 Task: Reply to email with the signature Dylan Clark with the subject Request for paternity leave from softage.1@softage.net with the message Would it be possible to have a project review meeting with all stakeholders next week? Undo the message and rewrite the message as I will need to check with our team before providing a response. Send the email
Action: Mouse moved to (435, 554)
Screenshot: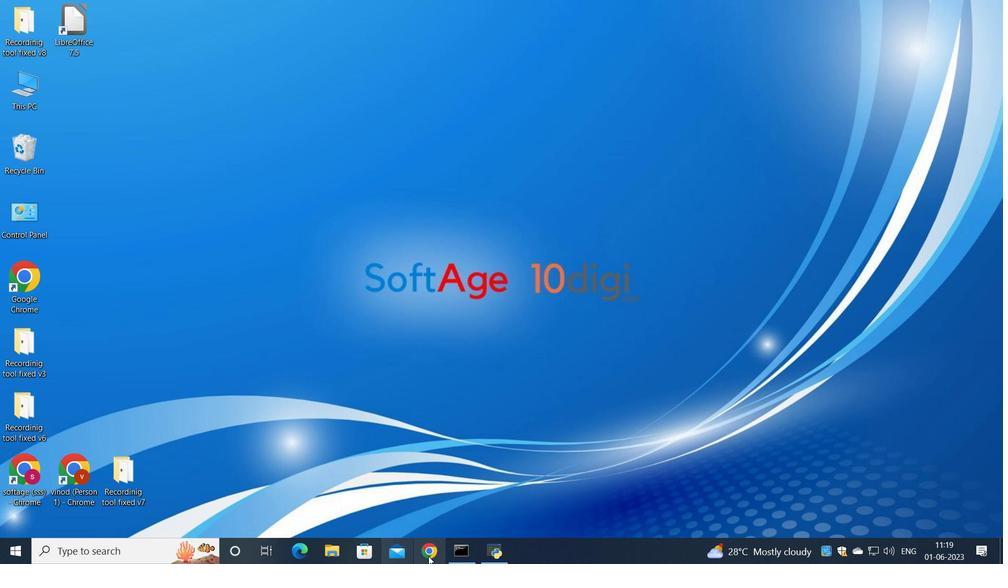 
Action: Mouse pressed left at (435, 554)
Screenshot: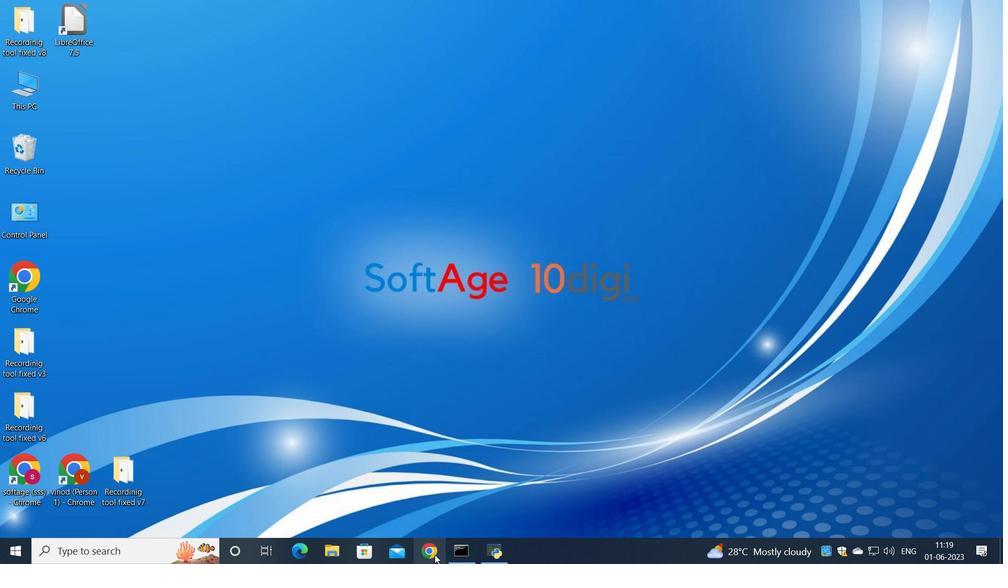 
Action: Mouse moved to (444, 343)
Screenshot: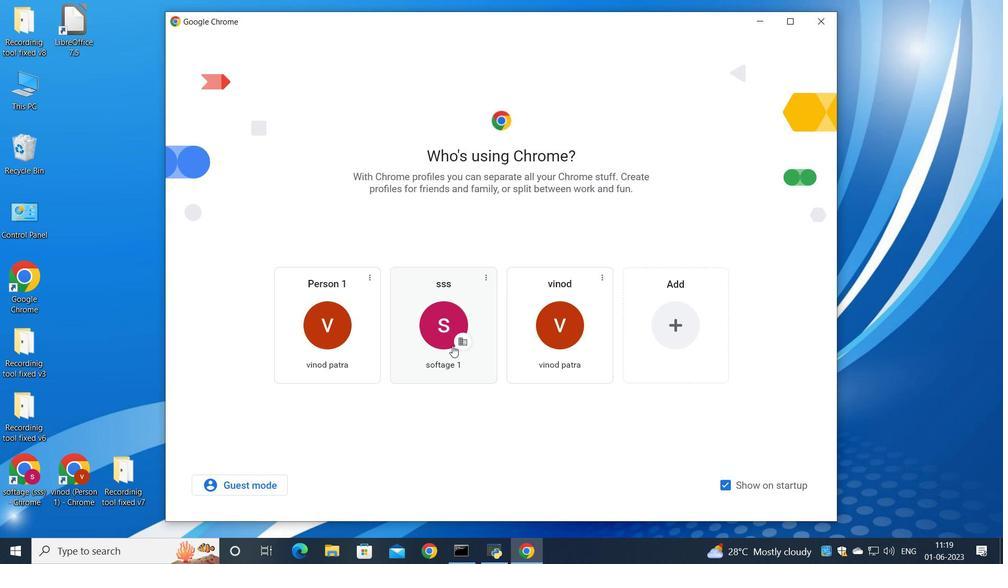 
Action: Mouse pressed left at (444, 343)
Screenshot: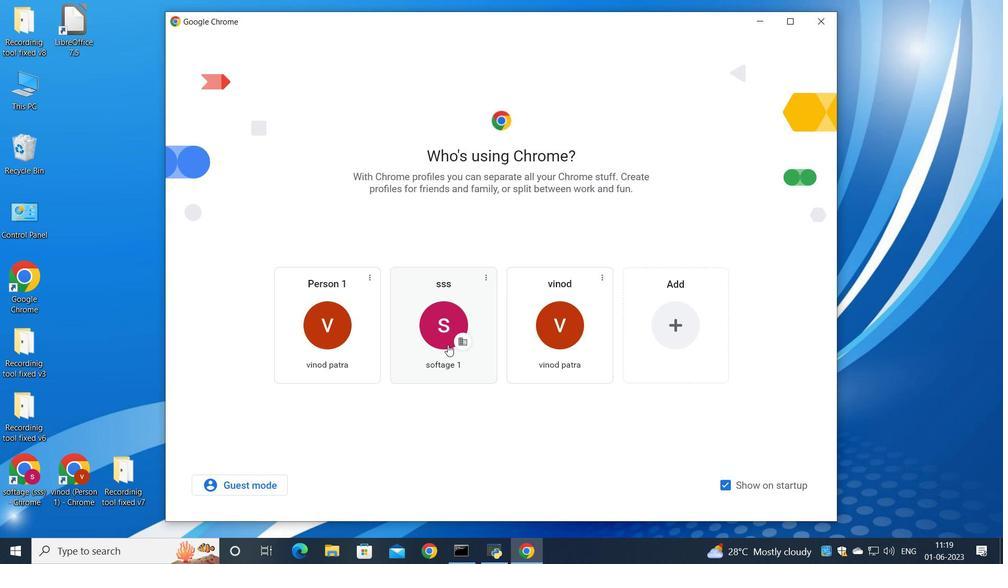 
Action: Mouse moved to (887, 84)
Screenshot: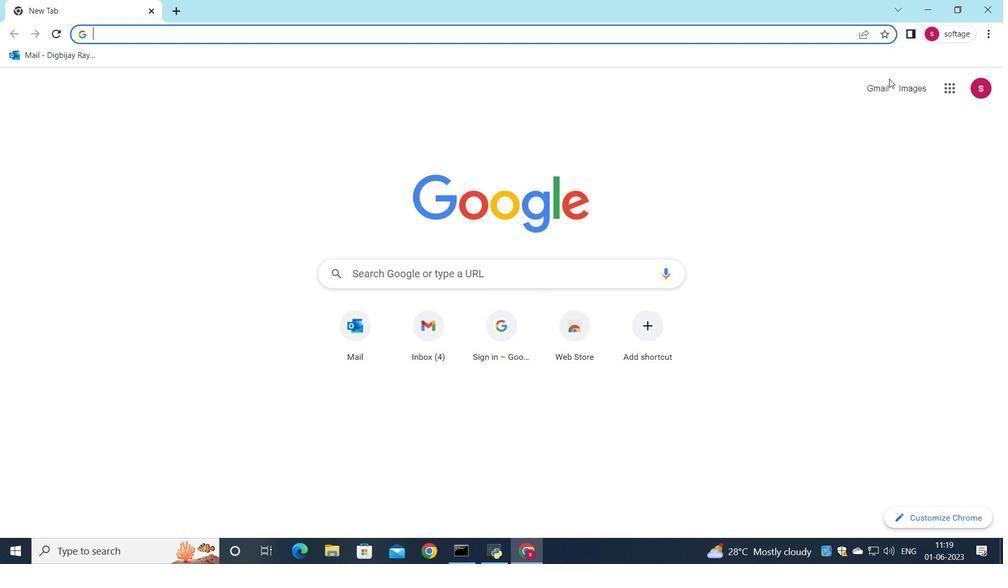 
Action: Mouse pressed left at (891, 77)
Screenshot: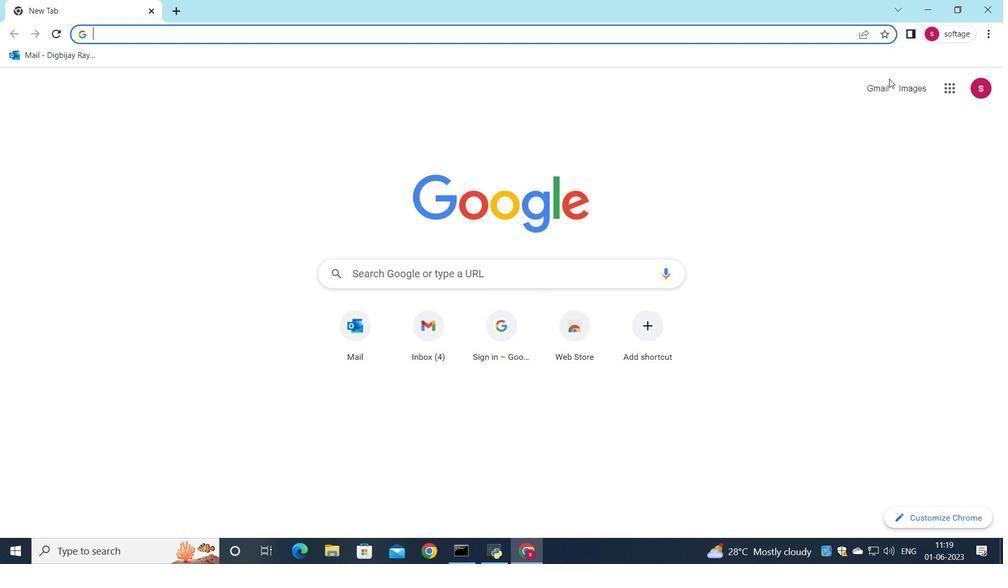 
Action: Mouse moved to (883, 90)
Screenshot: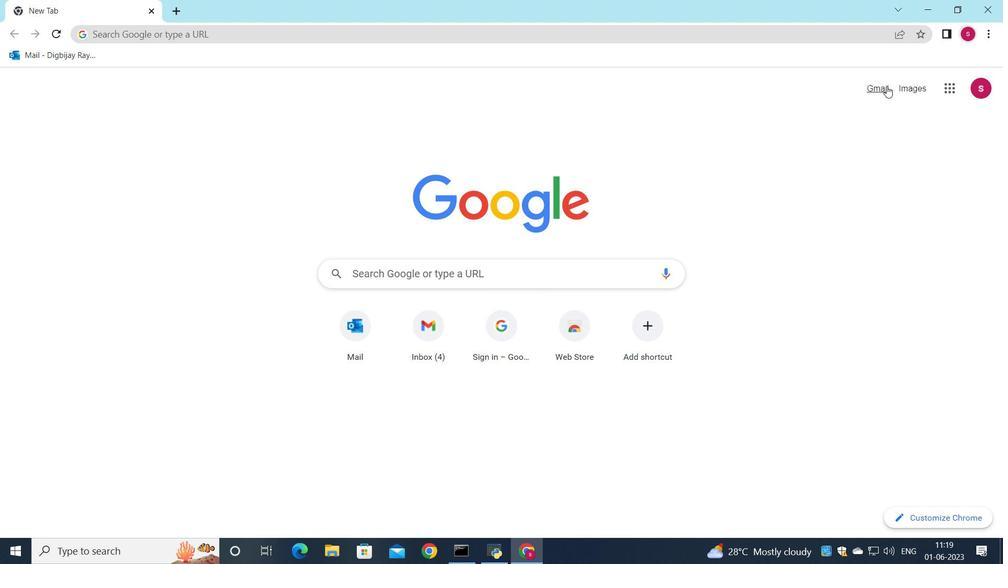 
Action: Mouse pressed left at (883, 90)
Screenshot: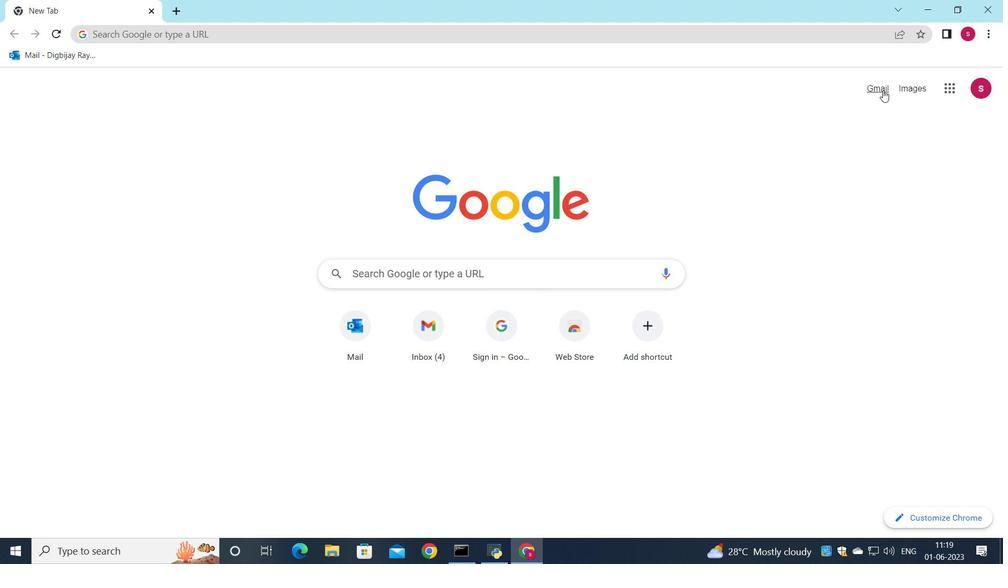 
Action: Mouse moved to (852, 92)
Screenshot: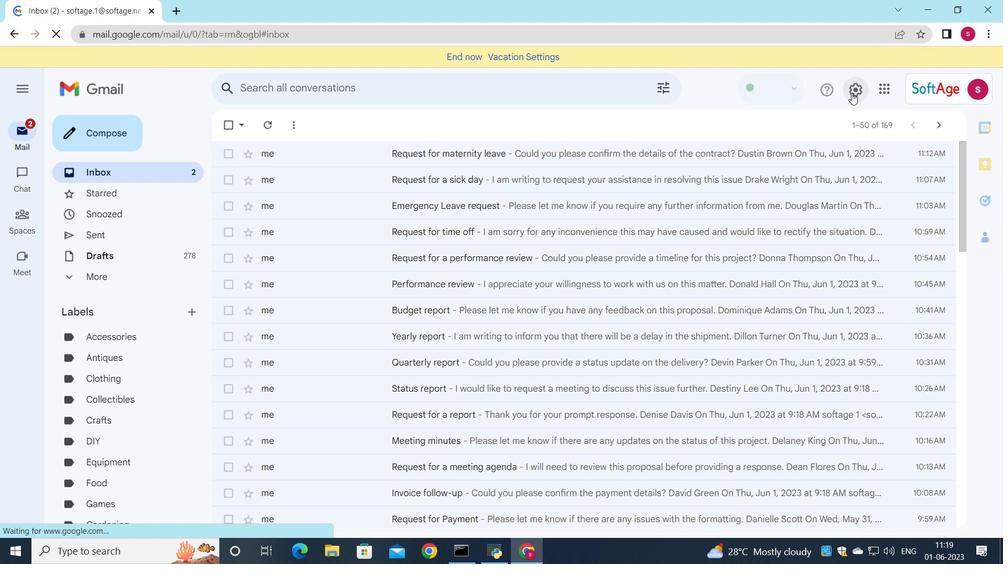 
Action: Mouse pressed left at (852, 92)
Screenshot: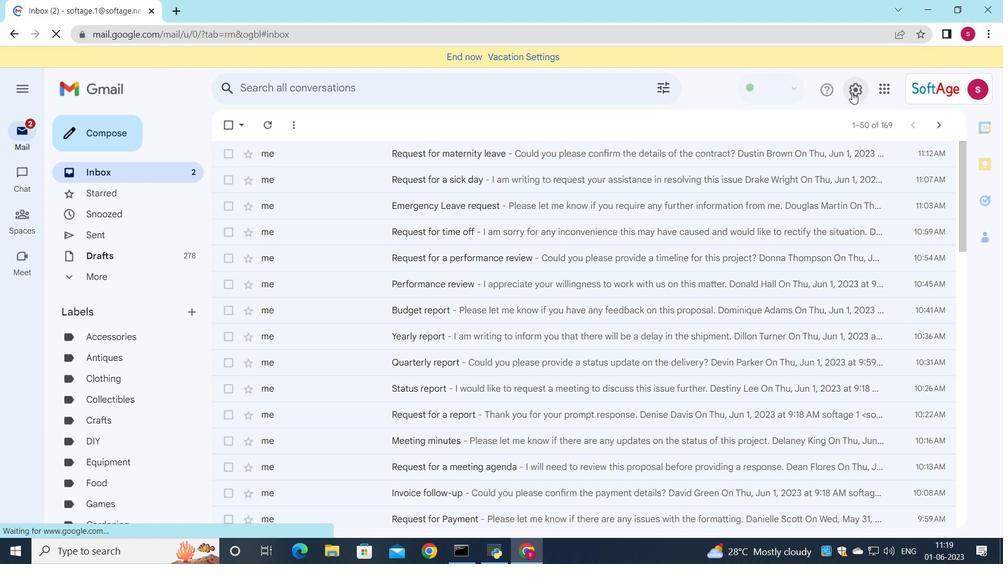 
Action: Mouse moved to (869, 155)
Screenshot: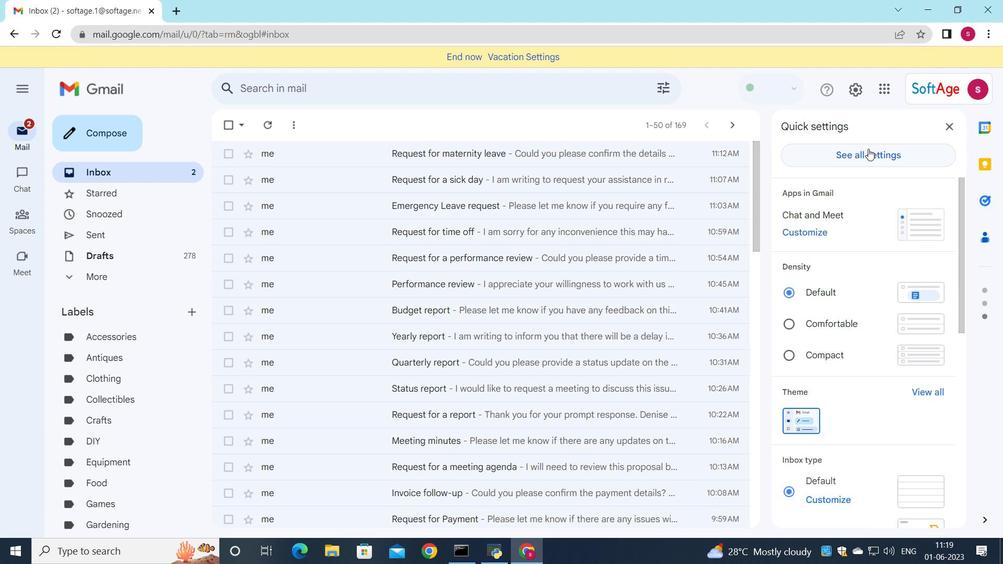 
Action: Mouse pressed left at (869, 155)
Screenshot: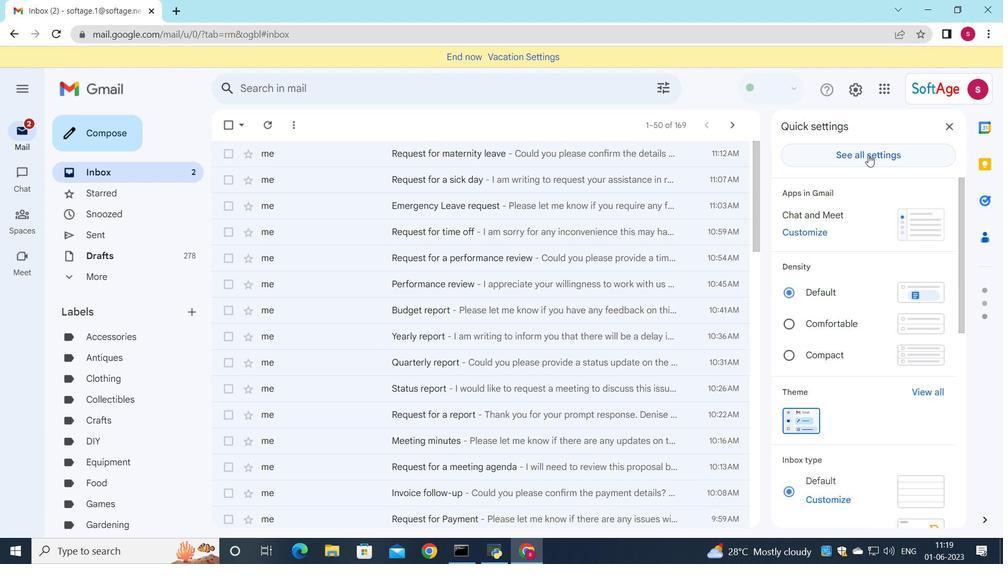 
Action: Mouse moved to (852, 158)
Screenshot: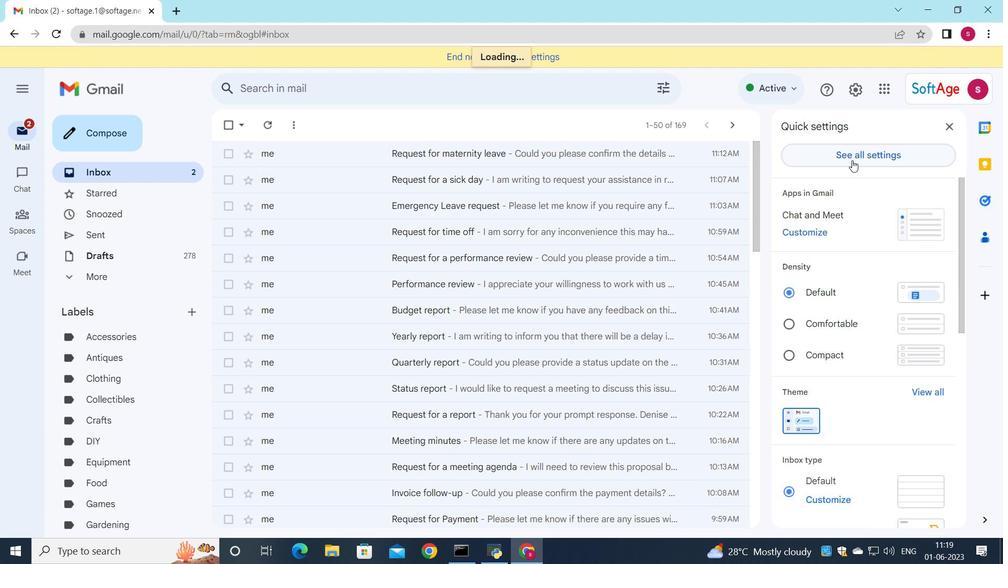 
Action: Mouse pressed left at (852, 158)
Screenshot: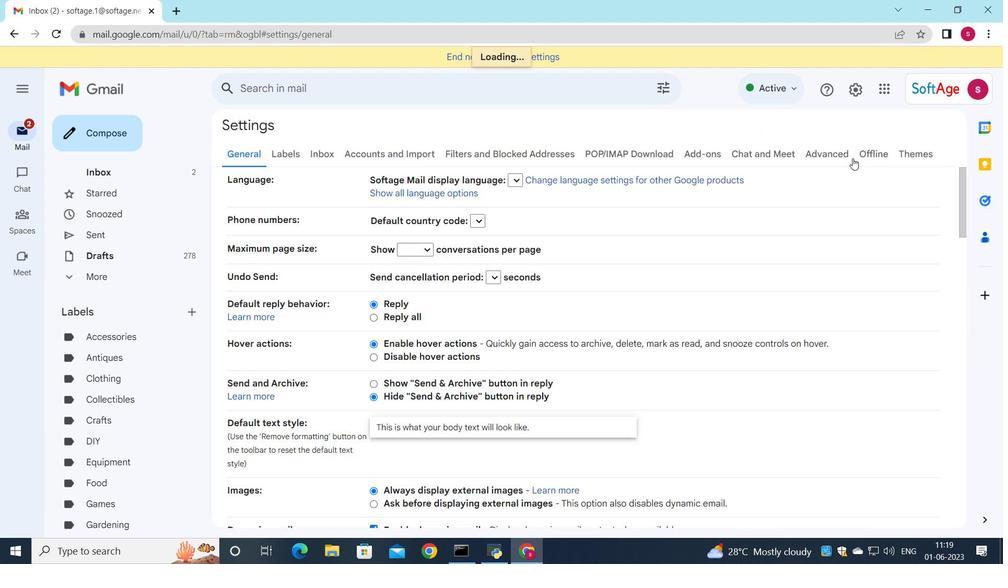 
Action: Mouse moved to (260, 149)
Screenshot: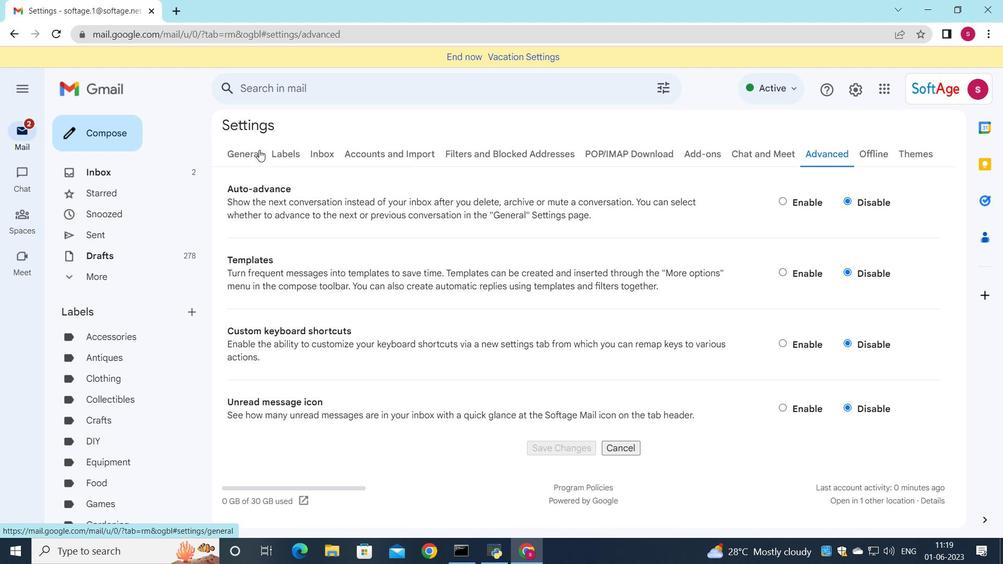 
Action: Mouse pressed left at (260, 149)
Screenshot: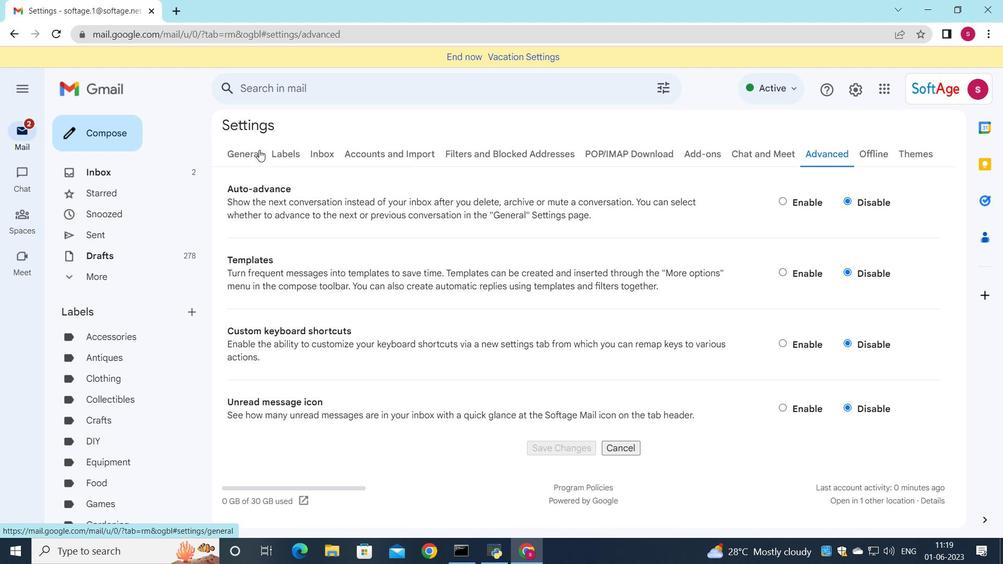 
Action: Mouse moved to (454, 259)
Screenshot: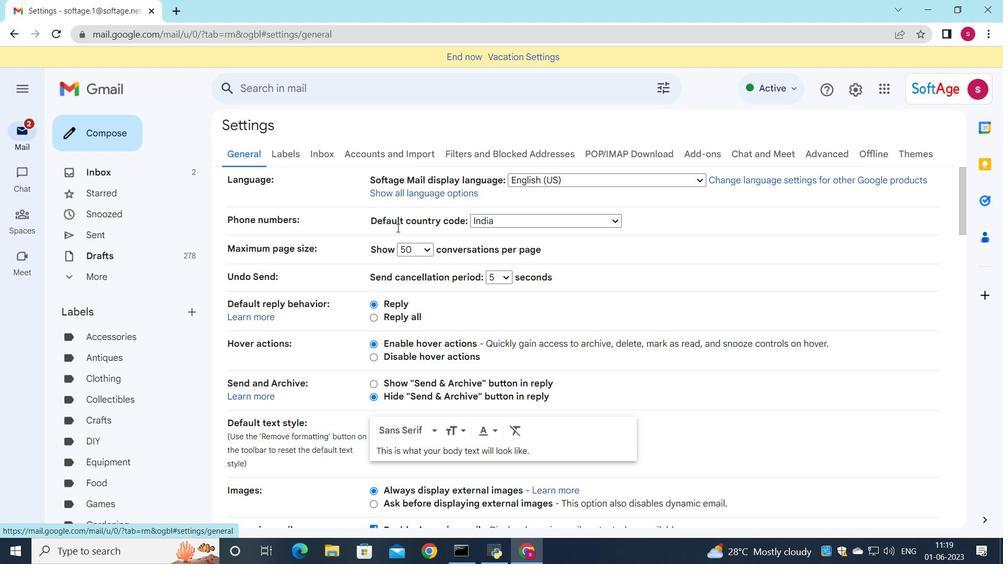 
Action: Mouse scrolled (454, 259) with delta (0, 0)
Screenshot: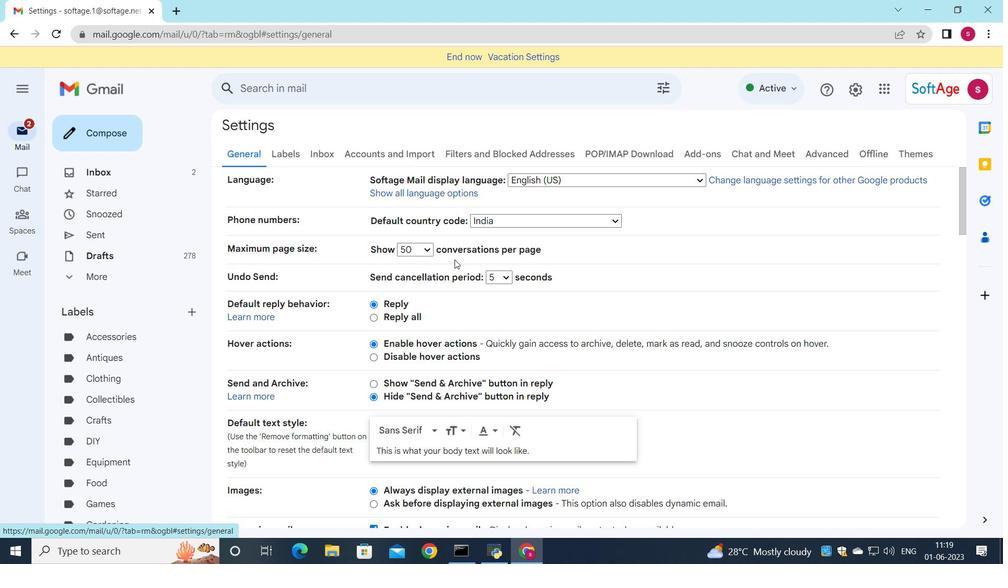 
Action: Mouse scrolled (454, 259) with delta (0, 0)
Screenshot: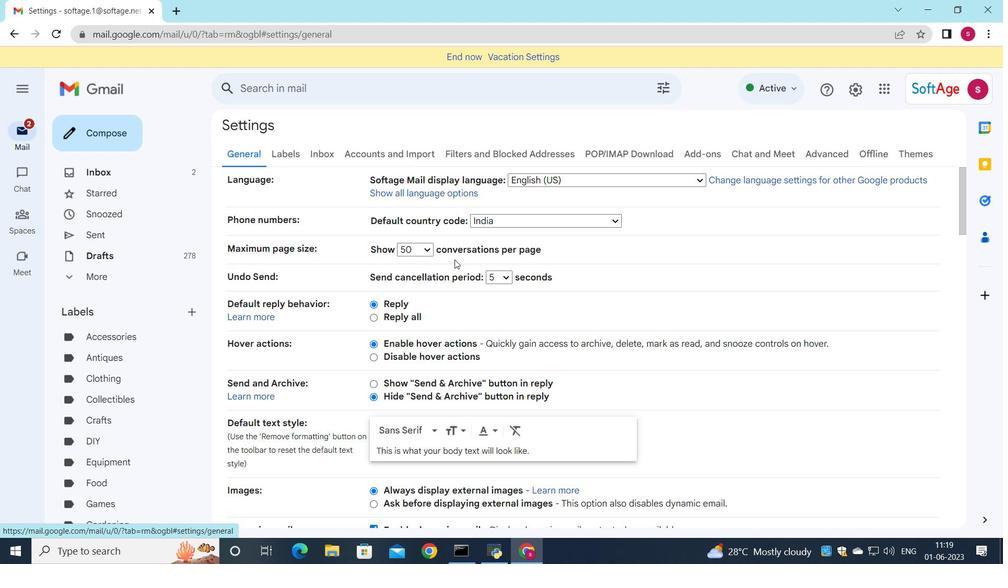
Action: Mouse scrolled (454, 259) with delta (0, 0)
Screenshot: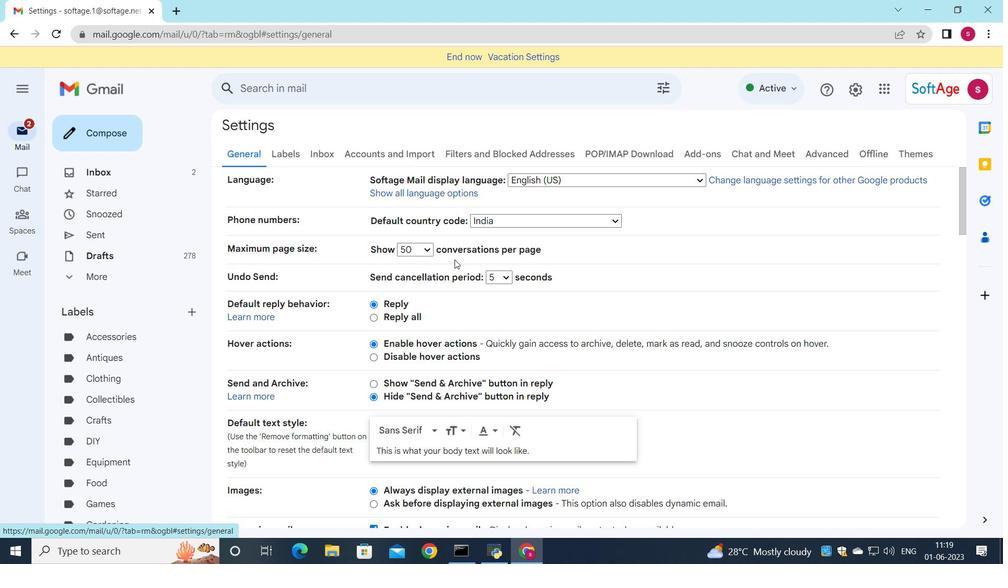 
Action: Mouse scrolled (454, 259) with delta (0, 0)
Screenshot: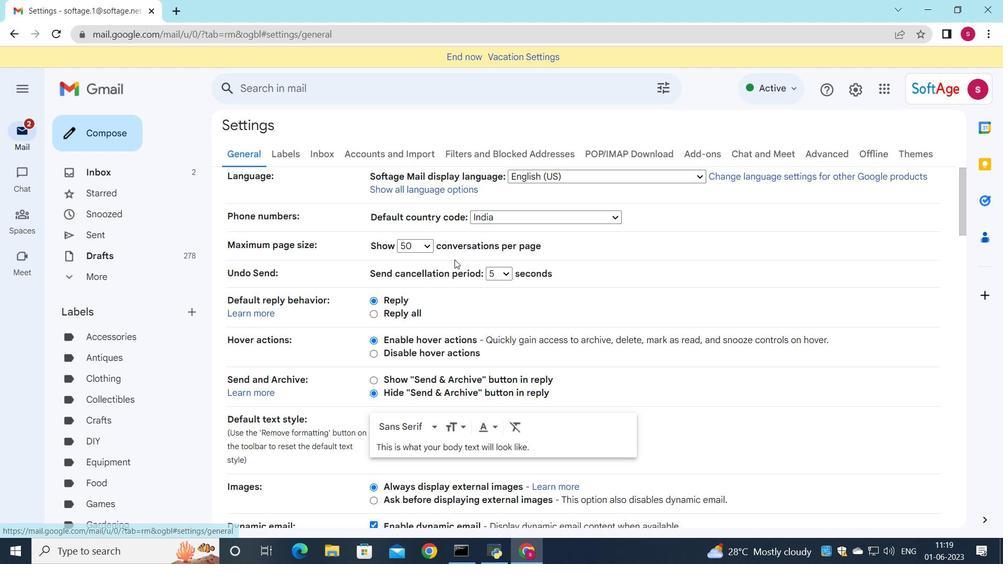 
Action: Mouse scrolled (454, 259) with delta (0, 0)
Screenshot: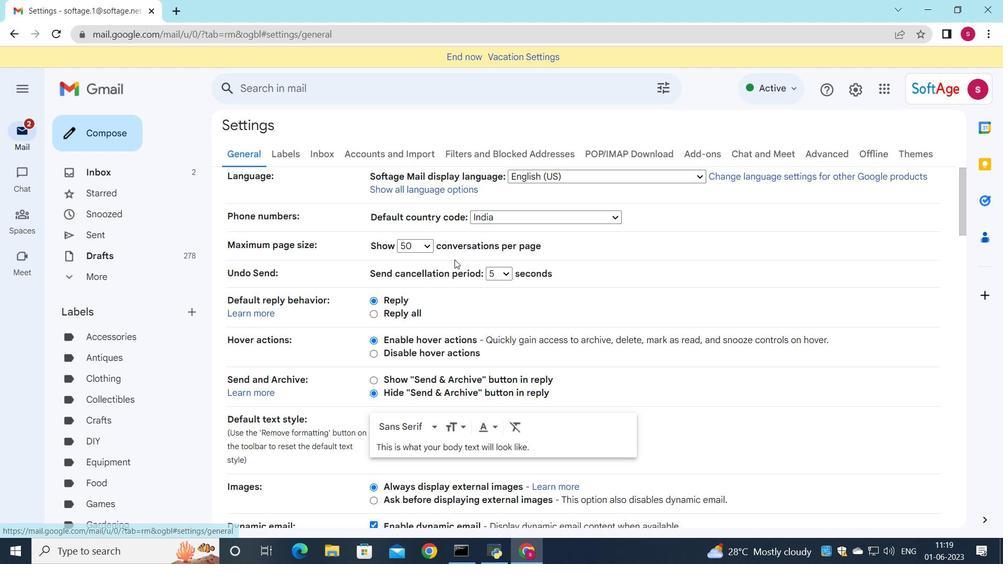 
Action: Mouse scrolled (454, 259) with delta (0, 0)
Screenshot: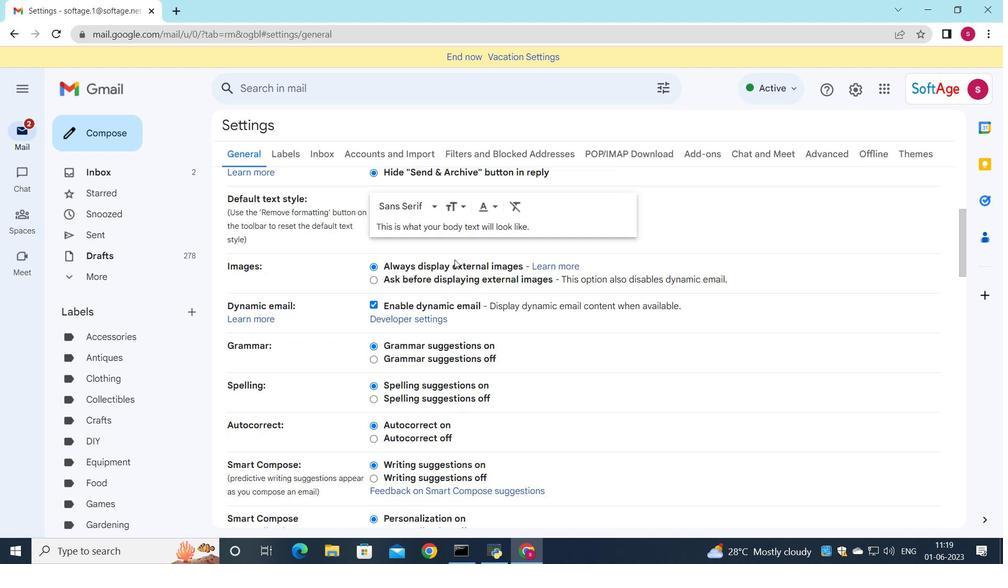 
Action: Mouse scrolled (454, 259) with delta (0, 0)
Screenshot: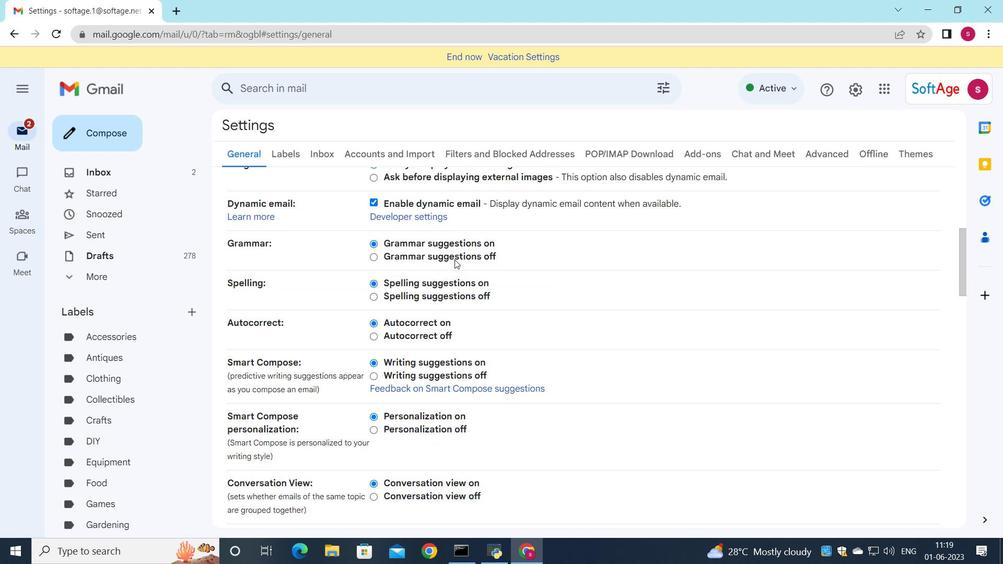 
Action: Mouse scrolled (454, 259) with delta (0, 0)
Screenshot: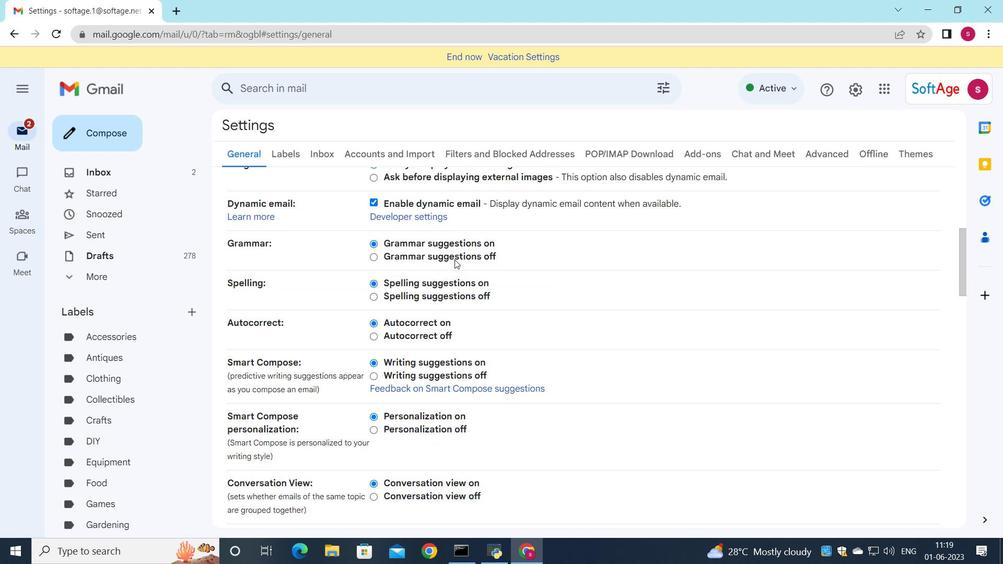 
Action: Mouse scrolled (454, 259) with delta (0, 0)
Screenshot: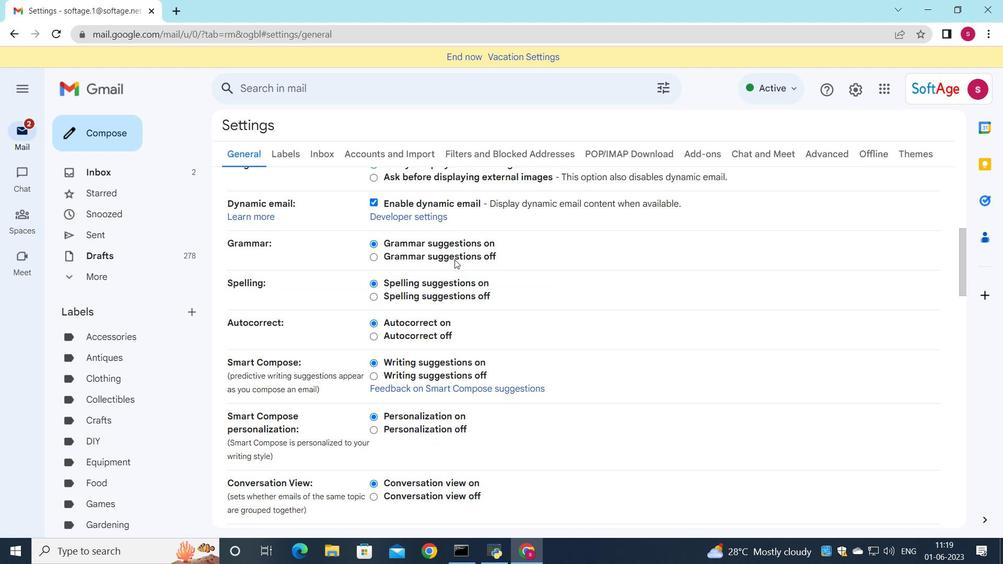
Action: Mouse scrolled (454, 259) with delta (0, 0)
Screenshot: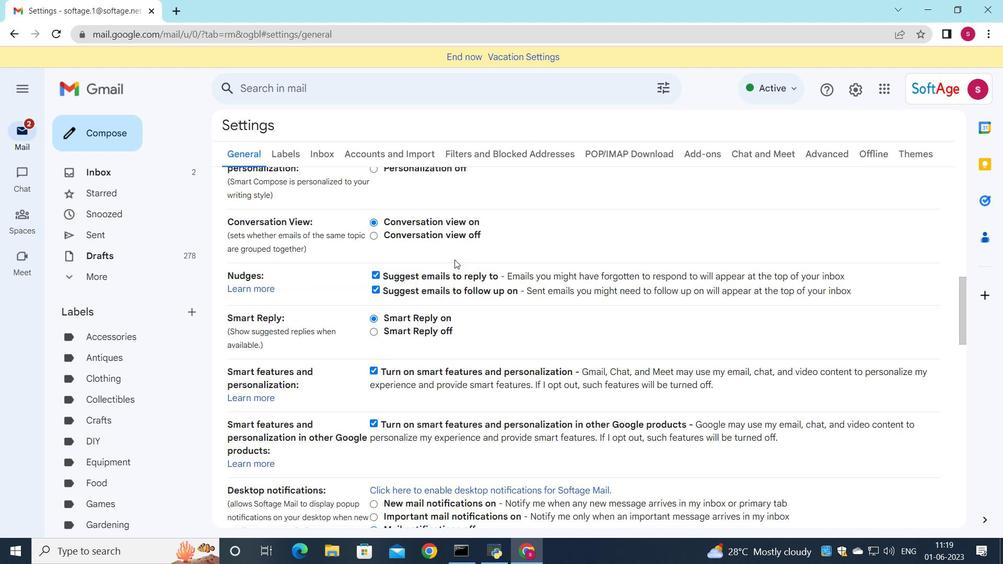 
Action: Mouse scrolled (454, 259) with delta (0, 0)
Screenshot: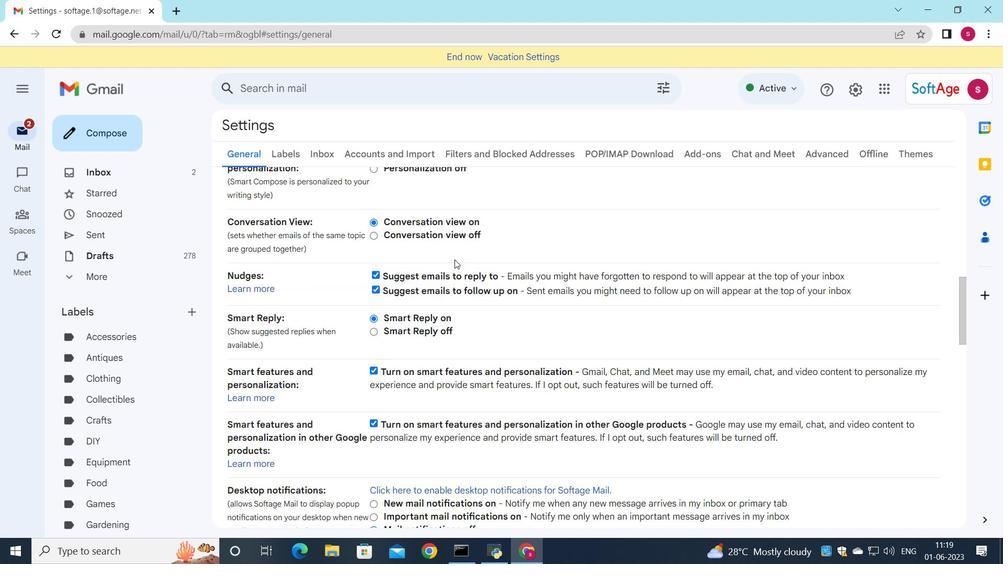 
Action: Mouse scrolled (454, 259) with delta (0, 0)
Screenshot: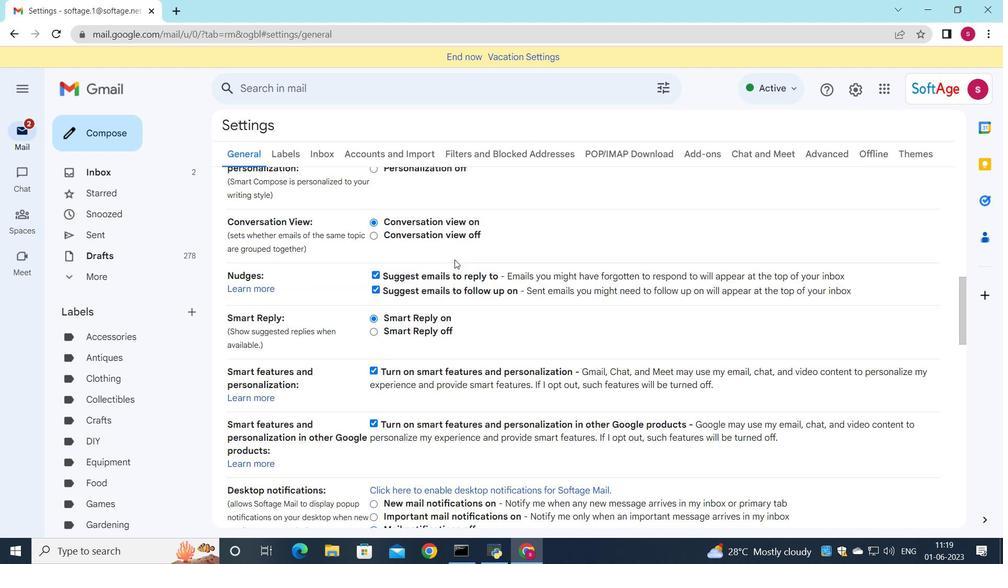 
Action: Mouse scrolled (454, 259) with delta (0, 0)
Screenshot: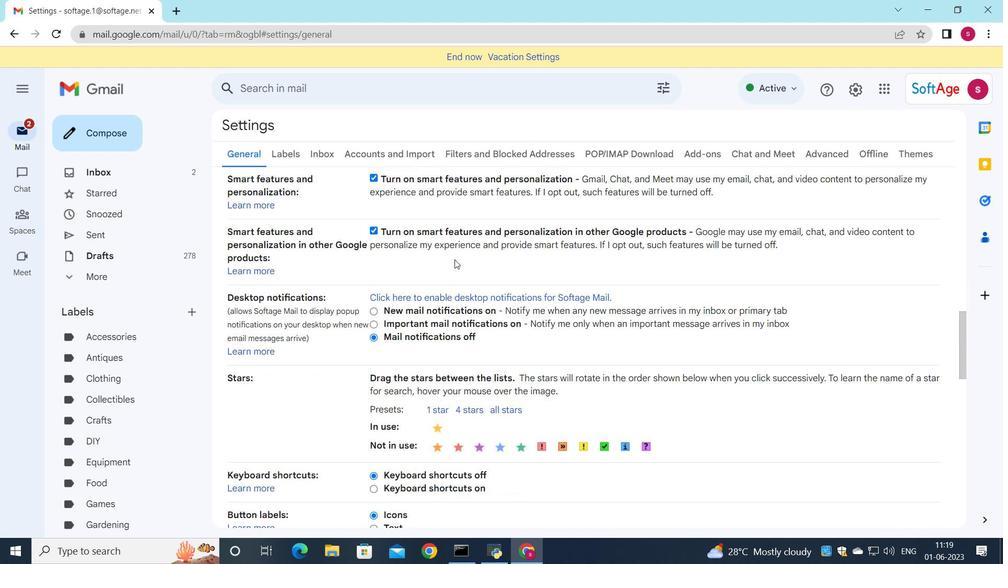 
Action: Mouse scrolled (454, 259) with delta (0, 0)
Screenshot: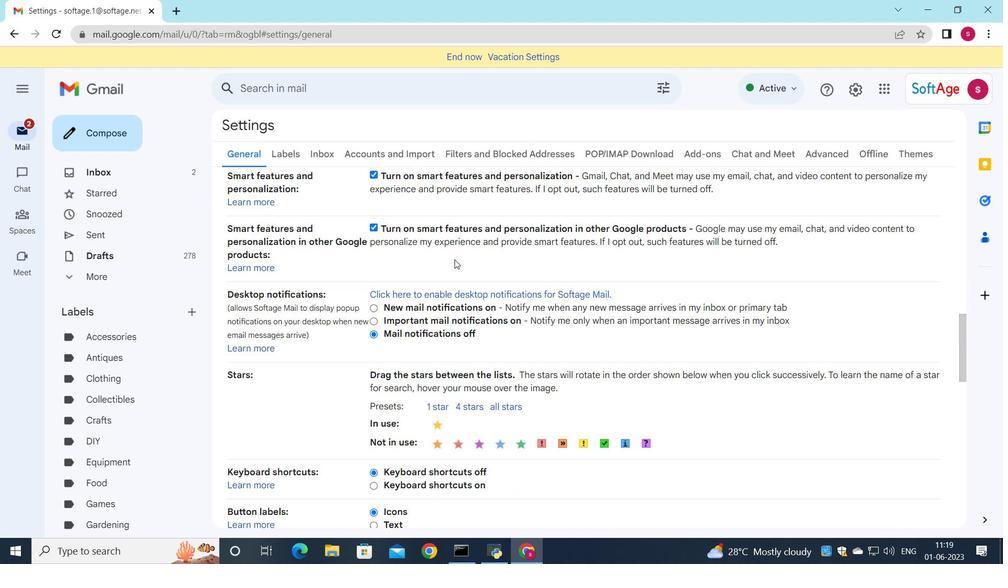 
Action: Mouse scrolled (454, 259) with delta (0, 0)
Screenshot: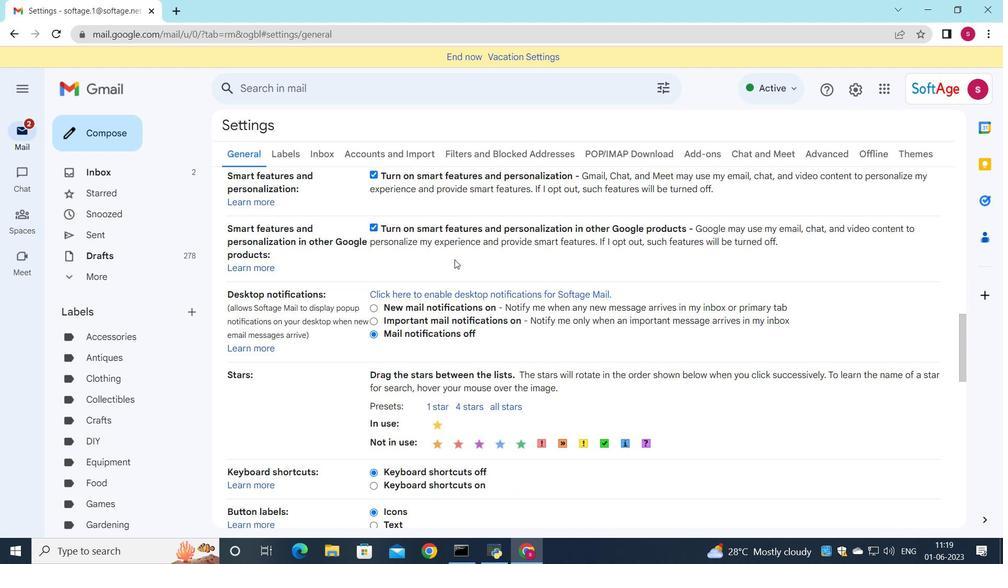 
Action: Mouse scrolled (454, 259) with delta (0, 0)
Screenshot: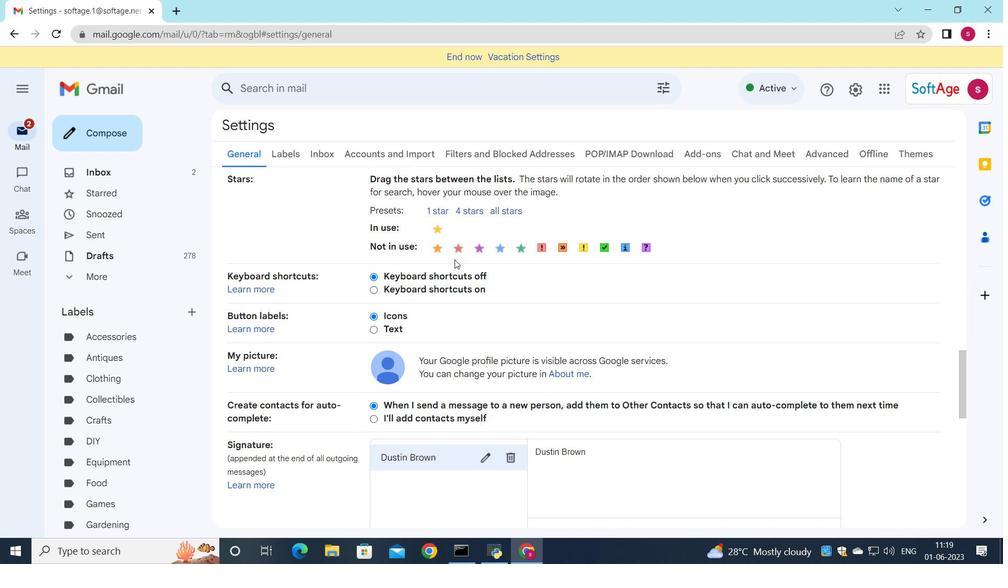 
Action: Mouse scrolled (454, 259) with delta (0, 0)
Screenshot: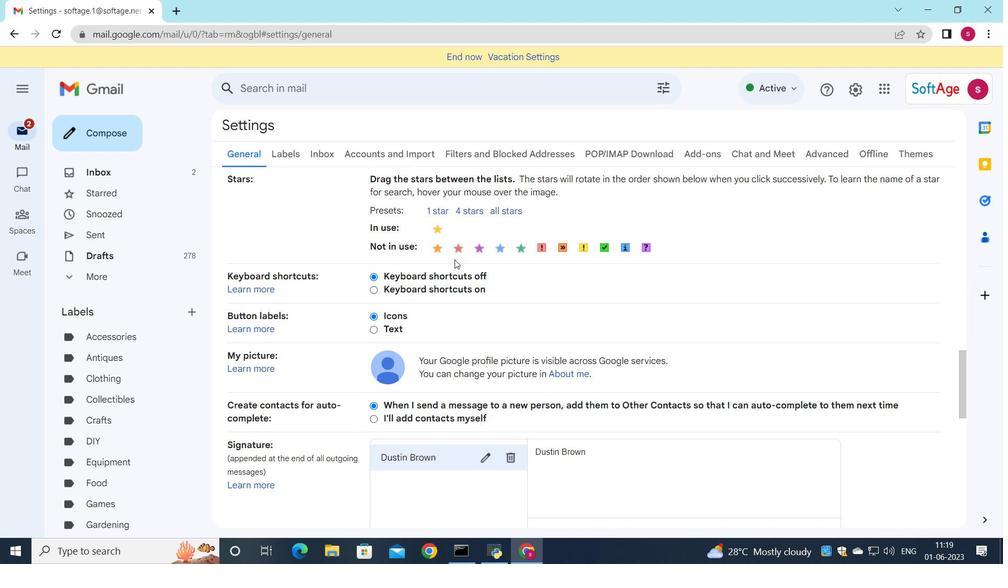 
Action: Mouse scrolled (454, 259) with delta (0, 0)
Screenshot: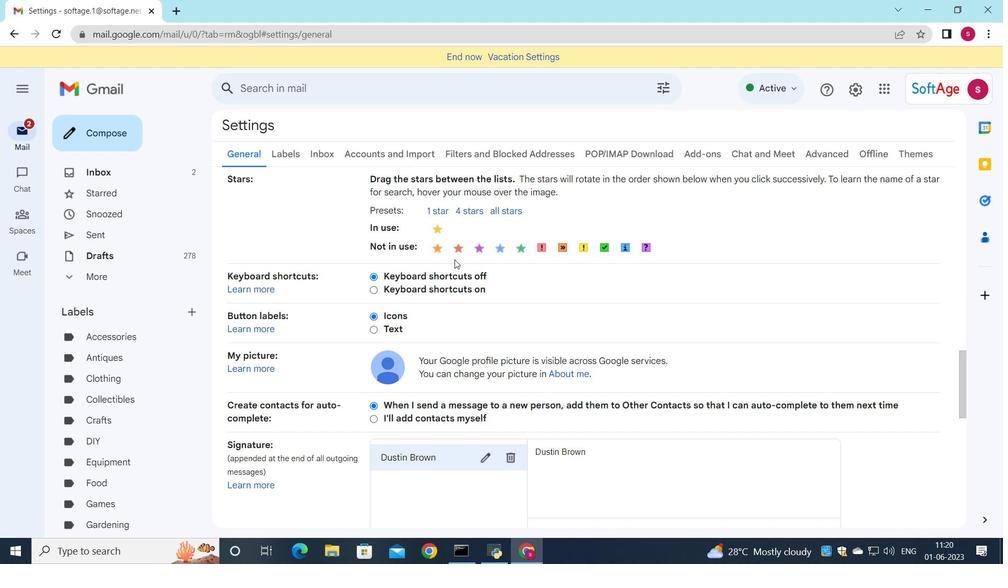
Action: Mouse moved to (512, 260)
Screenshot: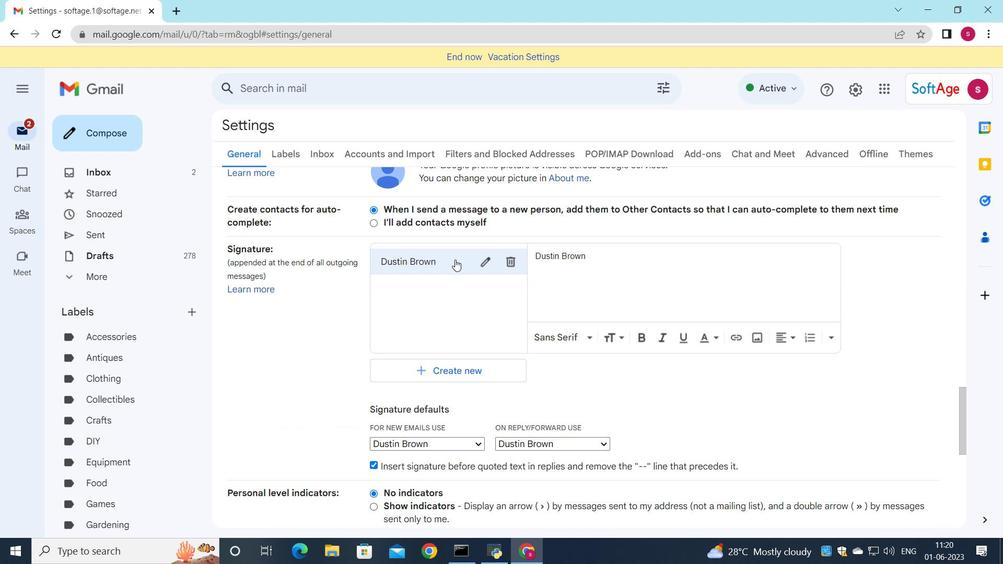 
Action: Mouse pressed left at (512, 260)
Screenshot: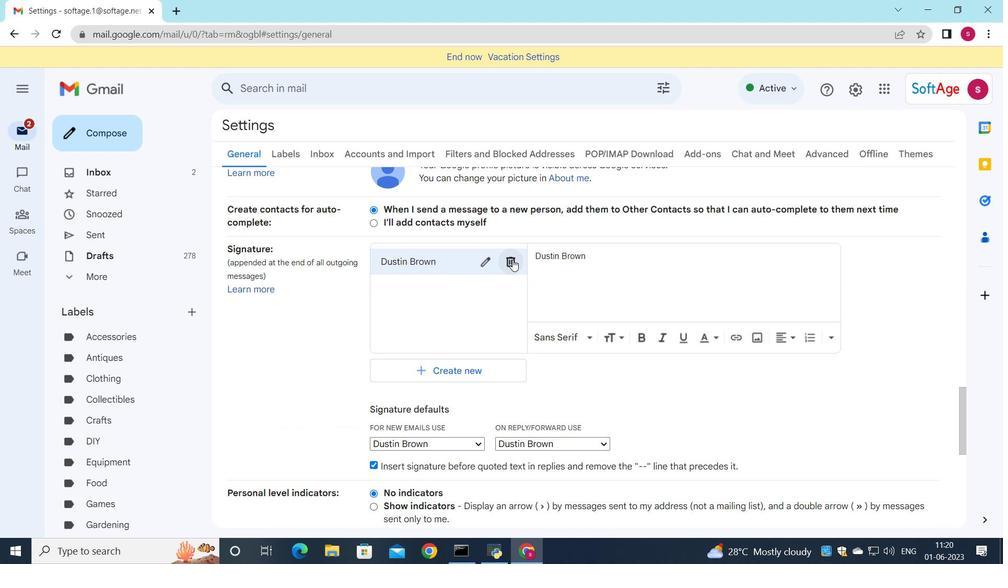 
Action: Mouse moved to (620, 328)
Screenshot: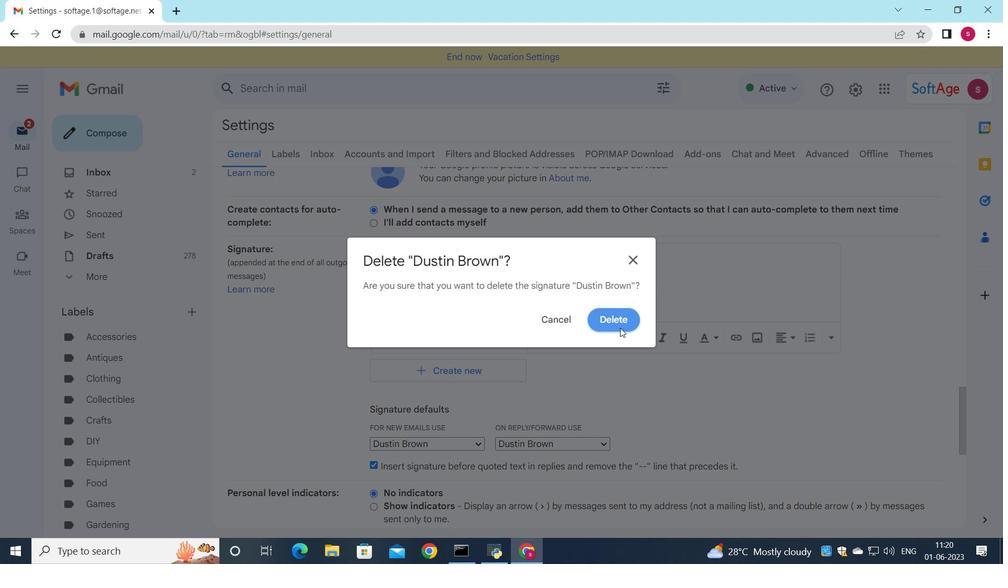 
Action: Mouse pressed left at (620, 328)
Screenshot: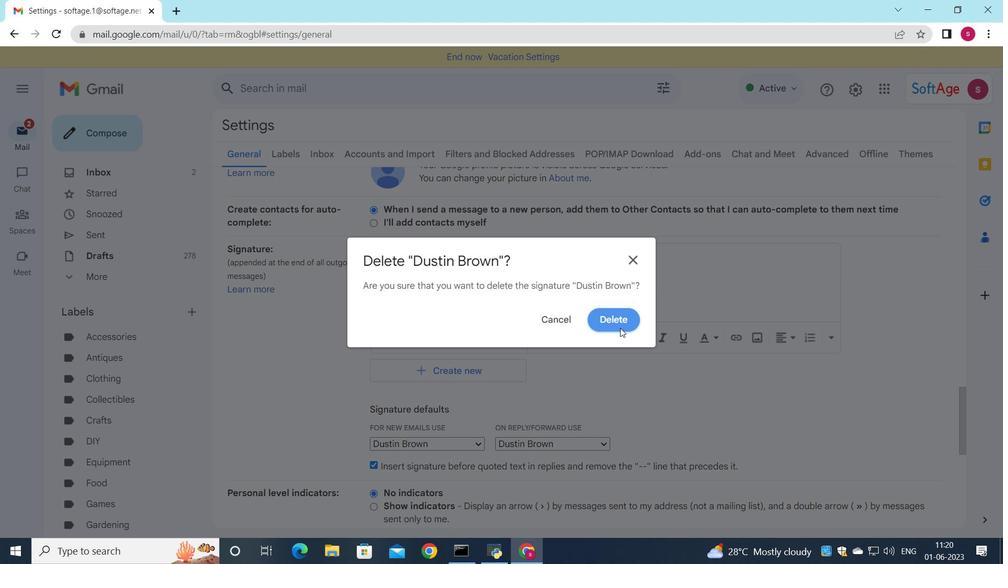 
Action: Mouse moved to (440, 279)
Screenshot: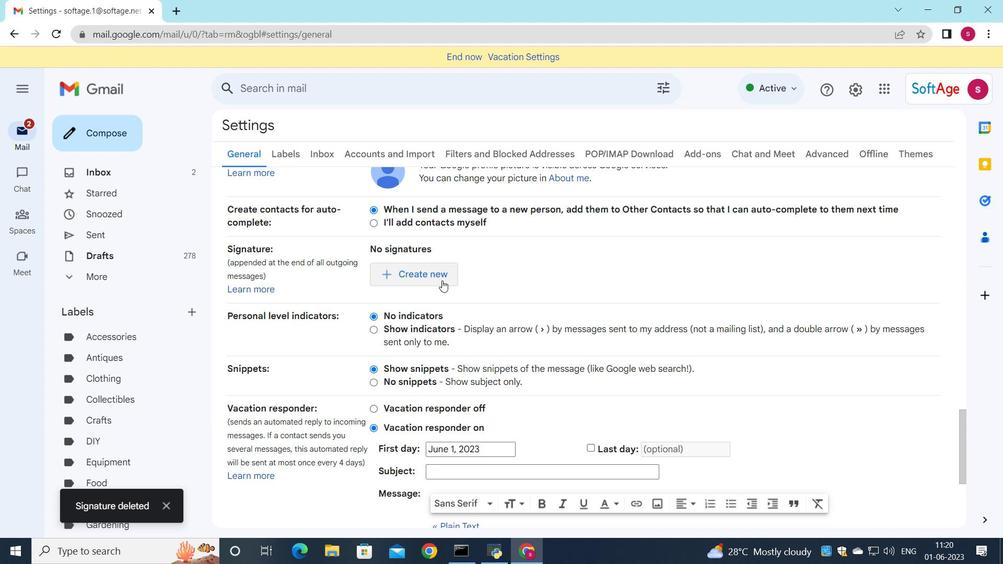 
Action: Mouse pressed left at (440, 279)
Screenshot: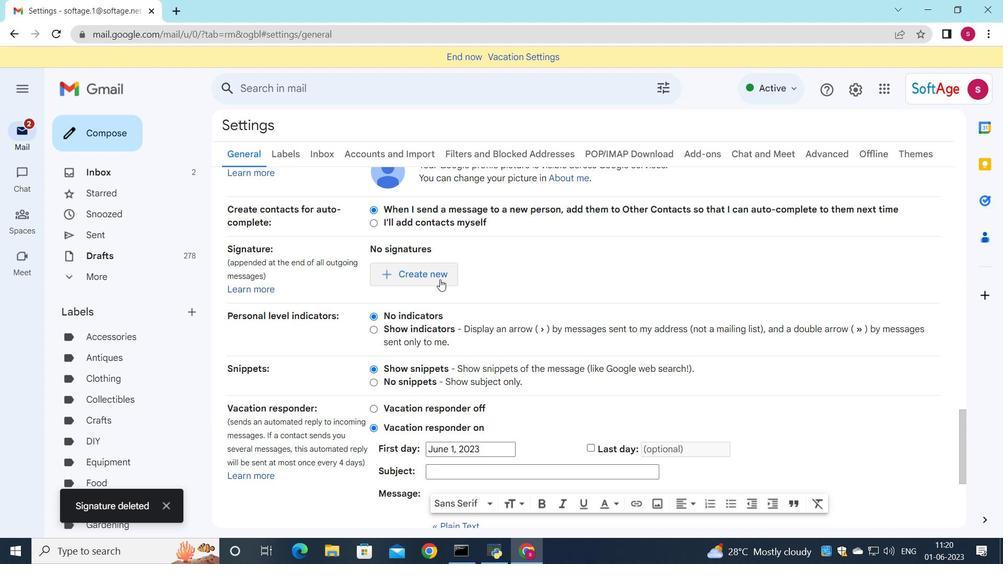 
Action: Mouse moved to (551, 283)
Screenshot: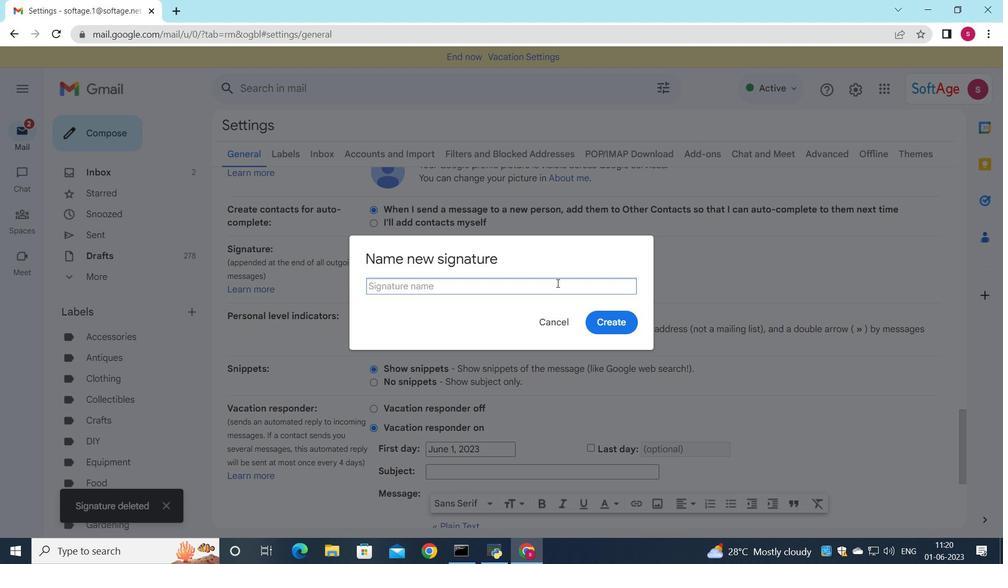 
Action: Key pressed <Key.shift>Dylan<Key.space><Key.shift>Clark
Screenshot: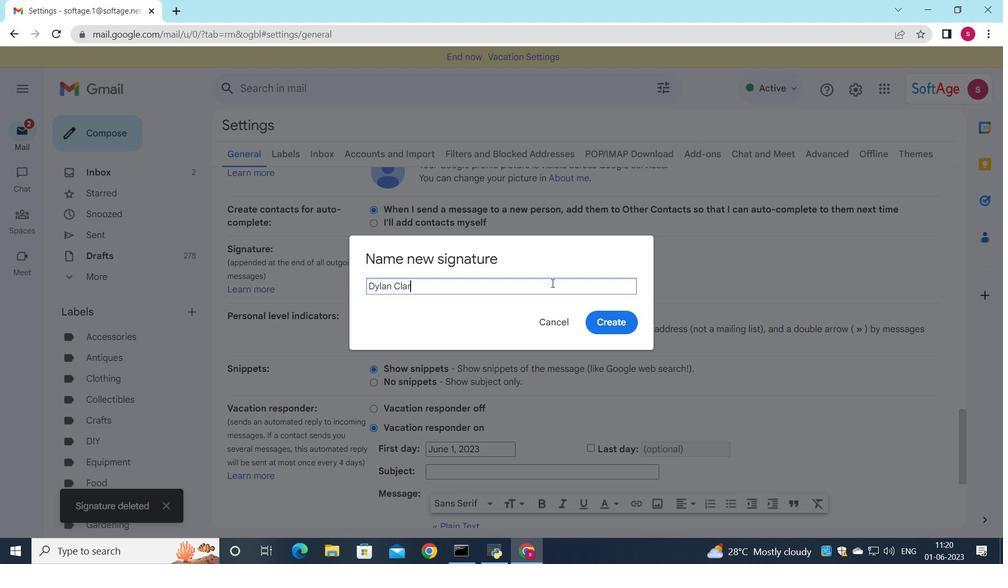
Action: Mouse moved to (598, 315)
Screenshot: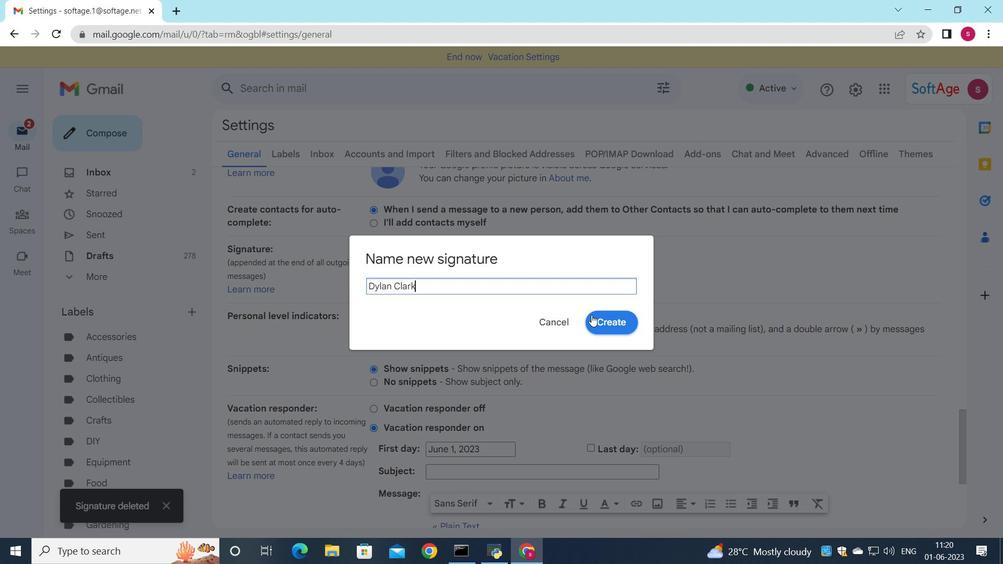 
Action: Mouse pressed left at (598, 315)
Screenshot: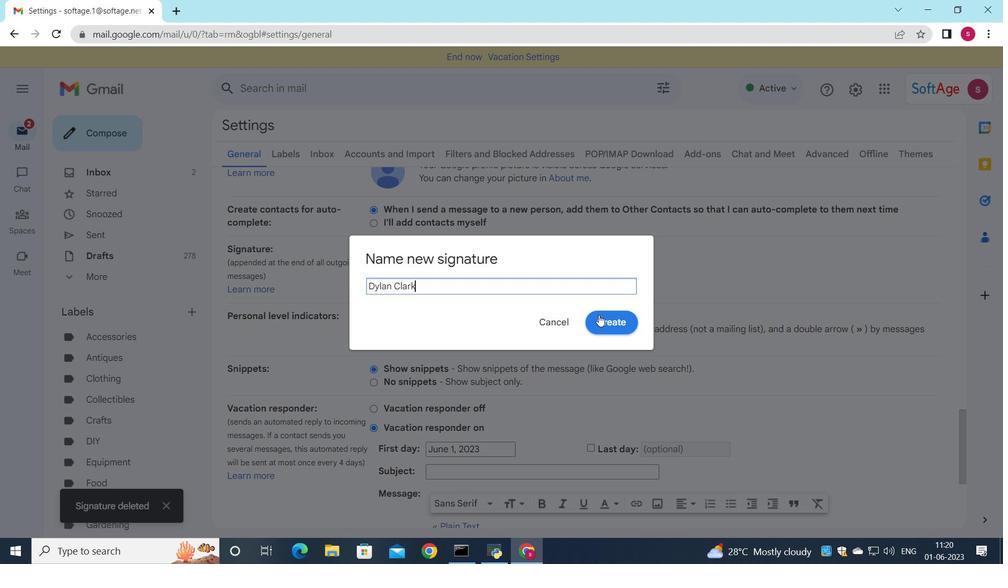 
Action: Mouse moved to (593, 282)
Screenshot: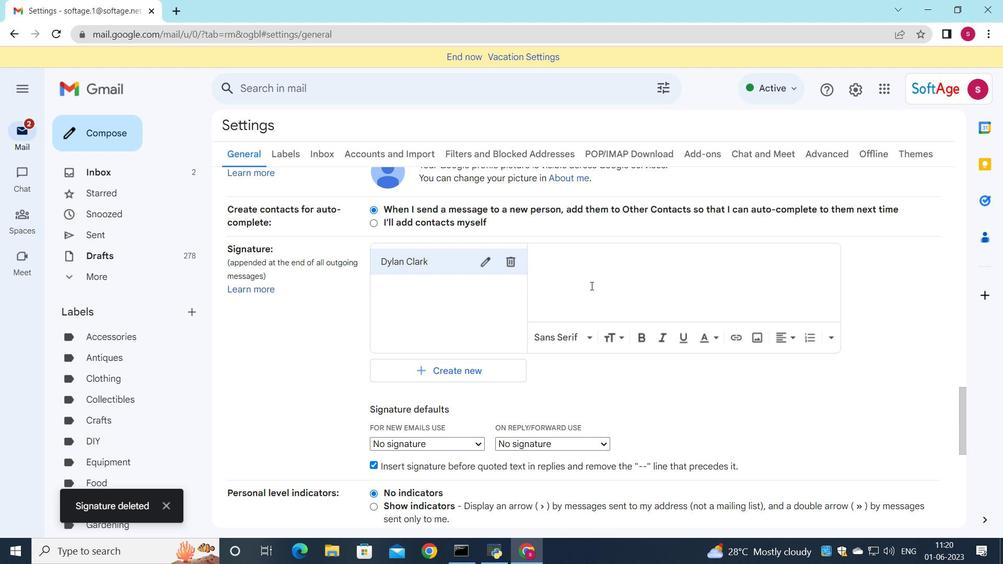
Action: Mouse pressed left at (593, 282)
Screenshot: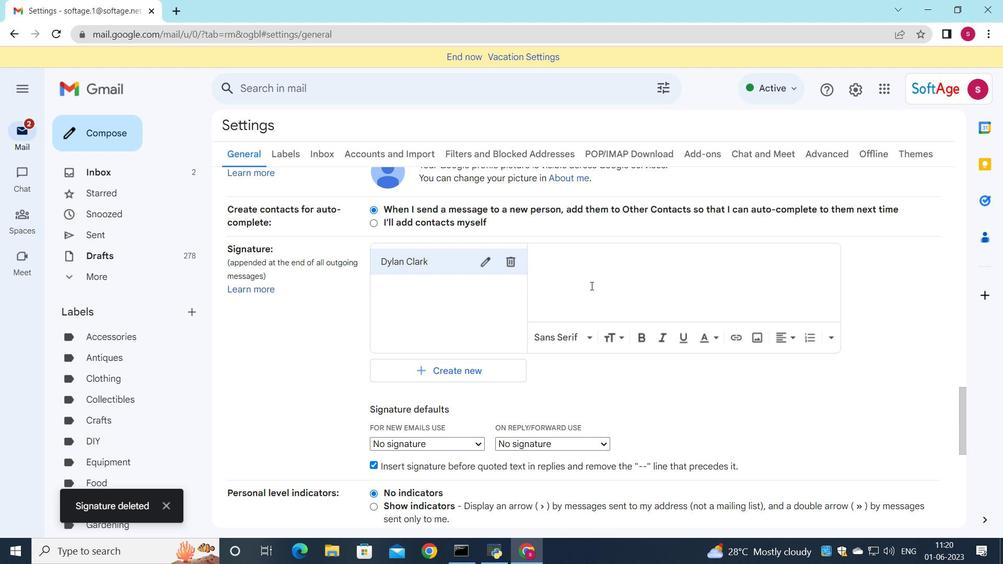 
Action: Key pressed <Key.shift>Dylan<Key.space><Key.shift>Clark
Screenshot: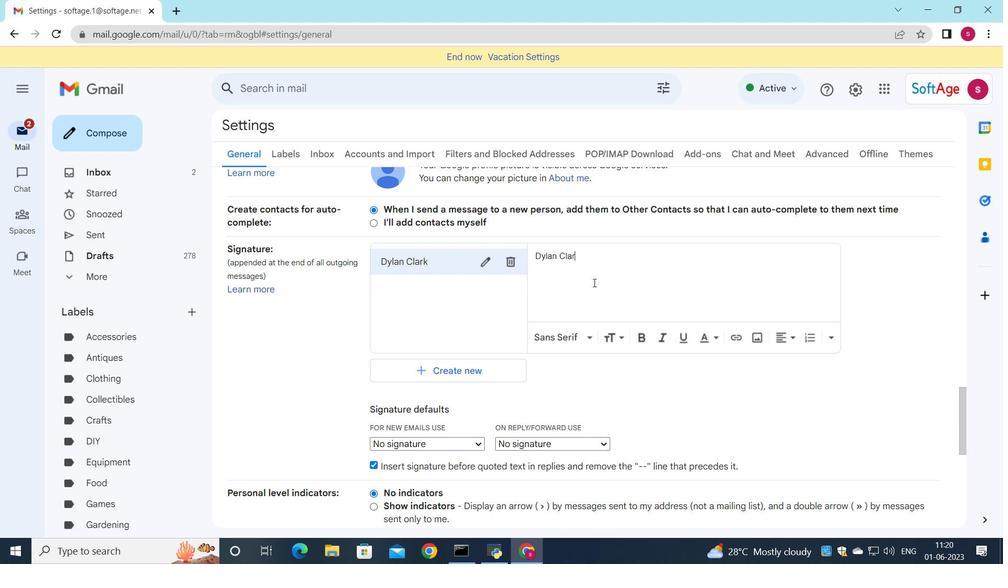 
Action: Mouse moved to (439, 450)
Screenshot: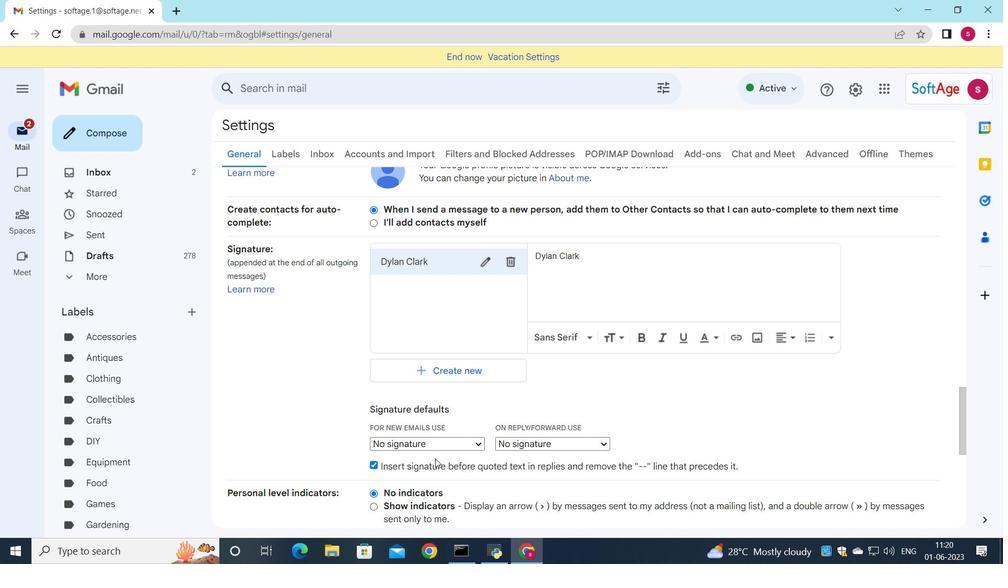 
Action: Mouse pressed left at (439, 450)
Screenshot: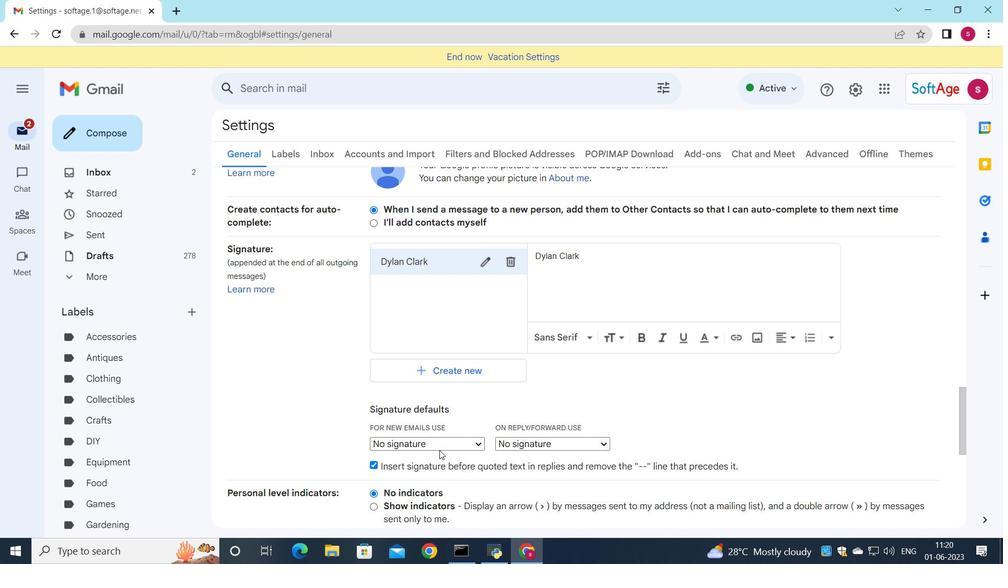 
Action: Mouse moved to (443, 443)
Screenshot: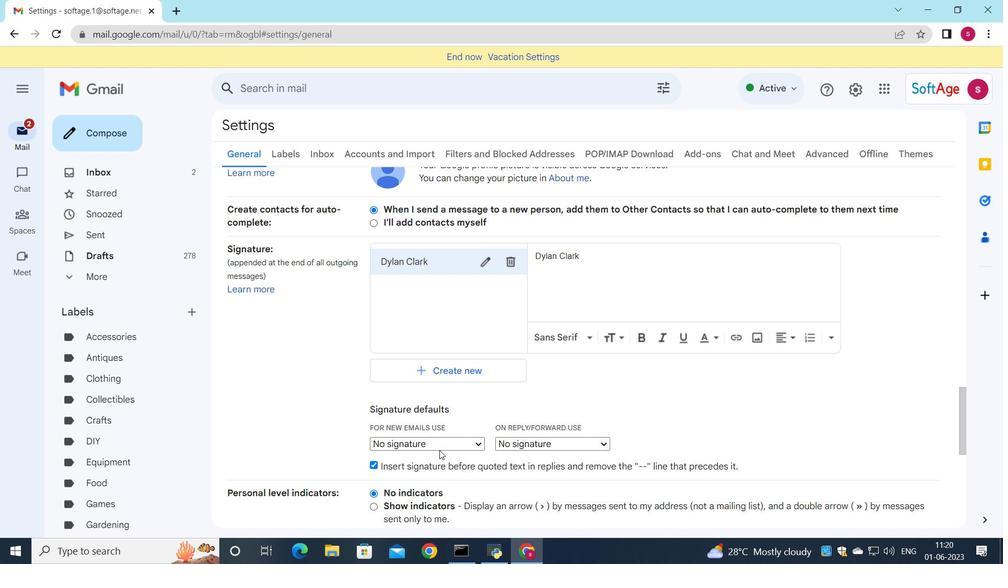 
Action: Mouse pressed left at (443, 443)
Screenshot: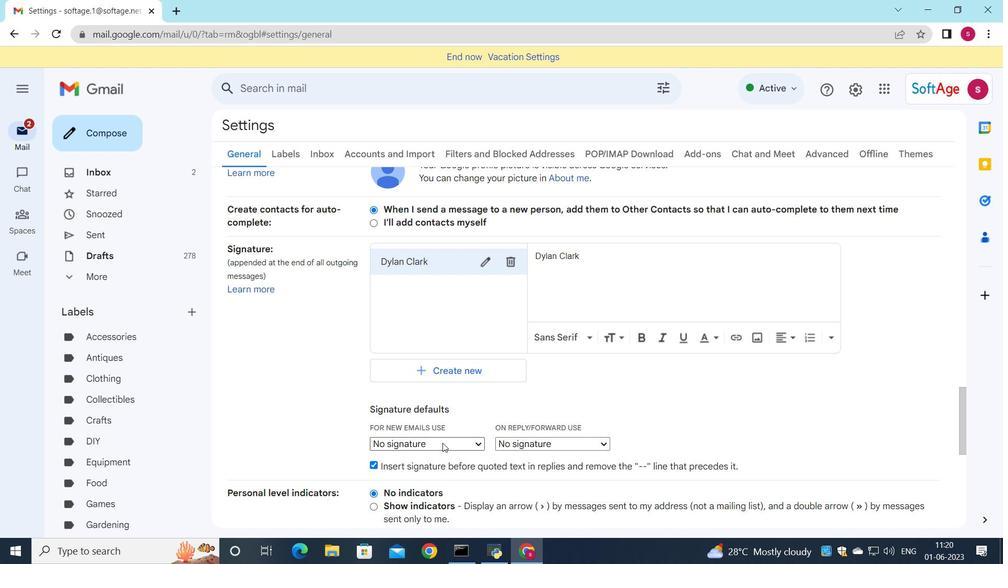
Action: Mouse moved to (442, 463)
Screenshot: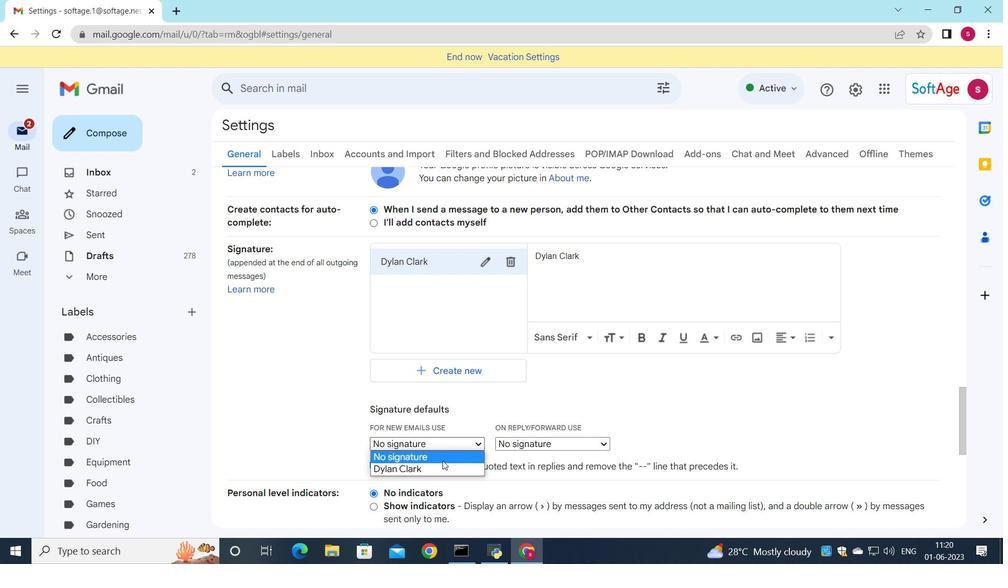 
Action: Mouse pressed left at (442, 463)
Screenshot: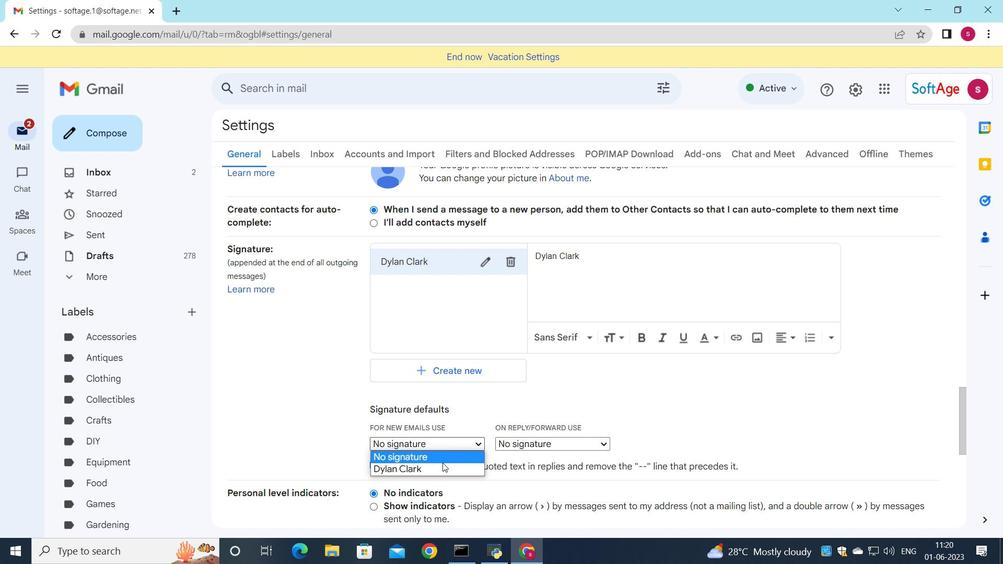 
Action: Mouse moved to (448, 435)
Screenshot: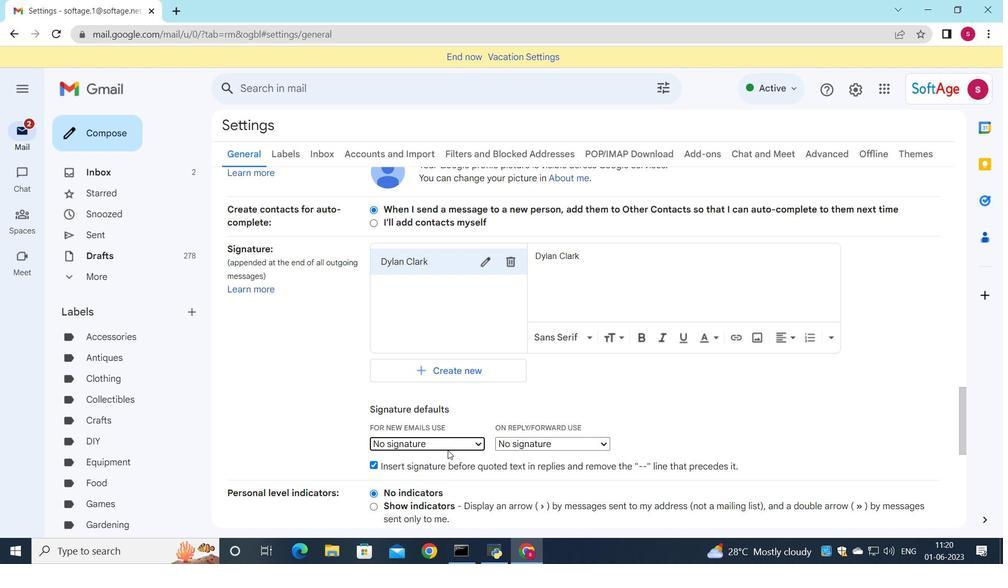 
Action: Mouse pressed left at (448, 435)
Screenshot: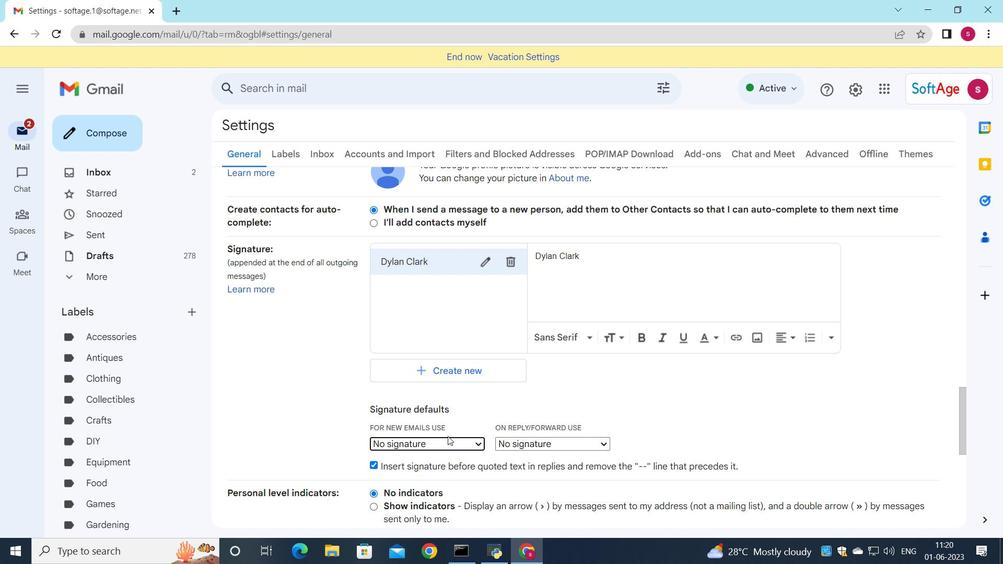 
Action: Mouse moved to (446, 446)
Screenshot: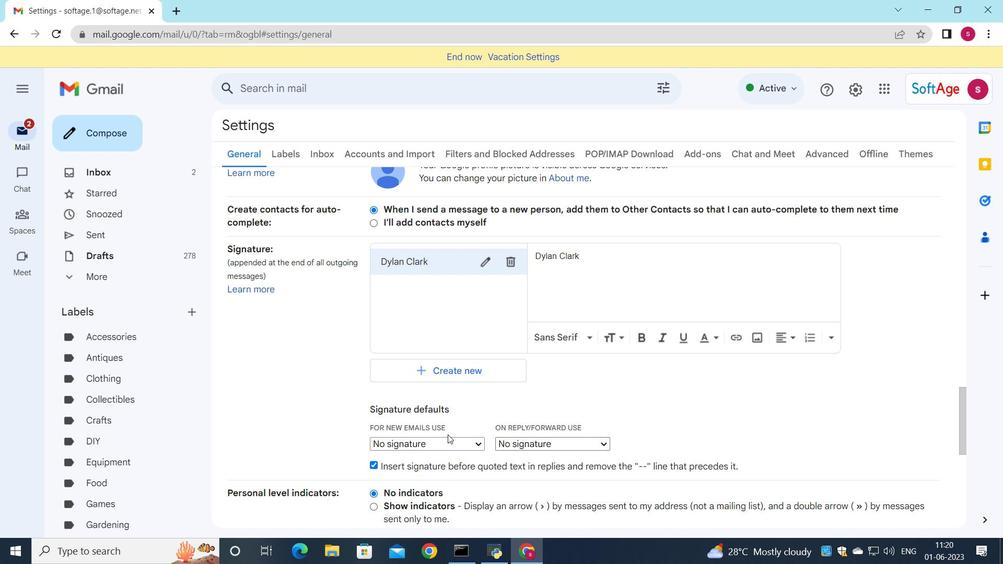
Action: Mouse pressed left at (446, 446)
Screenshot: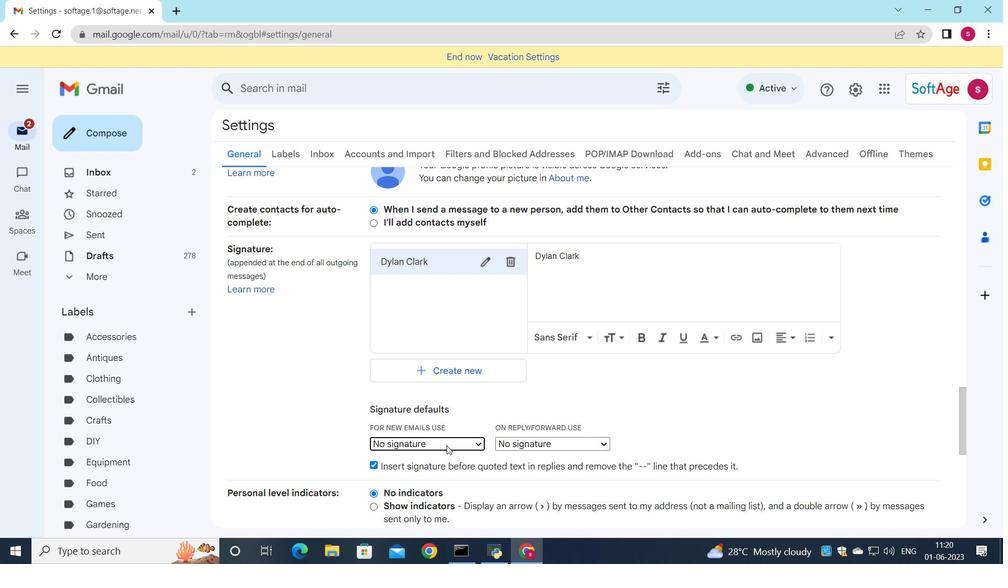 
Action: Mouse moved to (441, 467)
Screenshot: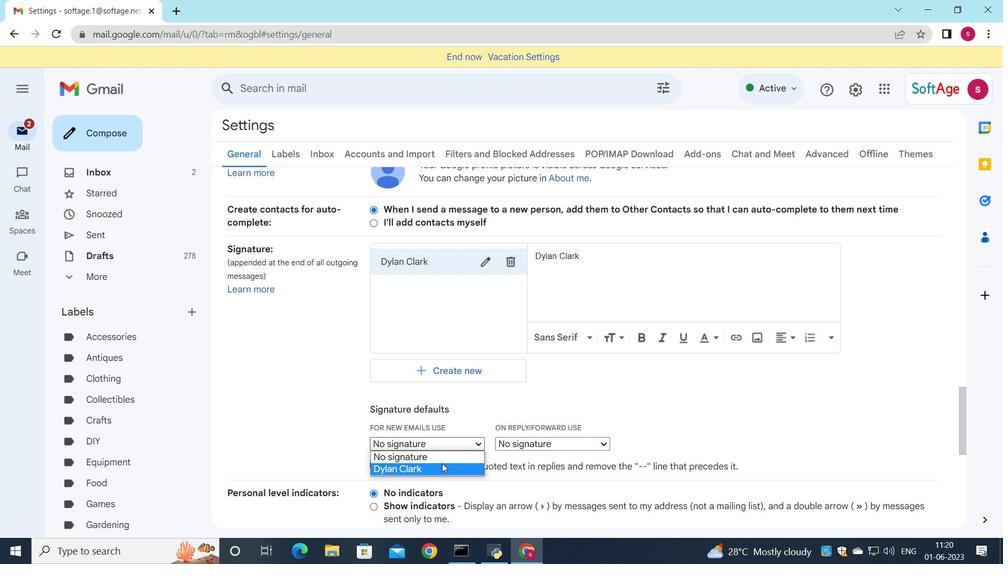 
Action: Mouse pressed left at (441, 467)
Screenshot: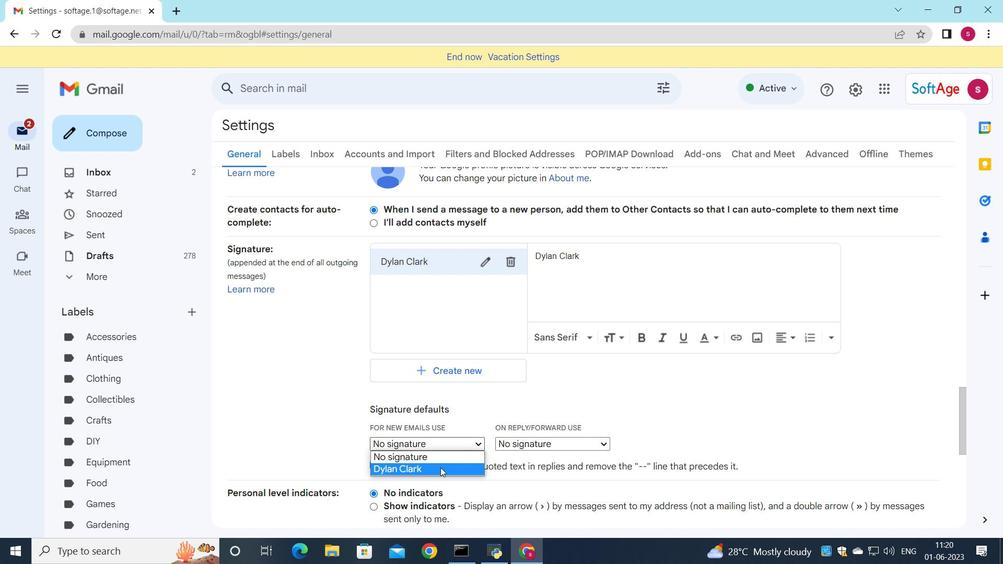 
Action: Mouse moved to (515, 437)
Screenshot: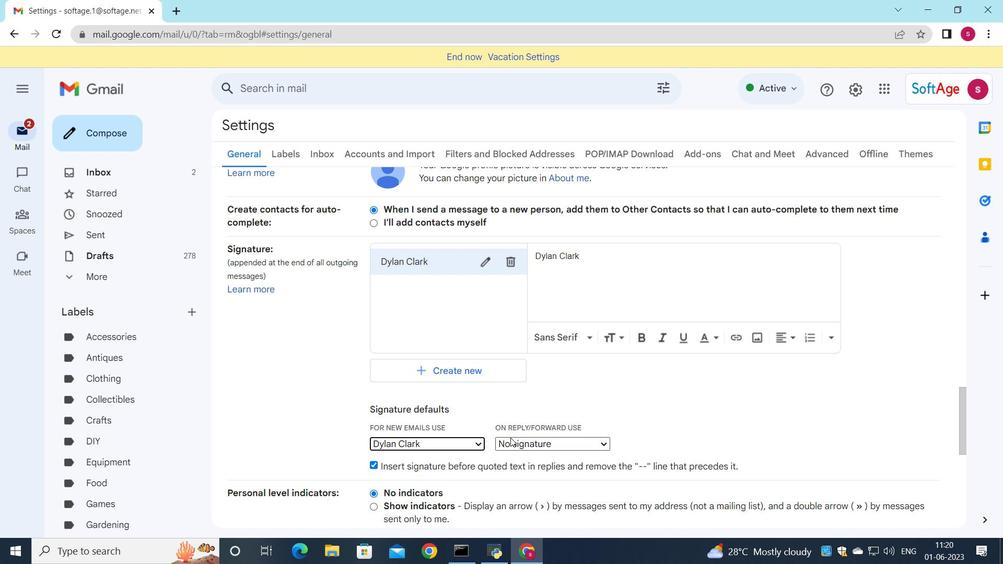 
Action: Mouse pressed left at (515, 437)
Screenshot: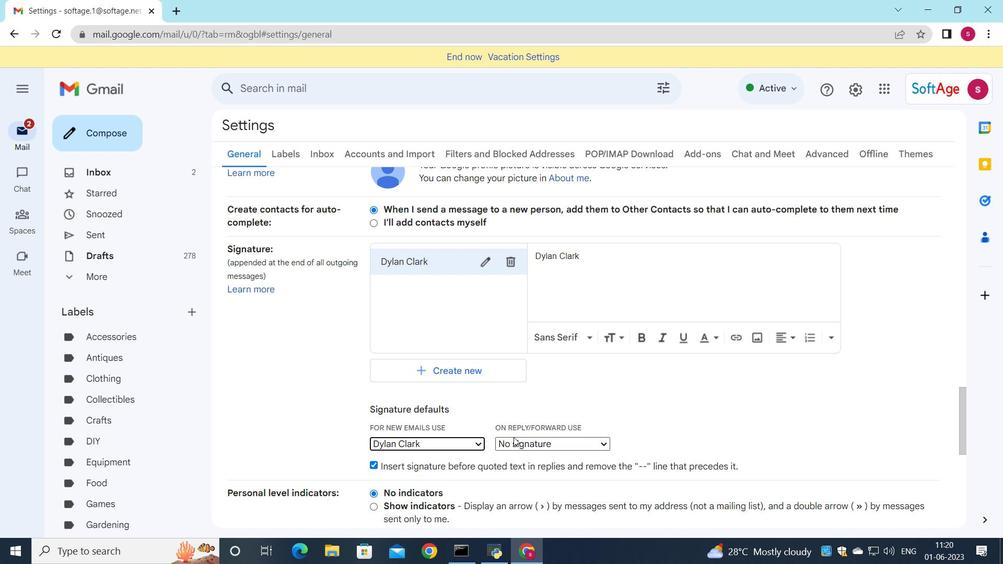 
Action: Mouse moved to (514, 468)
Screenshot: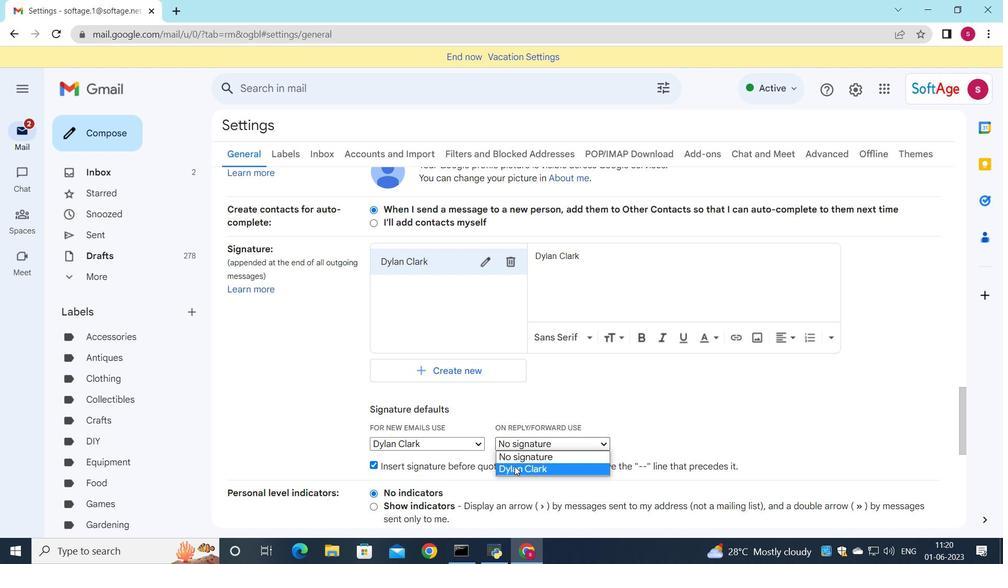 
Action: Mouse pressed left at (514, 468)
Screenshot: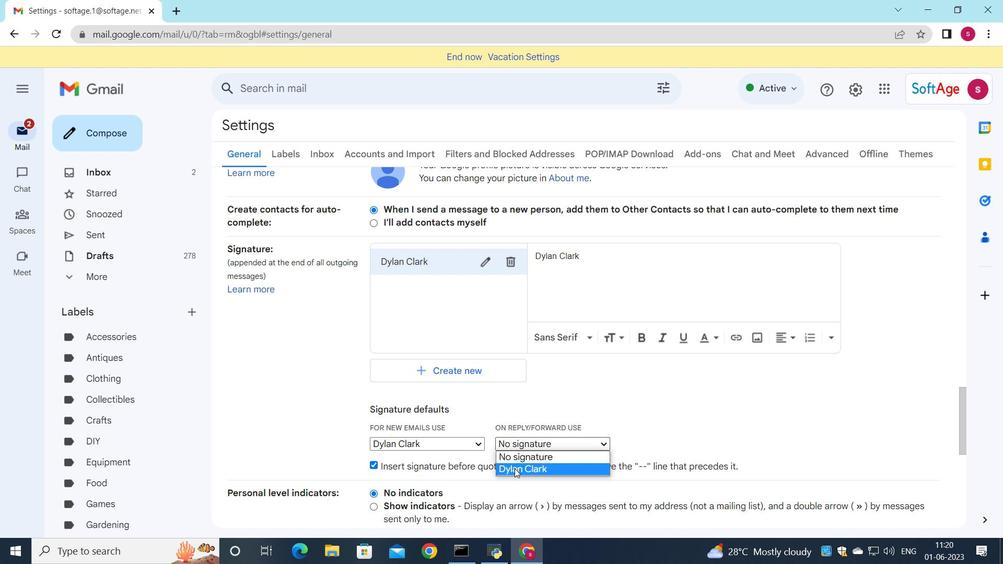 
Action: Mouse moved to (516, 443)
Screenshot: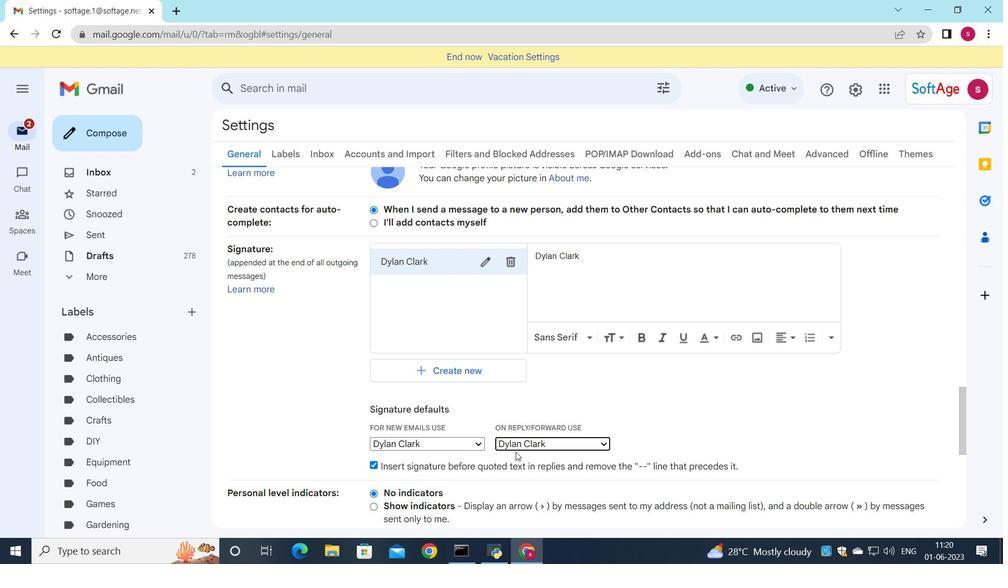 
Action: Mouse scrolled (516, 443) with delta (0, 0)
Screenshot: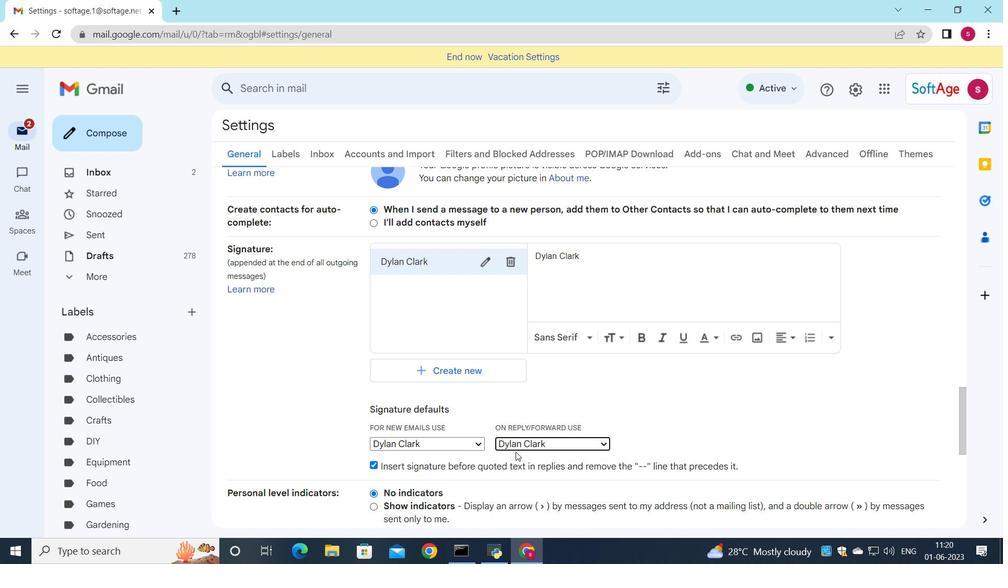 
Action: Mouse scrolled (516, 443) with delta (0, 0)
Screenshot: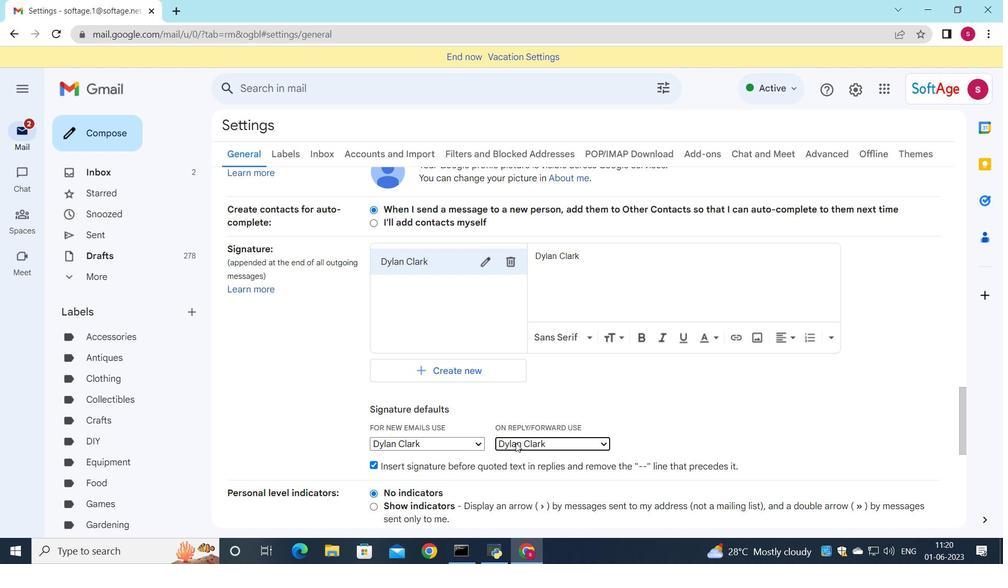 
Action: Mouse scrolled (516, 443) with delta (0, 0)
Screenshot: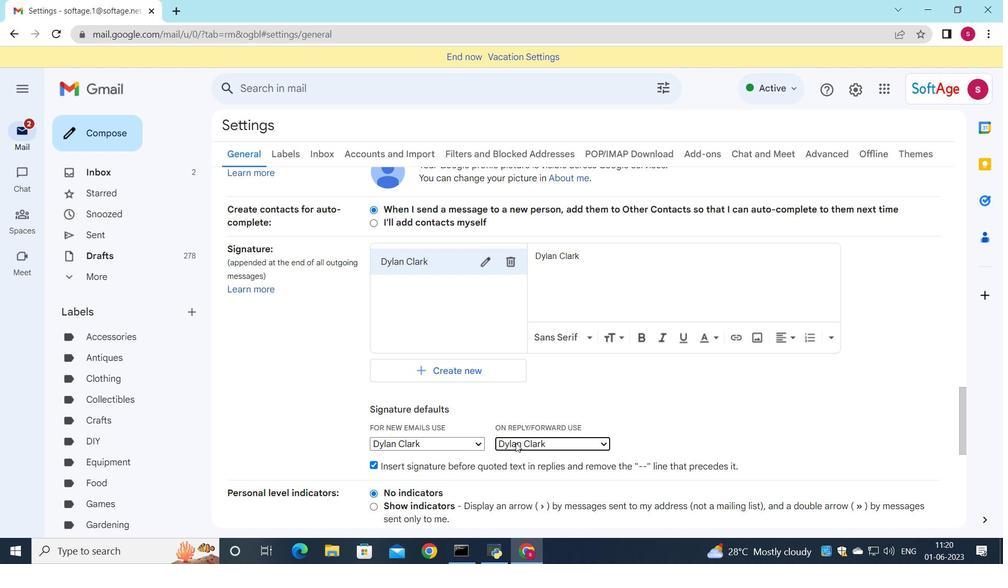 
Action: Mouse scrolled (516, 443) with delta (0, 0)
Screenshot: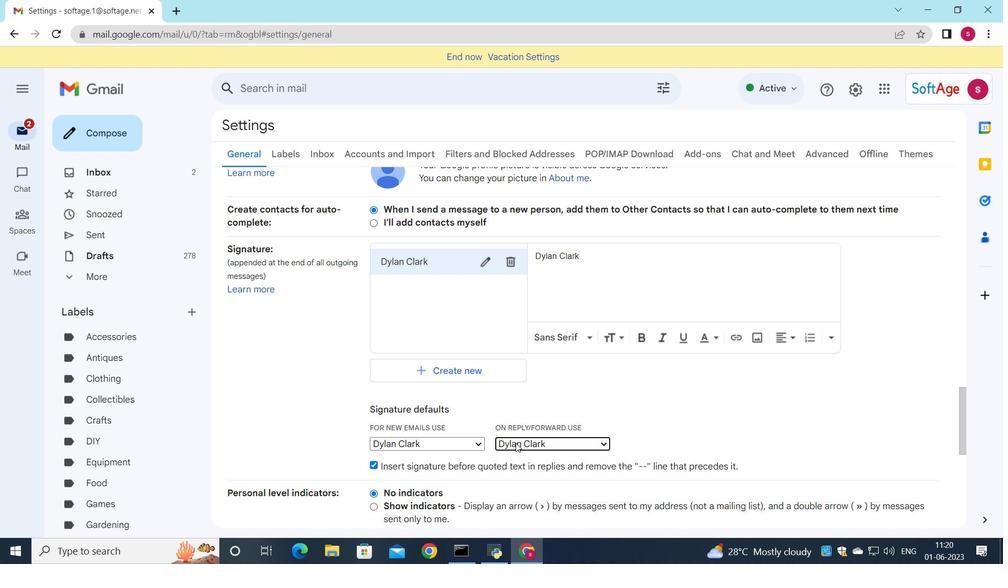 
Action: Mouse moved to (517, 437)
Screenshot: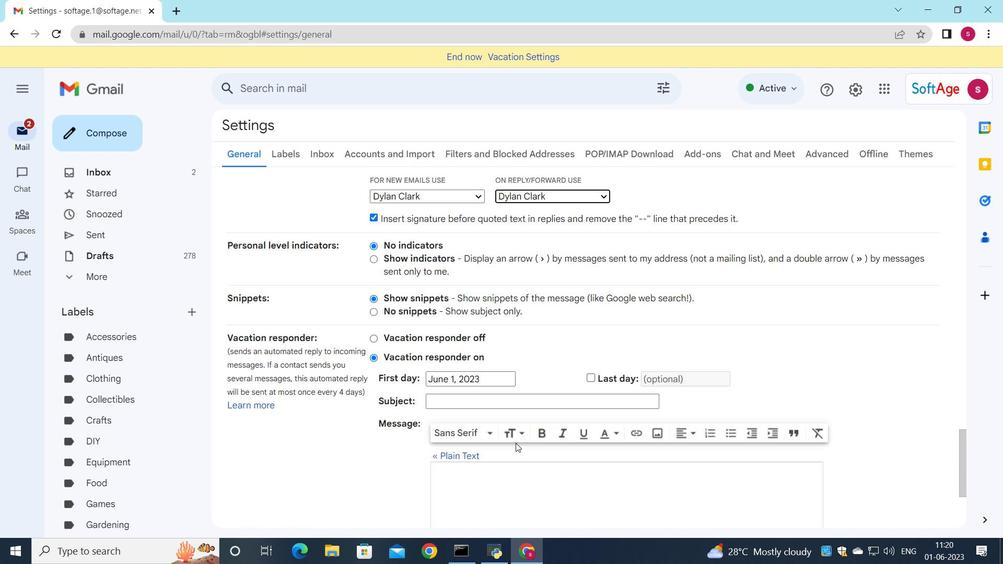 
Action: Mouse scrolled (517, 437) with delta (0, 0)
Screenshot: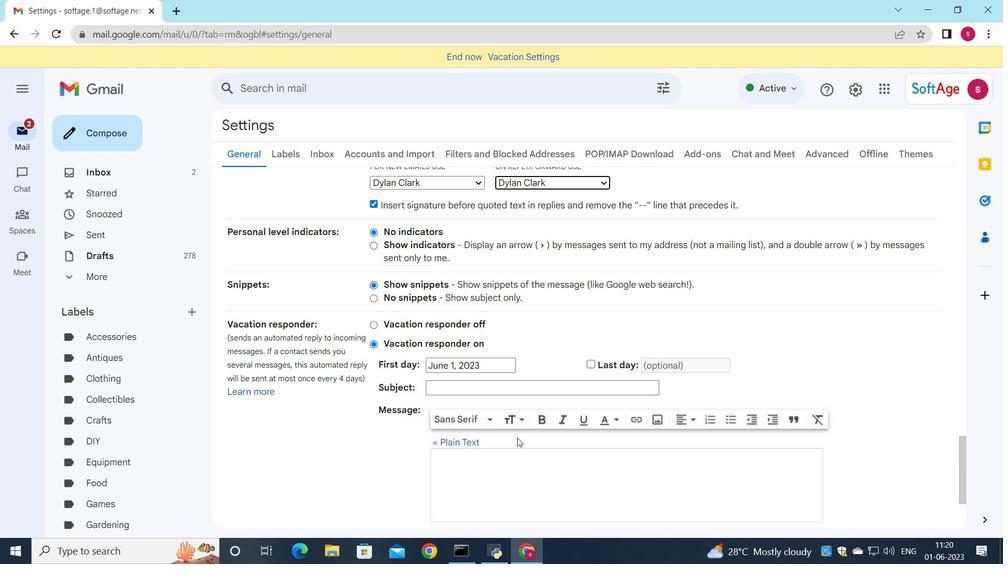 
Action: Mouse scrolled (517, 437) with delta (0, 0)
Screenshot: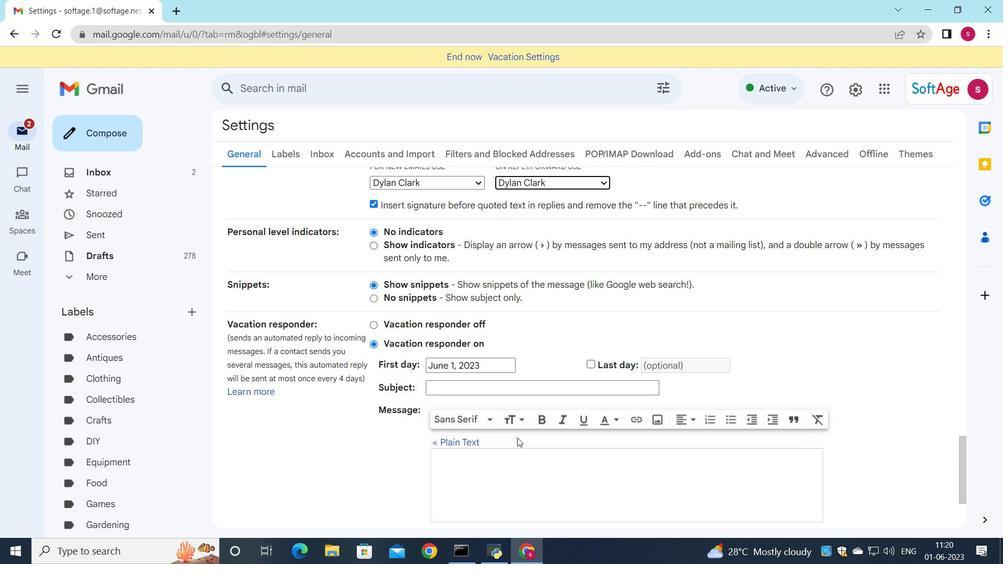 
Action: Mouse scrolled (517, 437) with delta (0, 0)
Screenshot: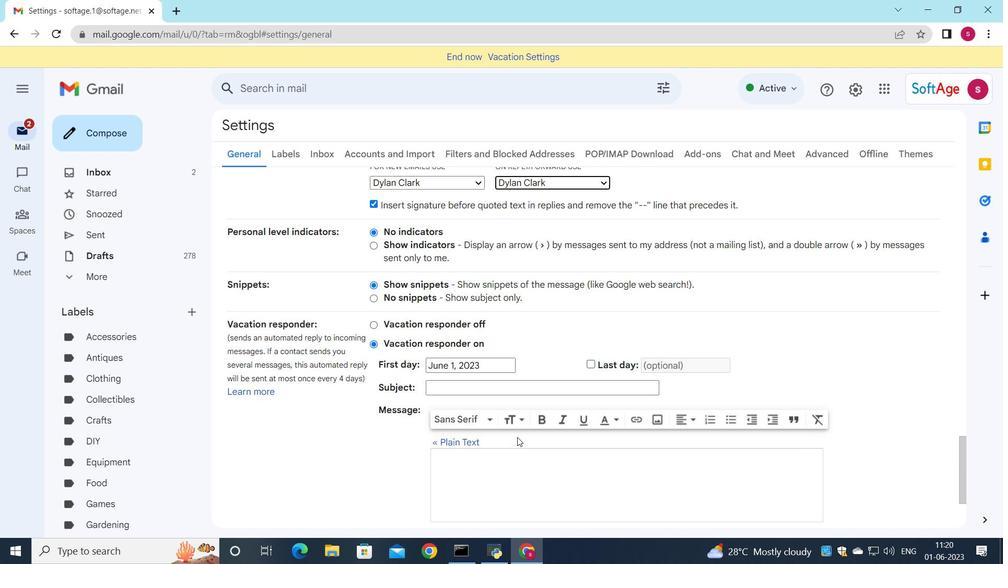 
Action: Mouse moved to (544, 453)
Screenshot: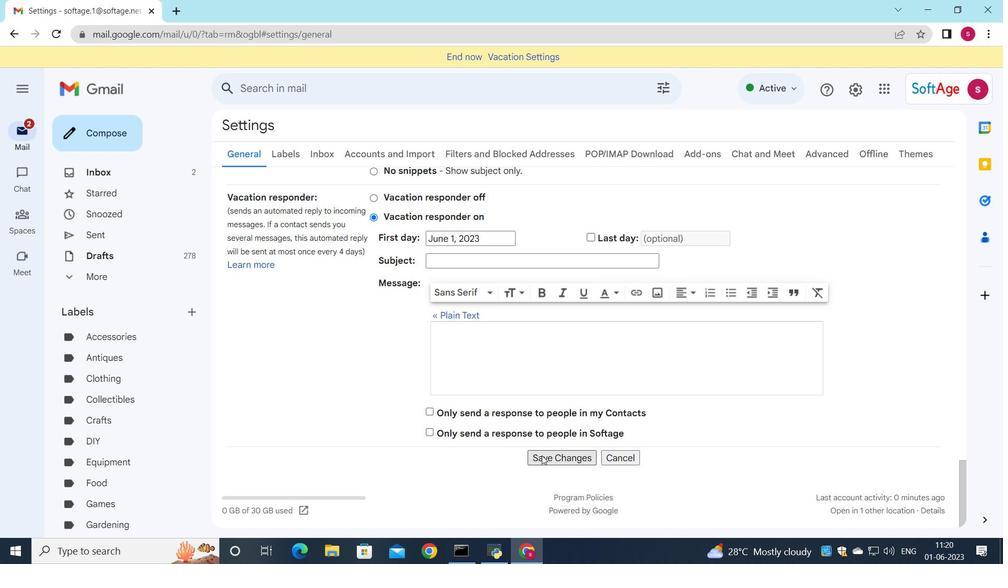 
Action: Mouse pressed left at (544, 453)
Screenshot: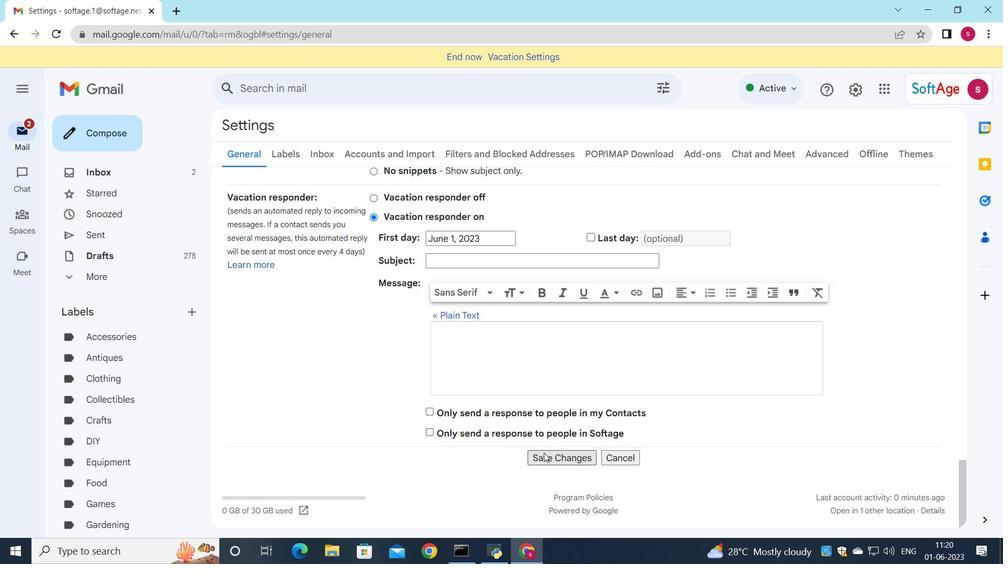 
Action: Mouse moved to (417, 365)
Screenshot: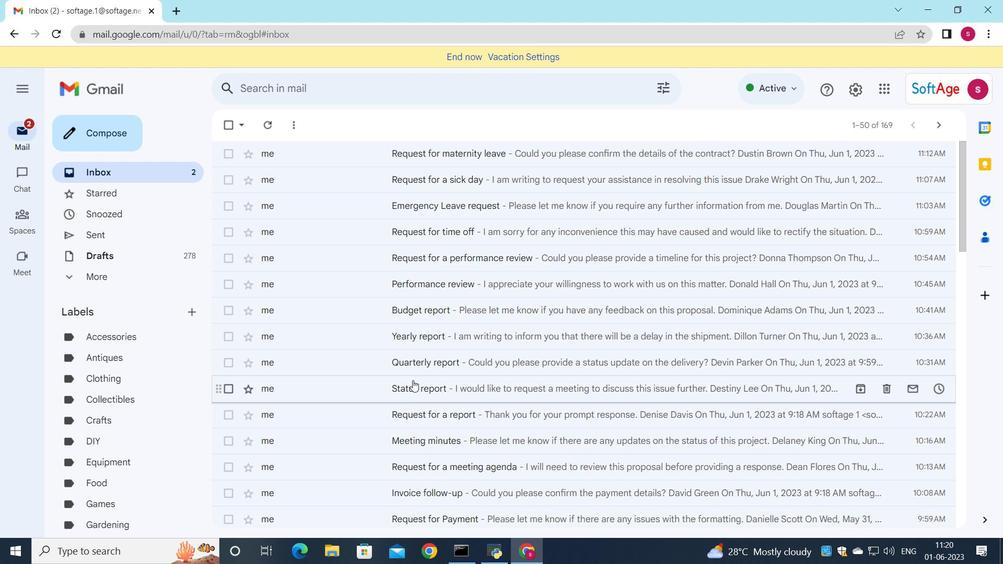
Action: Mouse pressed left at (417, 365)
Screenshot: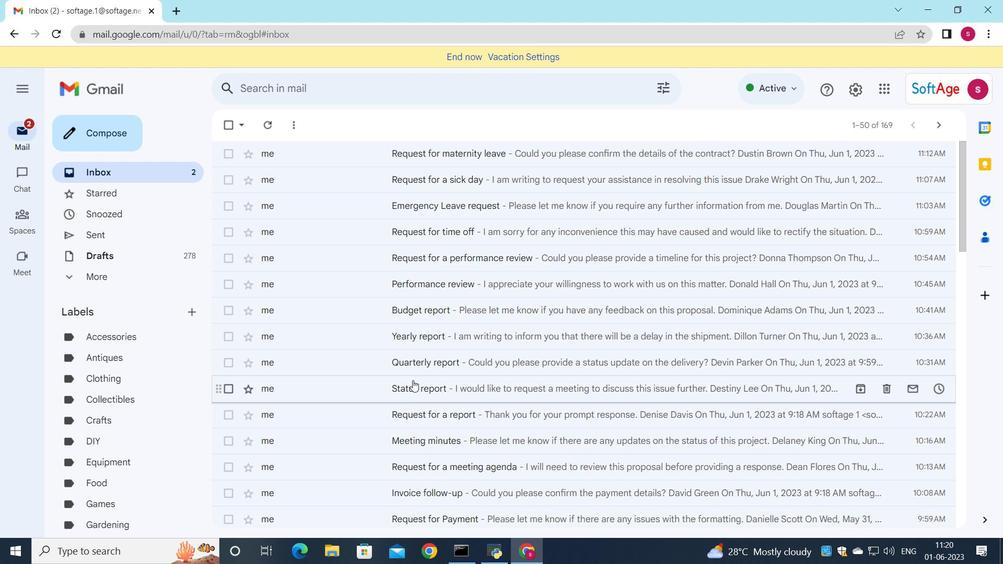 
Action: Mouse moved to (316, 465)
Screenshot: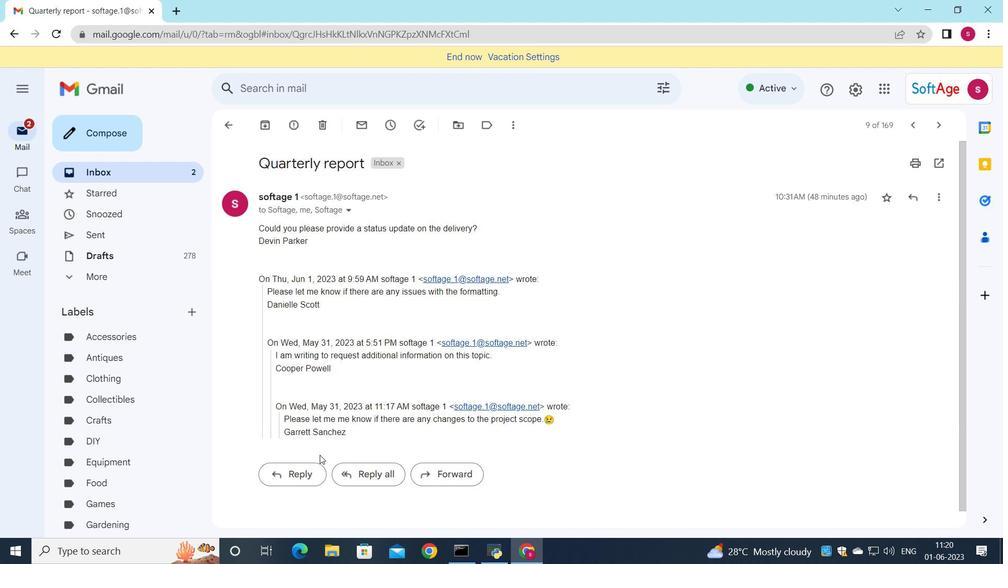 
Action: Mouse pressed left at (316, 465)
Screenshot: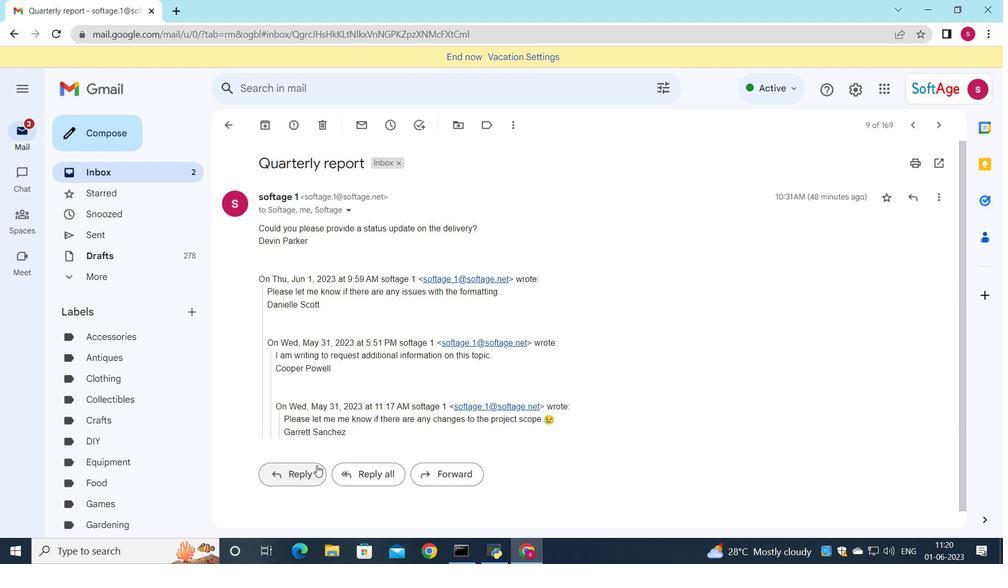 
Action: Mouse moved to (293, 360)
Screenshot: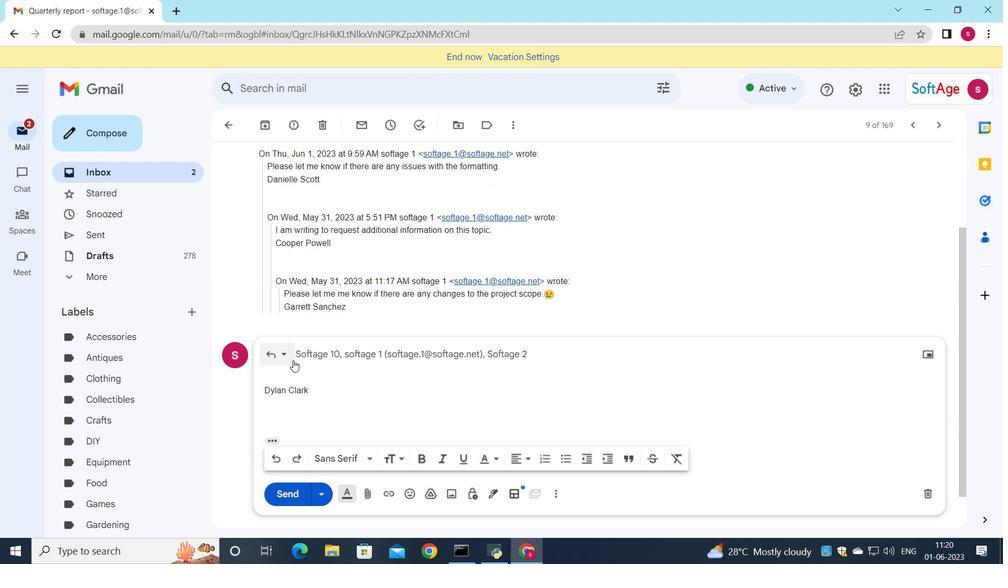 
Action: Mouse pressed left at (293, 360)
Screenshot: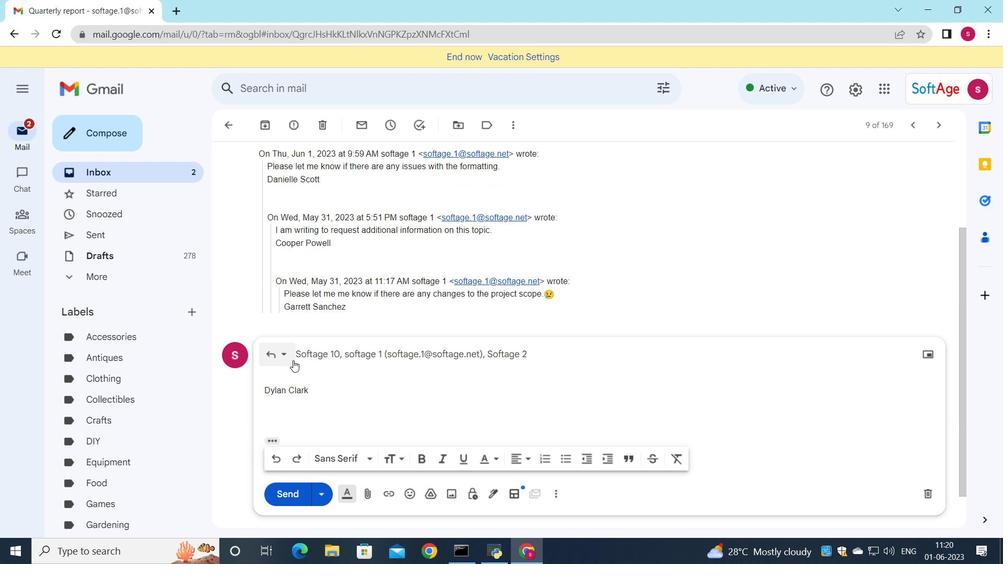 
Action: Mouse moved to (316, 451)
Screenshot: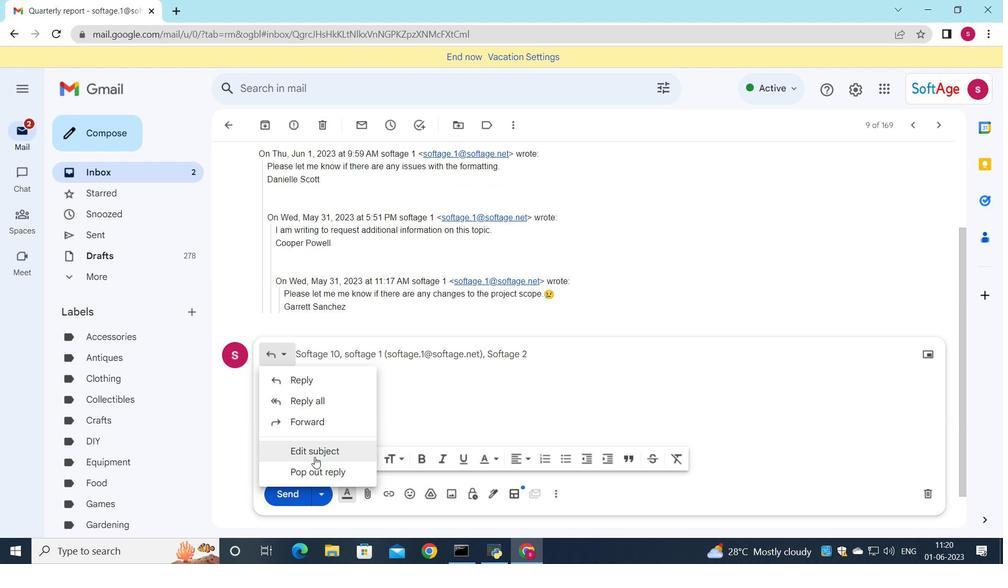 
Action: Mouse pressed left at (316, 451)
Screenshot: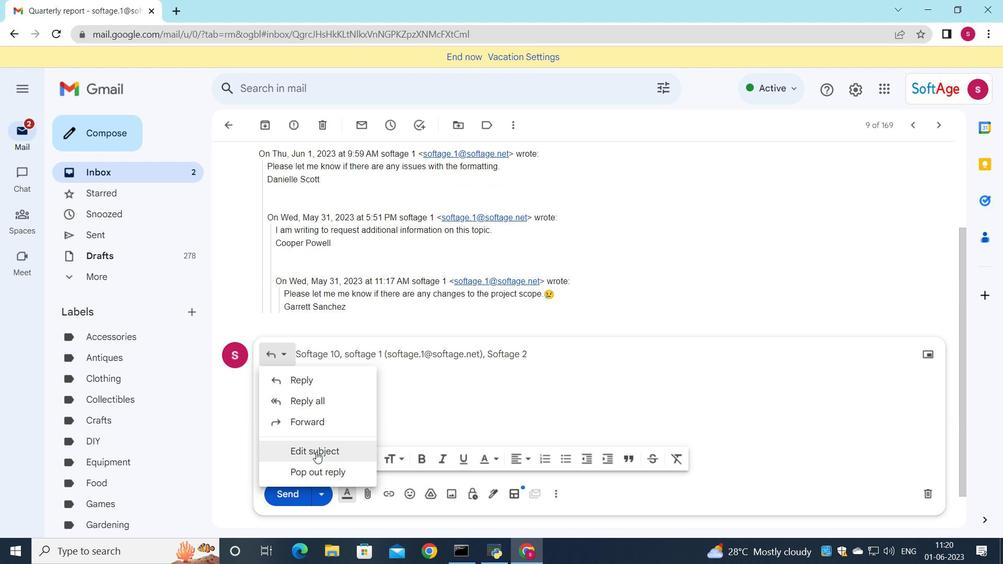 
Action: Mouse moved to (776, 309)
Screenshot: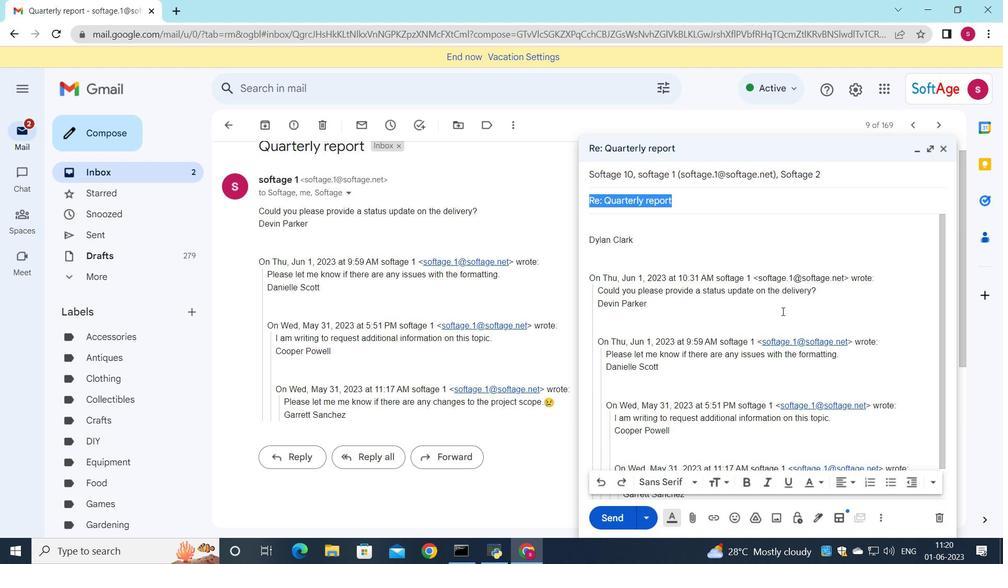 
Action: Key pressed <Key.shift>Request<Key.space>for<Key.space>paternikty<Key.backspace><Key.backspace><Key.backspace>ty<Key.space>leave
Screenshot: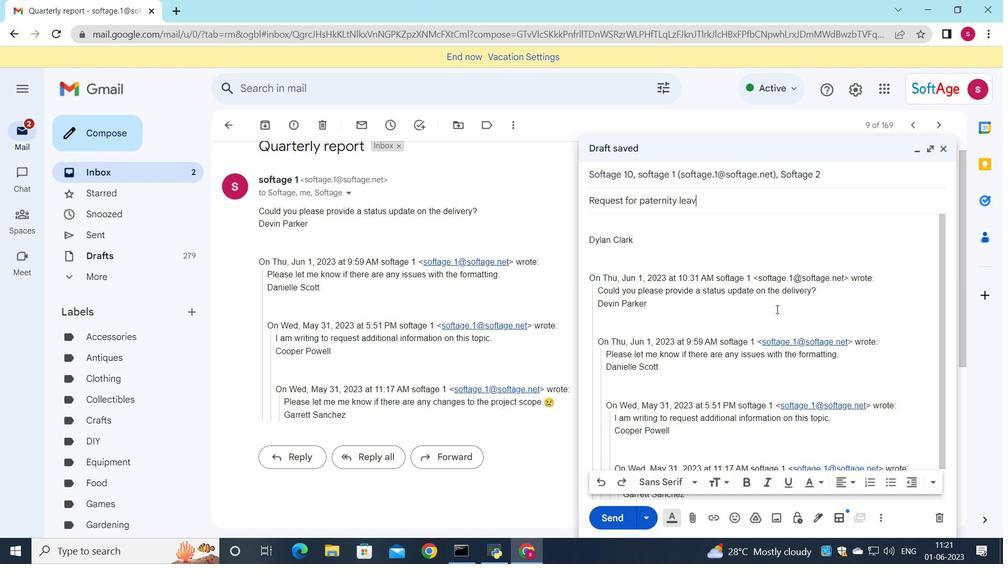 
Action: Mouse moved to (608, 221)
Screenshot: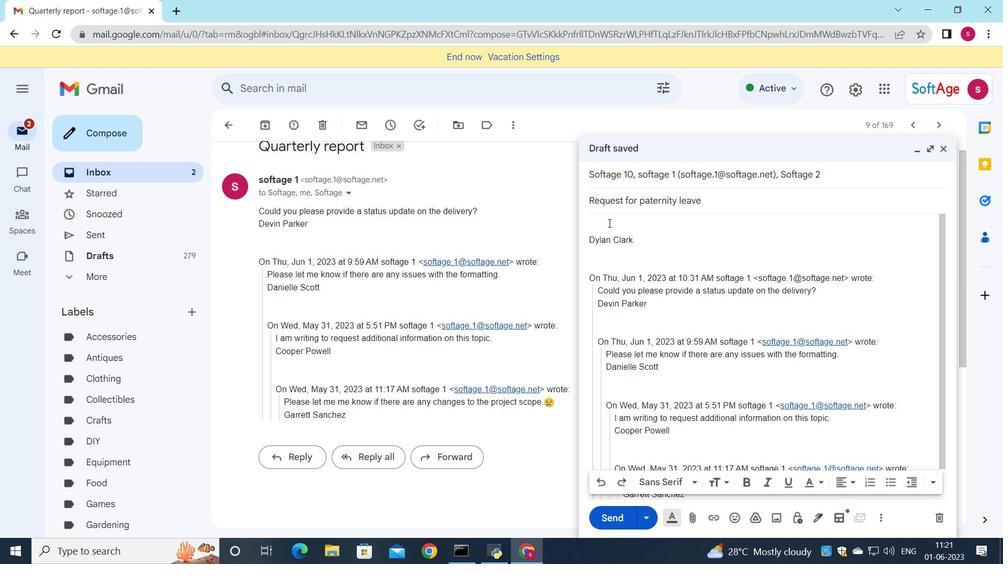 
Action: Mouse pressed left at (608, 221)
Screenshot: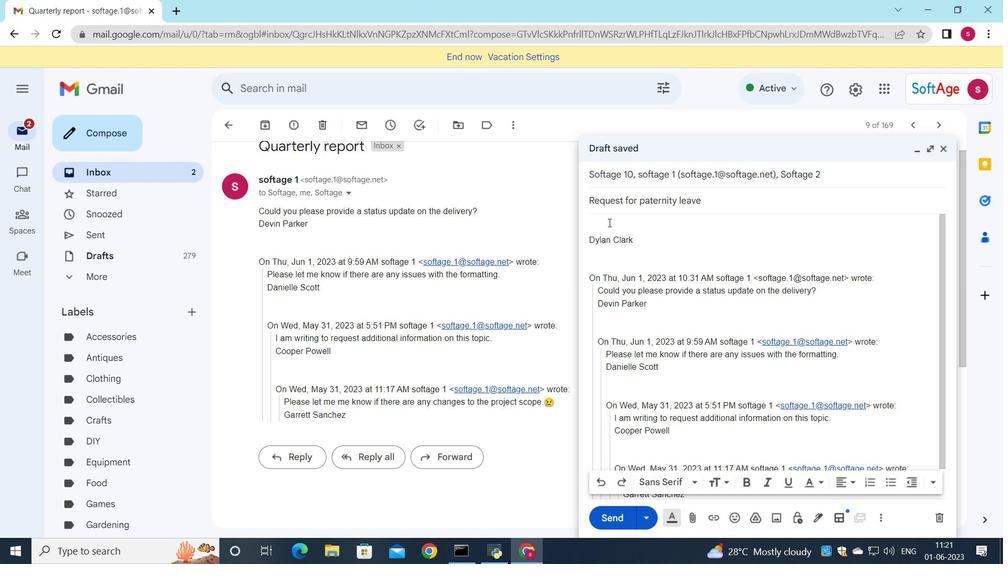 
Action: Key pressed <Key.shift>Would<Key.space>it<Key.space>be<Key.space>possible<Key.space>to<Key.space>have<Key.space>a<Key.space>project<Key.space>review<Key.space>meeting<Key.space>with<Key.space>all<Key.space>stakeholders<Key.space>next<Key.space>week<Key.shift_r>?
Screenshot: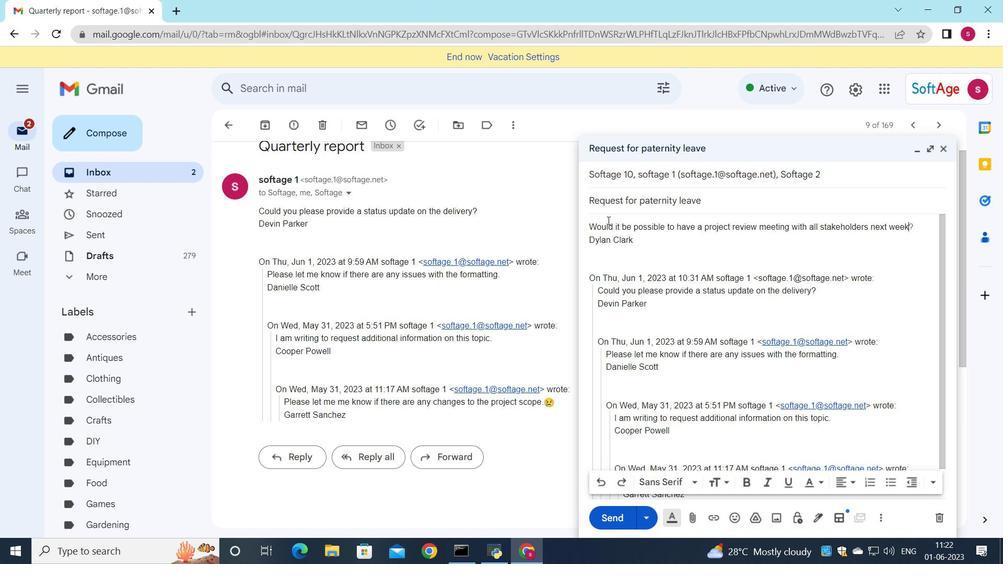 
Action: Mouse moved to (600, 486)
Screenshot: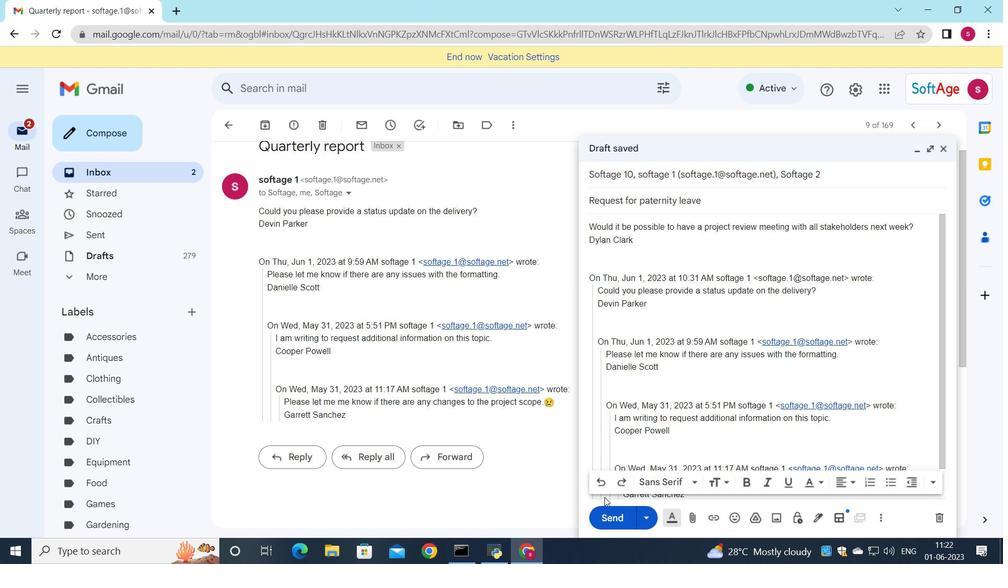 
Action: Mouse pressed left at (600, 486)
Screenshot: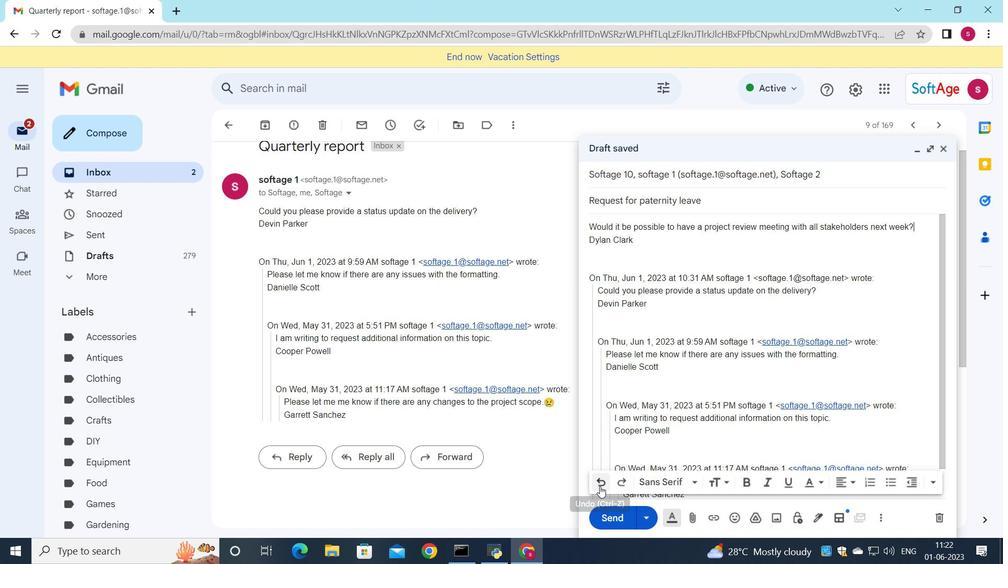 
Action: Mouse pressed left at (600, 486)
Screenshot: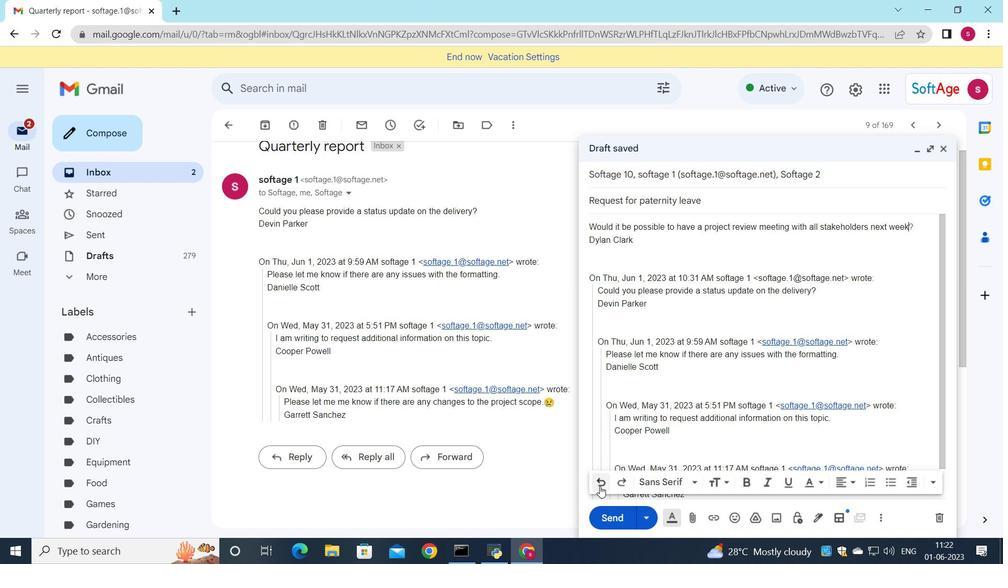 
Action: Mouse pressed left at (600, 486)
Screenshot: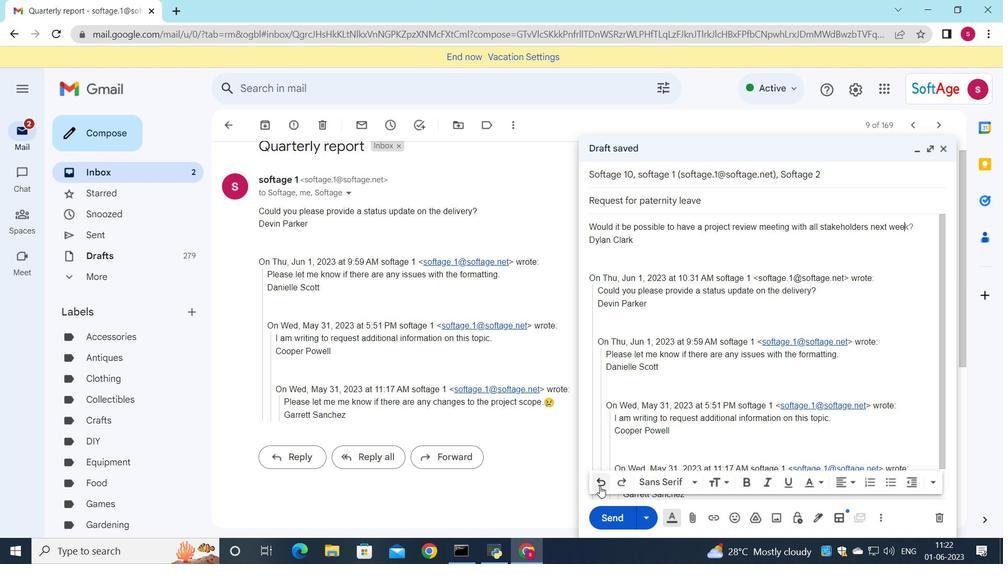
Action: Mouse pressed left at (600, 486)
Screenshot: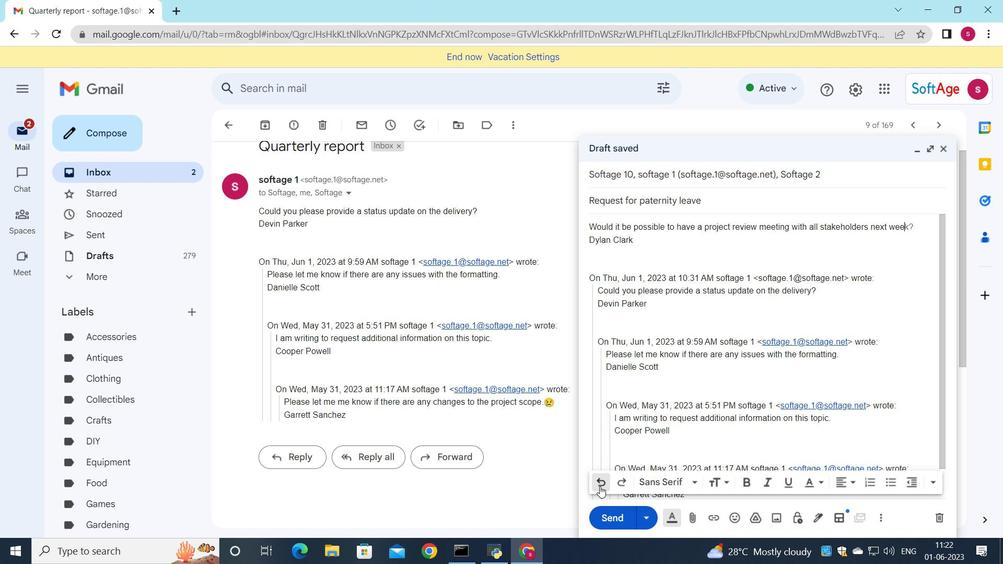 
Action: Mouse pressed left at (600, 486)
Screenshot: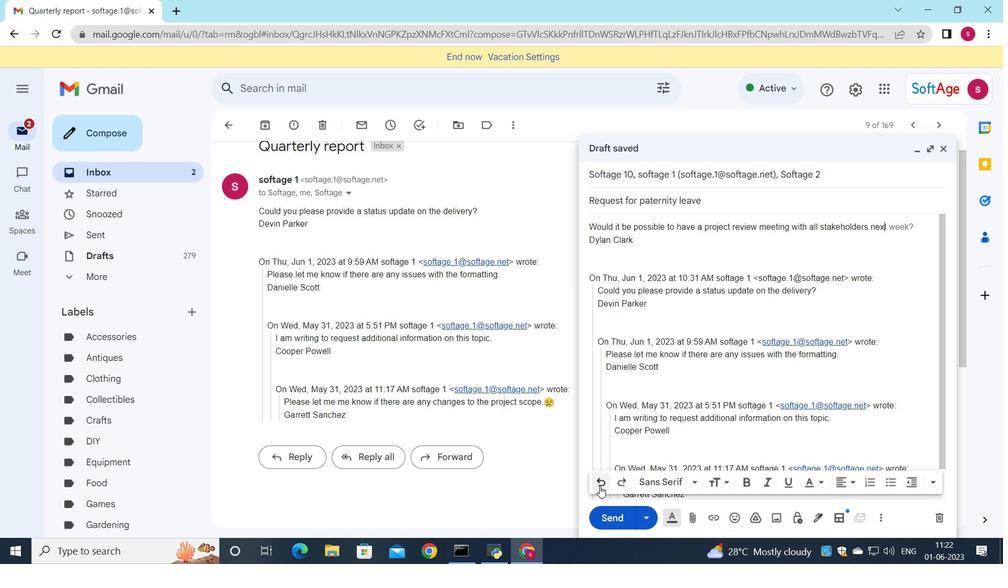 
Action: Mouse pressed left at (600, 486)
Screenshot: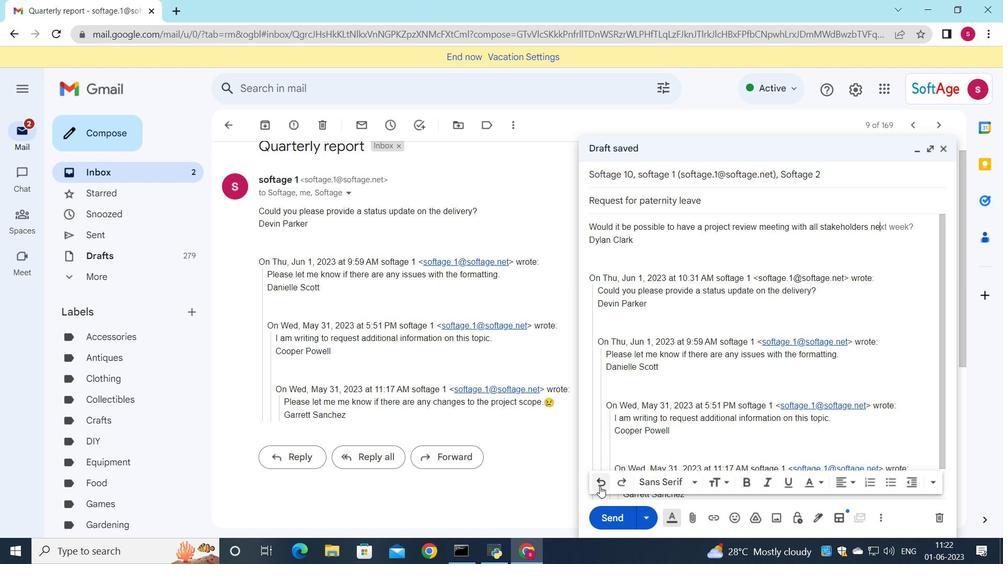 
Action: Mouse pressed left at (600, 486)
Screenshot: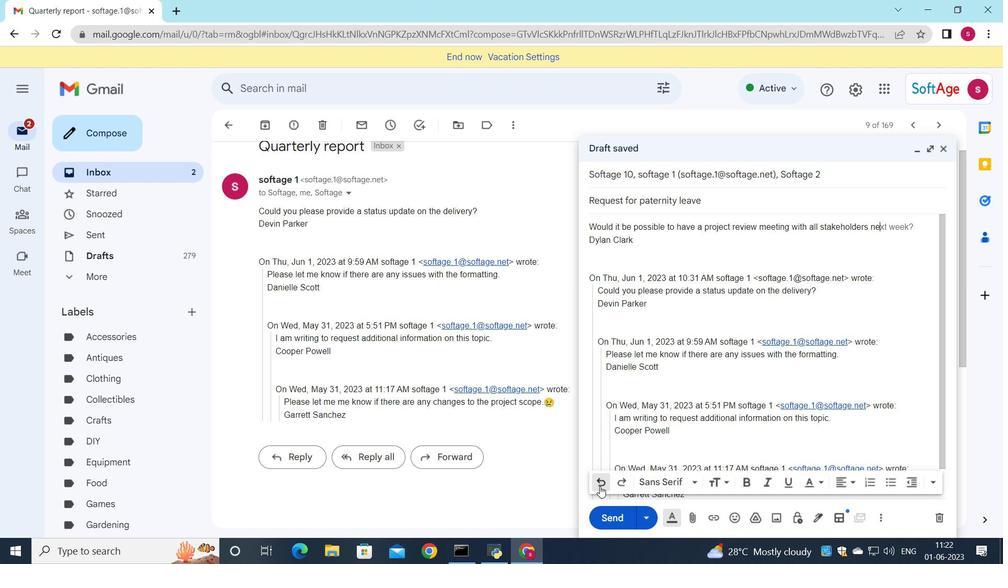 
Action: Mouse pressed left at (600, 486)
Screenshot: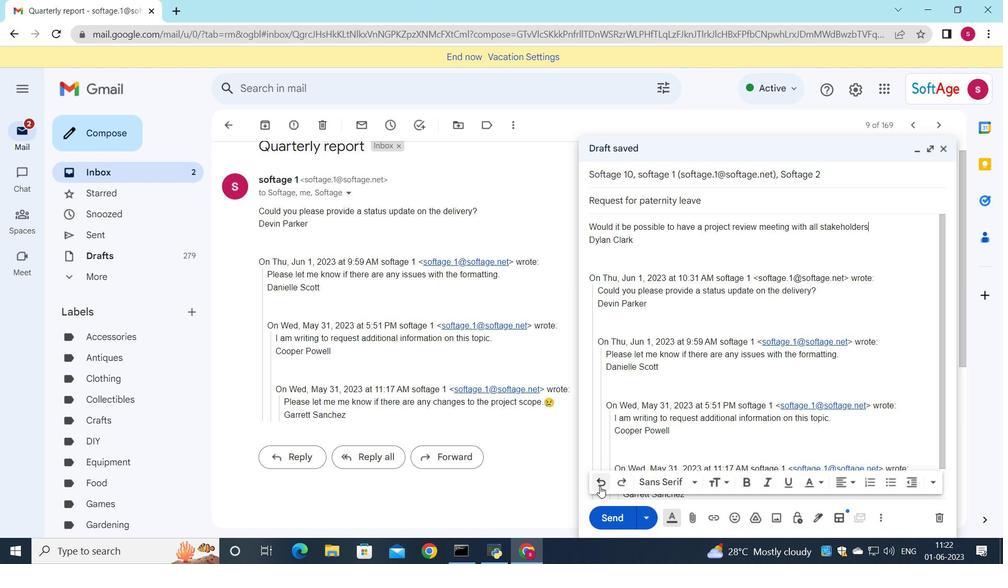
Action: Mouse pressed left at (600, 486)
Screenshot: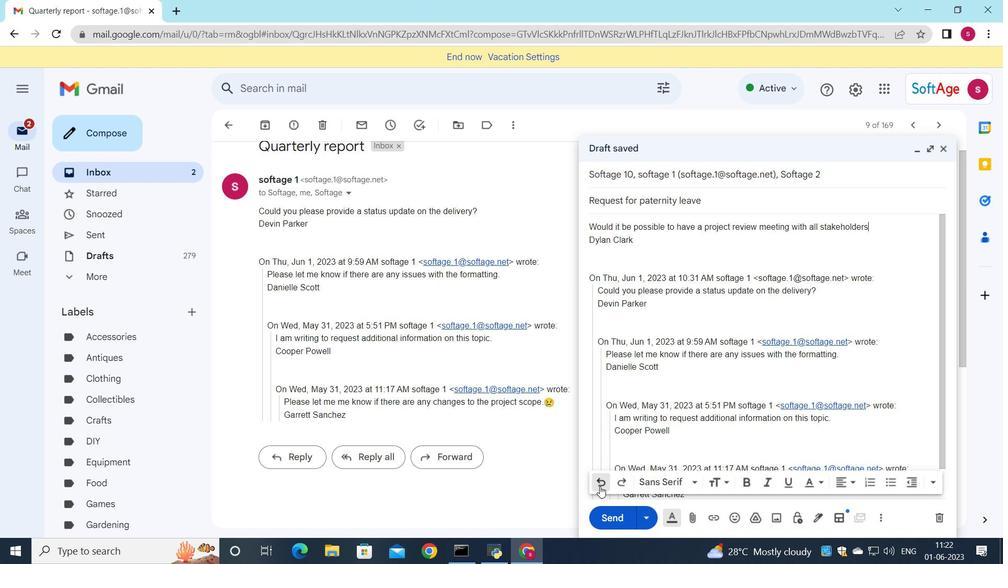 
Action: Mouse pressed left at (600, 486)
Screenshot: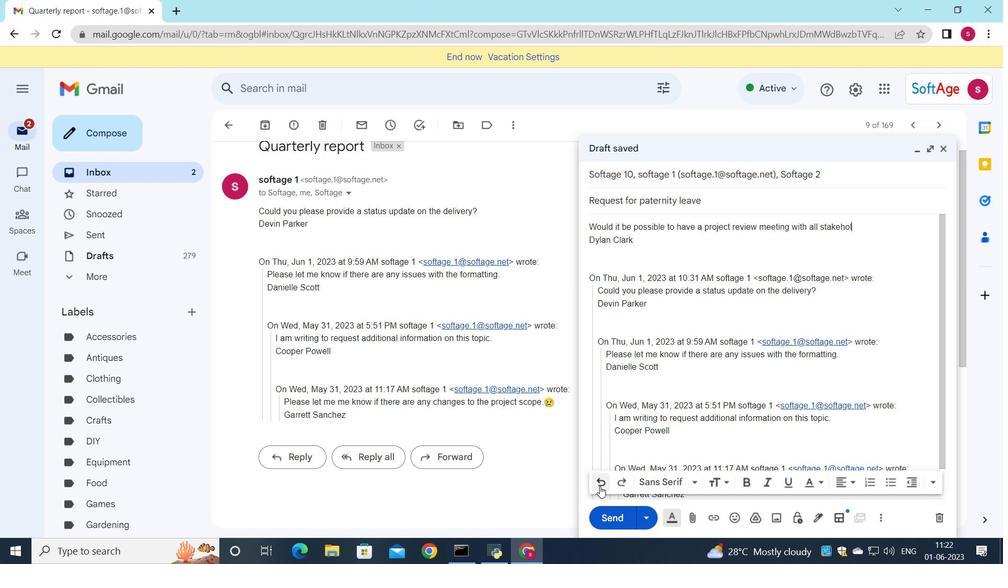 
Action: Mouse pressed left at (600, 486)
Screenshot: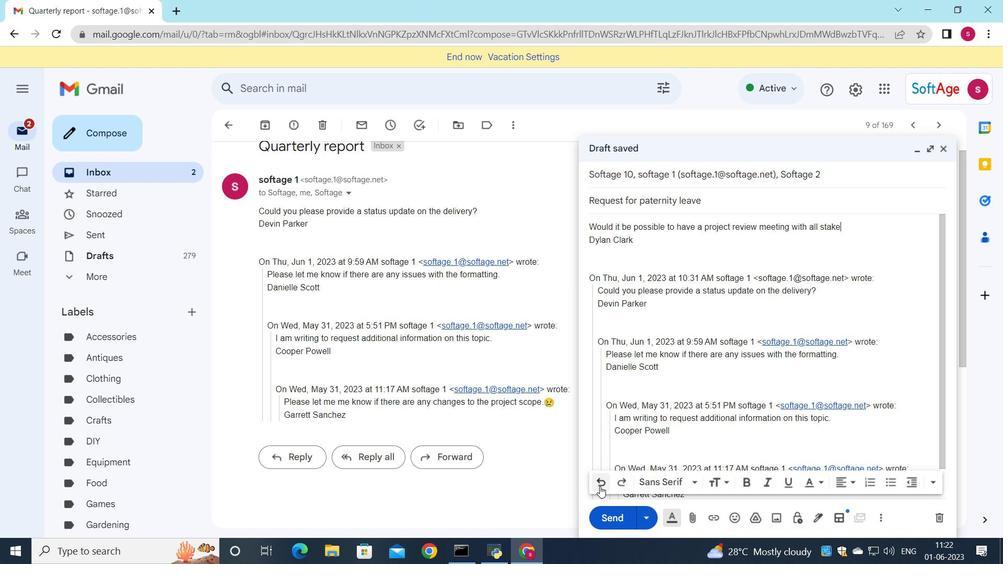 
Action: Mouse pressed left at (600, 486)
Screenshot: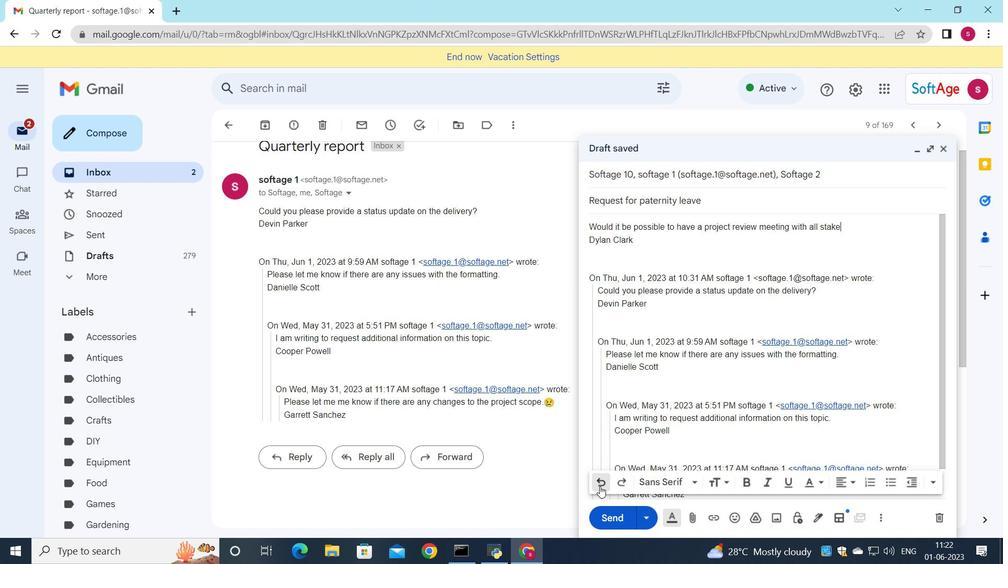 
Action: Mouse pressed left at (600, 486)
Screenshot: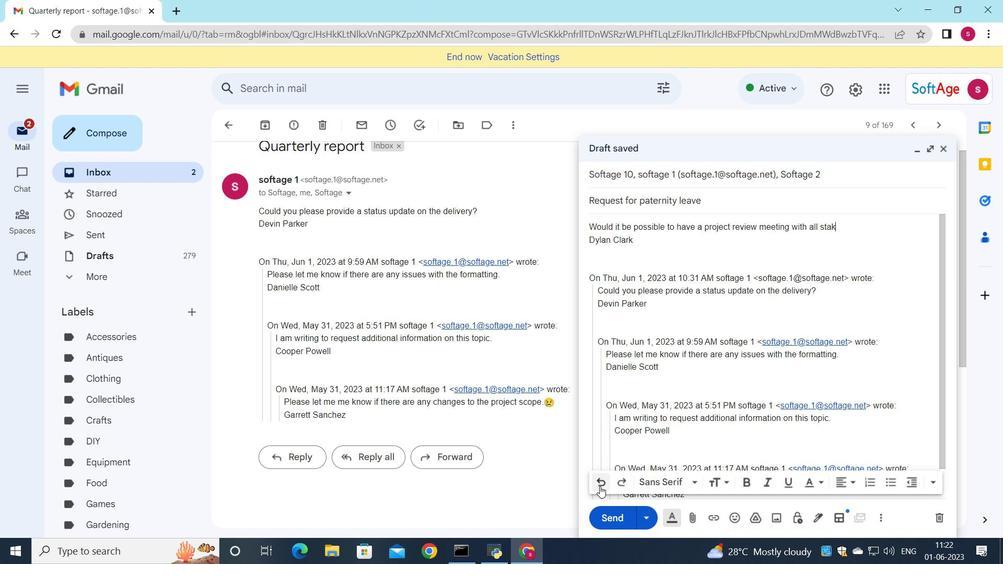 
Action: Mouse pressed left at (600, 486)
Screenshot: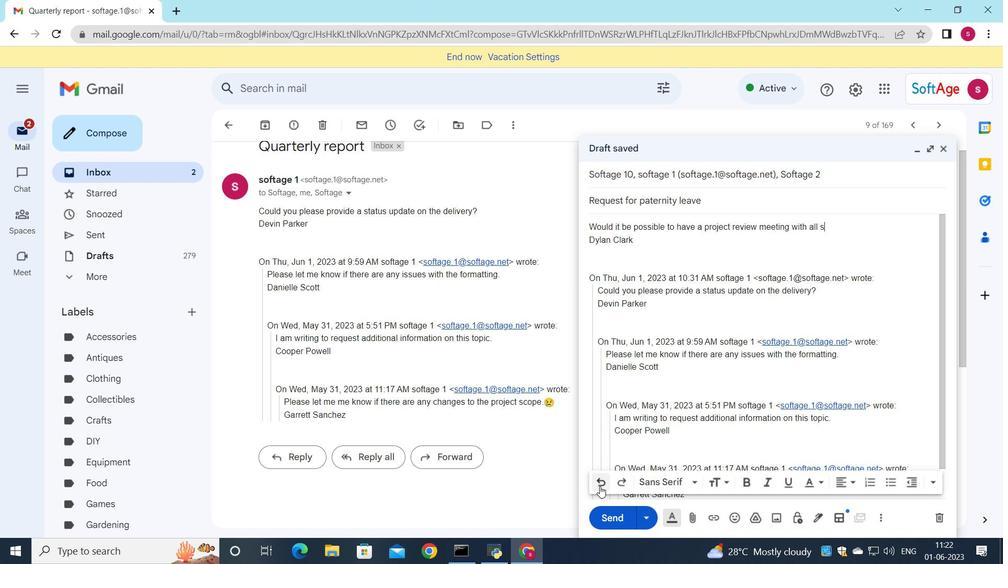 
Action: Mouse pressed left at (600, 486)
Screenshot: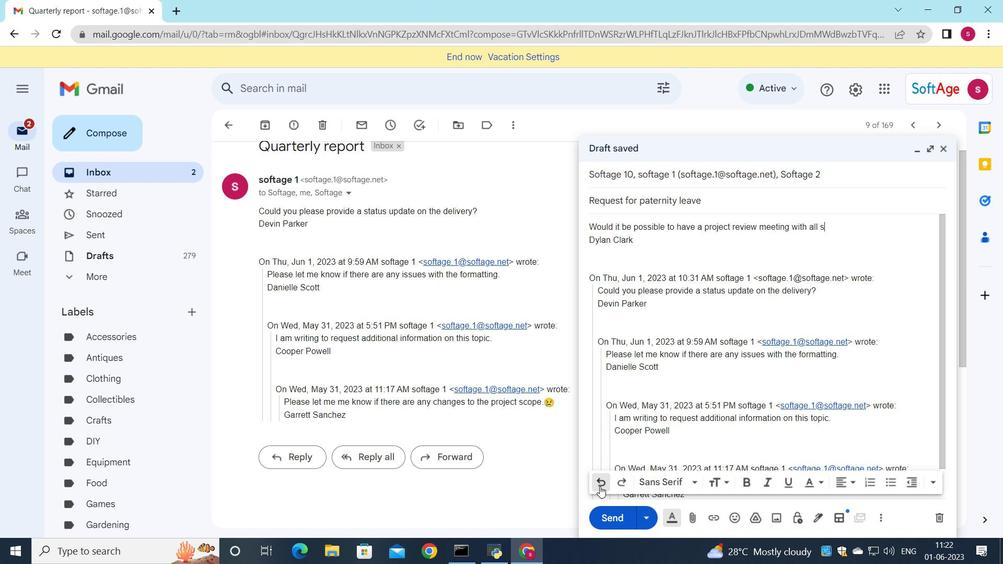 
Action: Mouse pressed left at (600, 486)
Screenshot: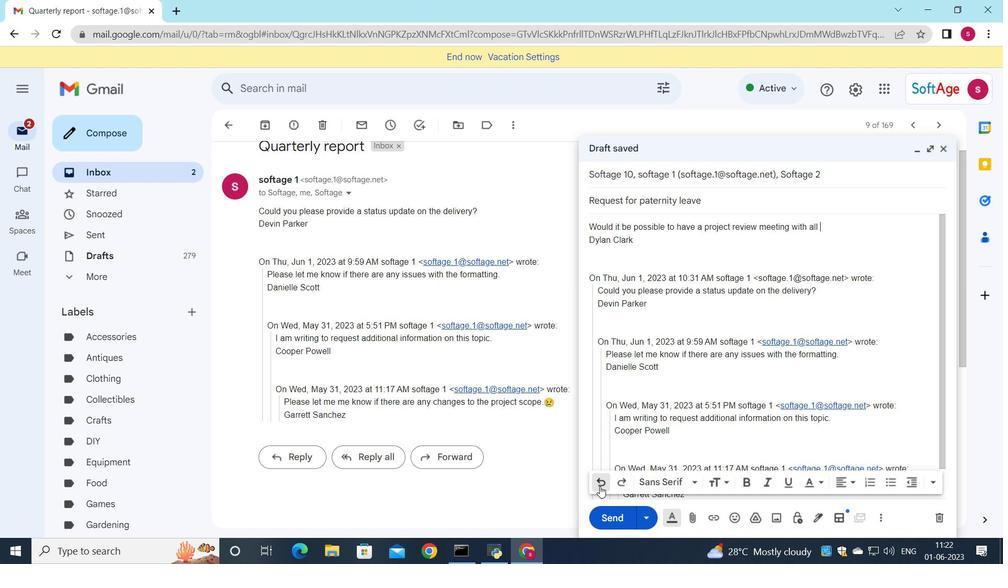 
Action: Mouse pressed left at (600, 486)
Screenshot: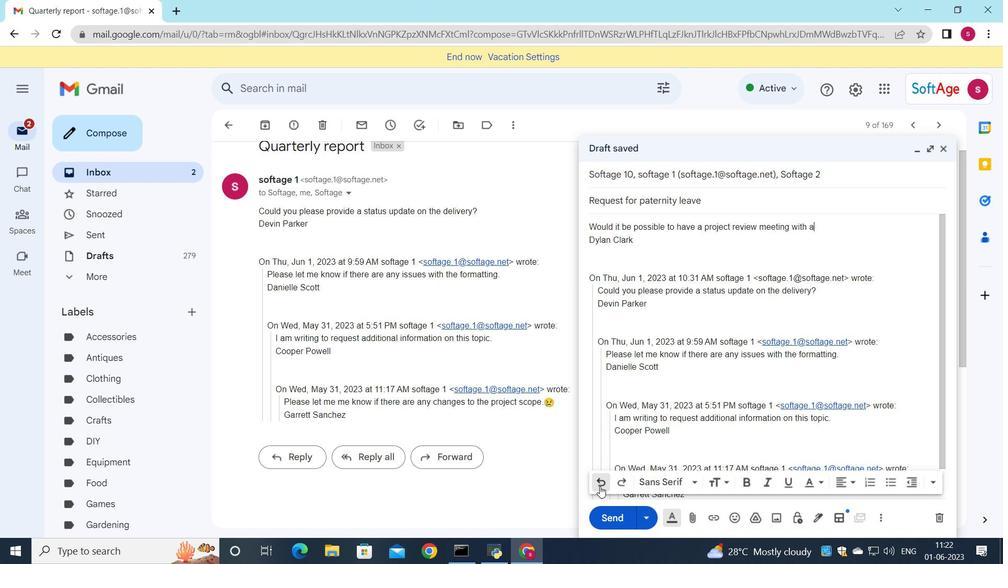 
Action: Mouse pressed left at (600, 486)
Screenshot: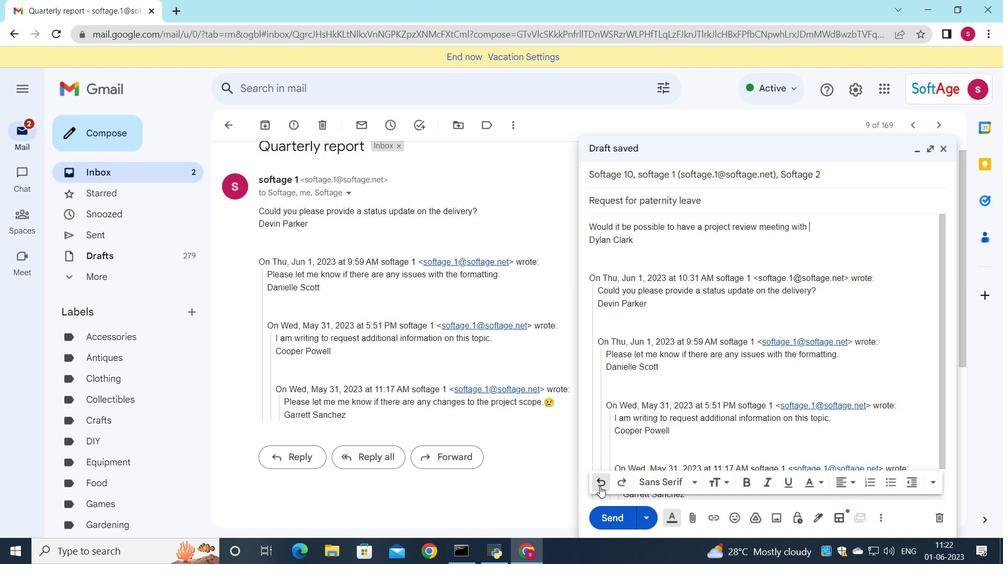 
Action: Mouse pressed left at (600, 486)
Screenshot: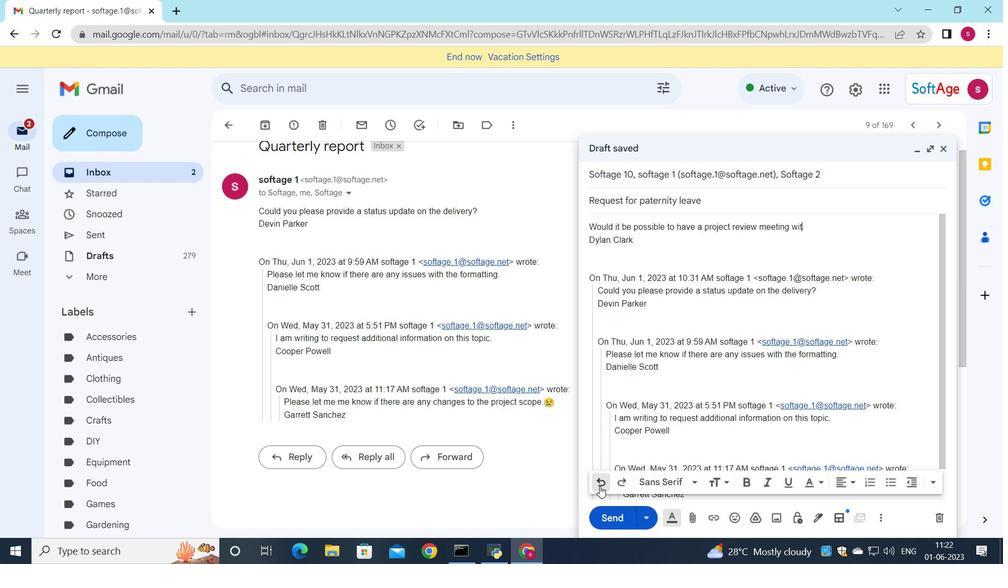 
Action: Mouse pressed left at (600, 486)
Screenshot: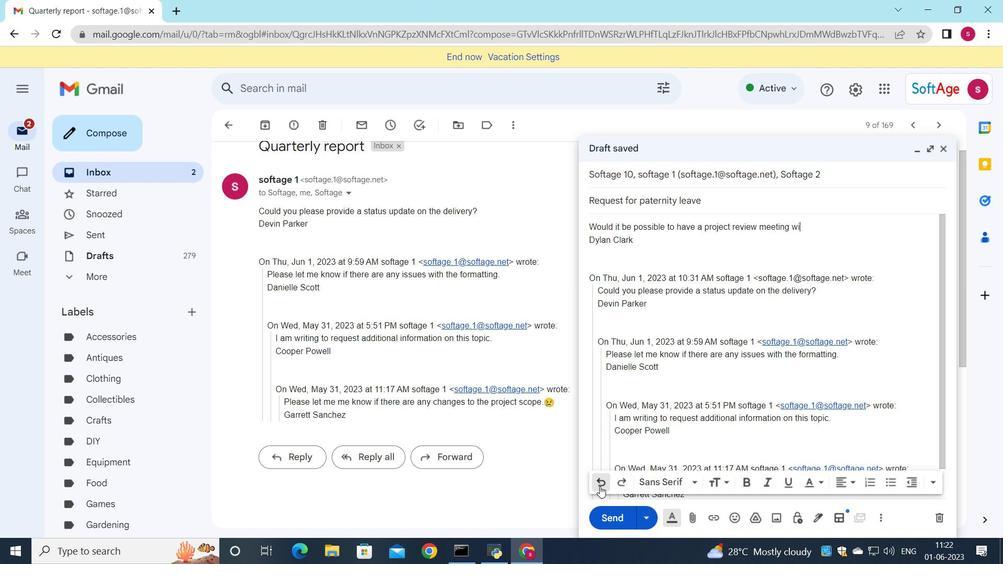 
Action: Mouse pressed left at (600, 486)
Screenshot: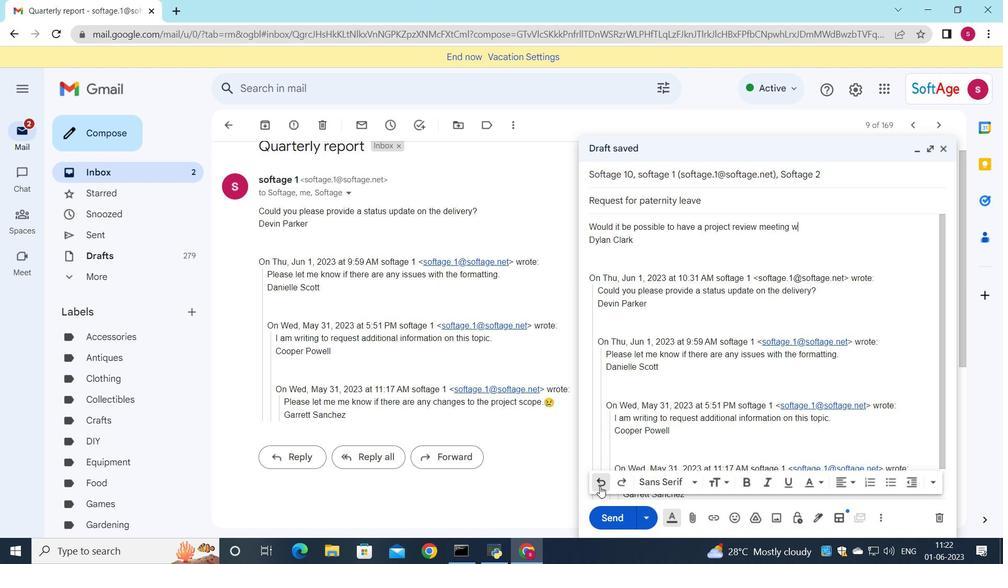
Action: Mouse pressed left at (600, 486)
Screenshot: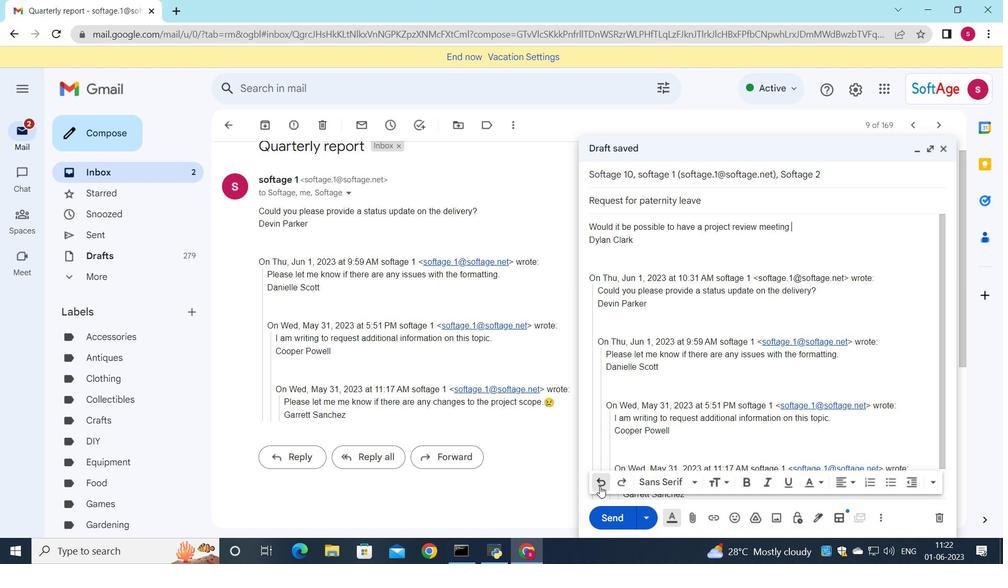 
Action: Mouse pressed left at (600, 486)
Screenshot: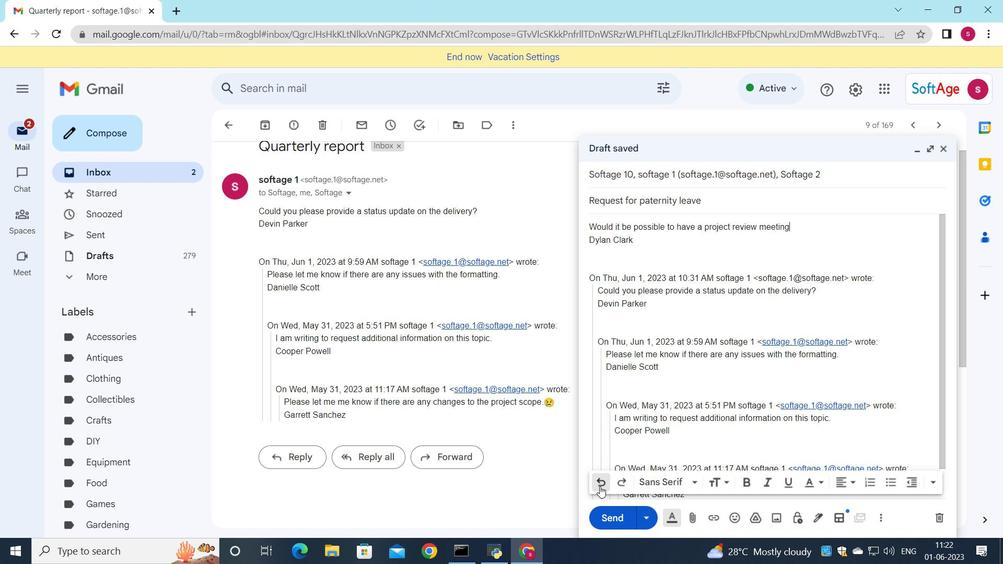 
Action: Mouse pressed left at (600, 486)
Screenshot: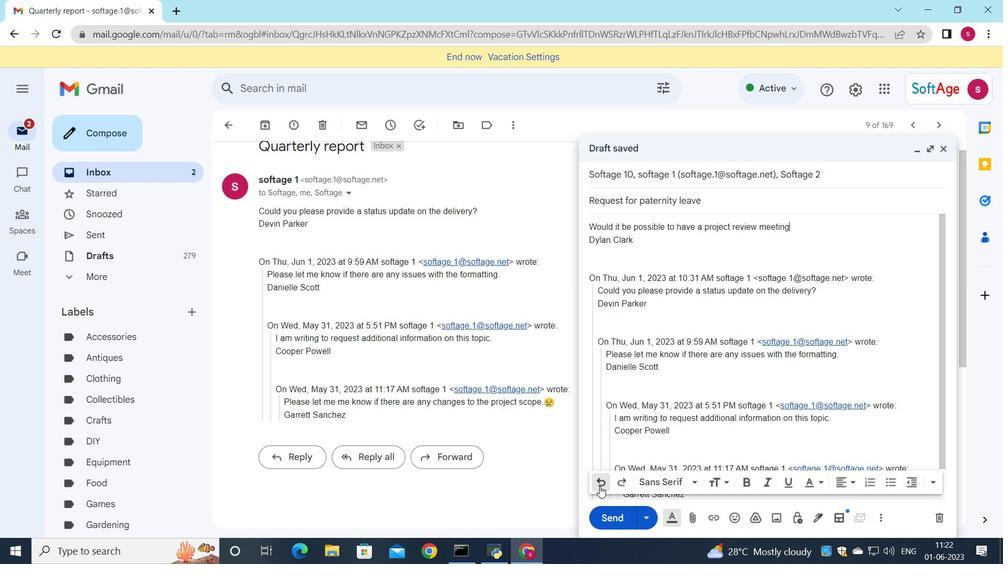 
Action: Mouse pressed left at (600, 486)
Screenshot: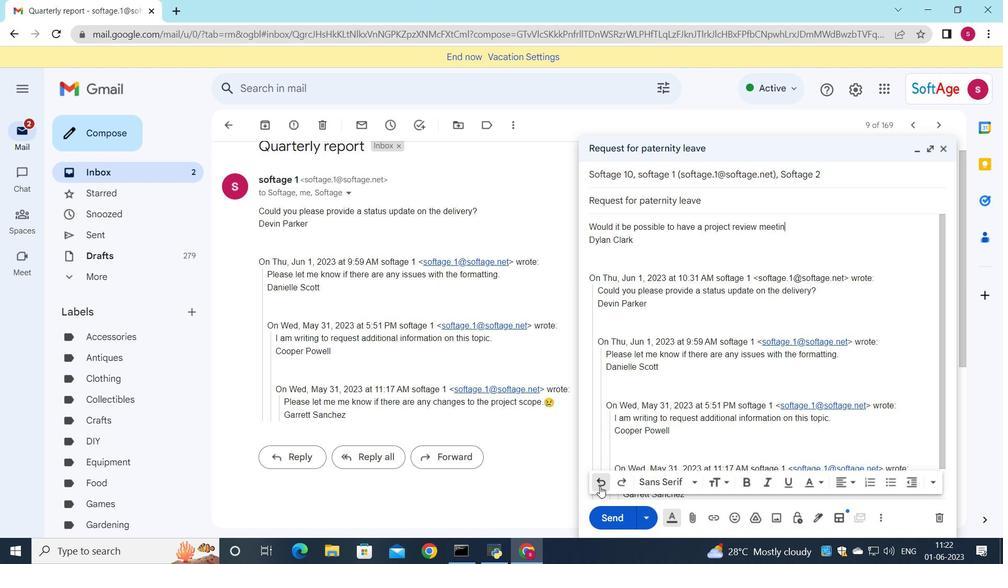 
Action: Mouse pressed left at (600, 486)
Screenshot: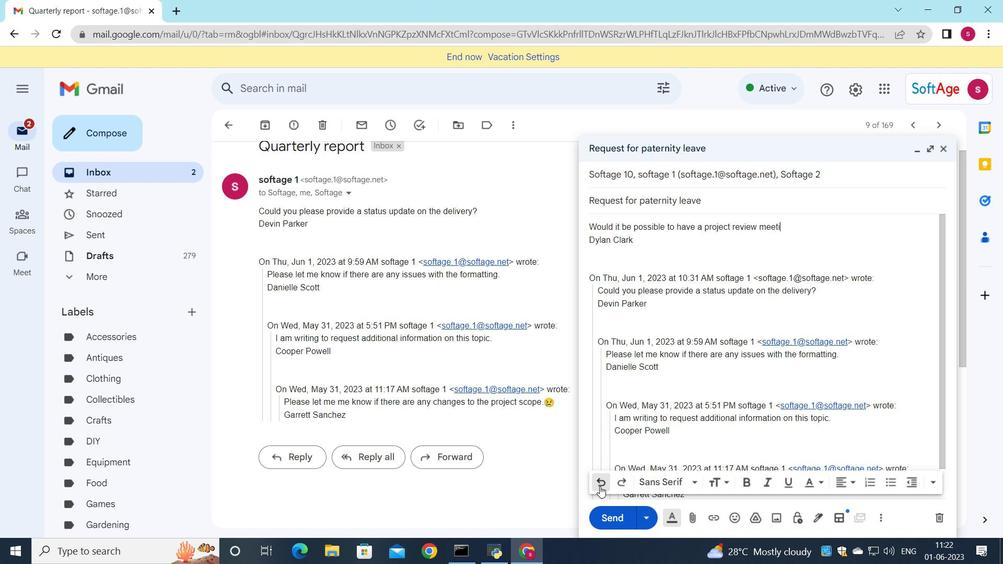 
Action: Mouse pressed left at (600, 486)
Screenshot: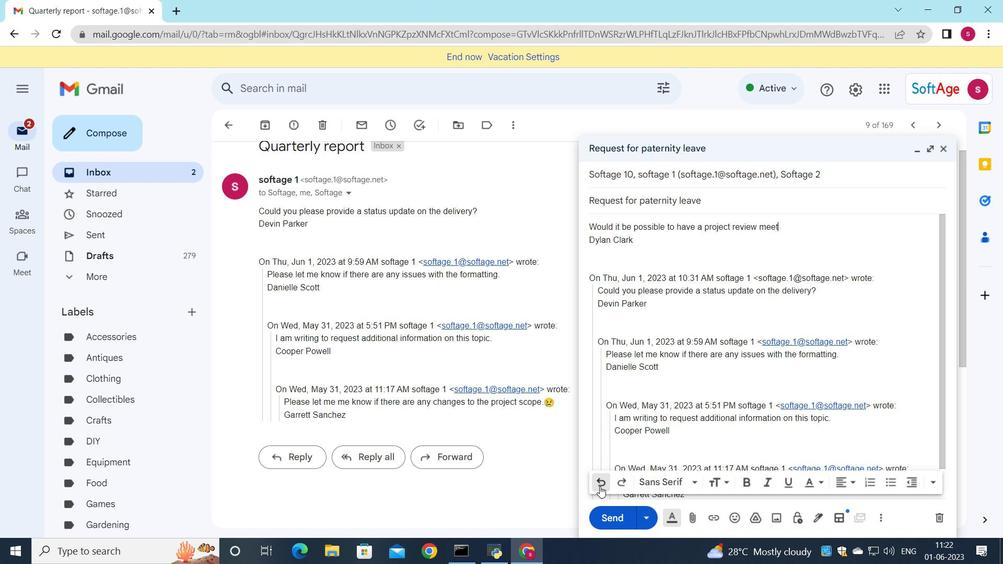 
Action: Mouse pressed left at (600, 486)
Screenshot: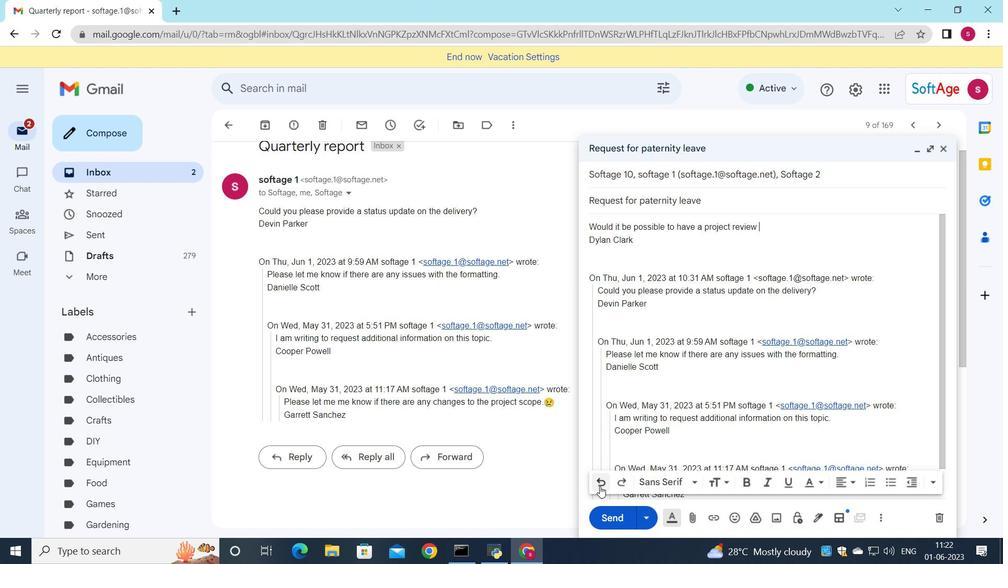 
Action: Mouse pressed left at (600, 486)
Screenshot: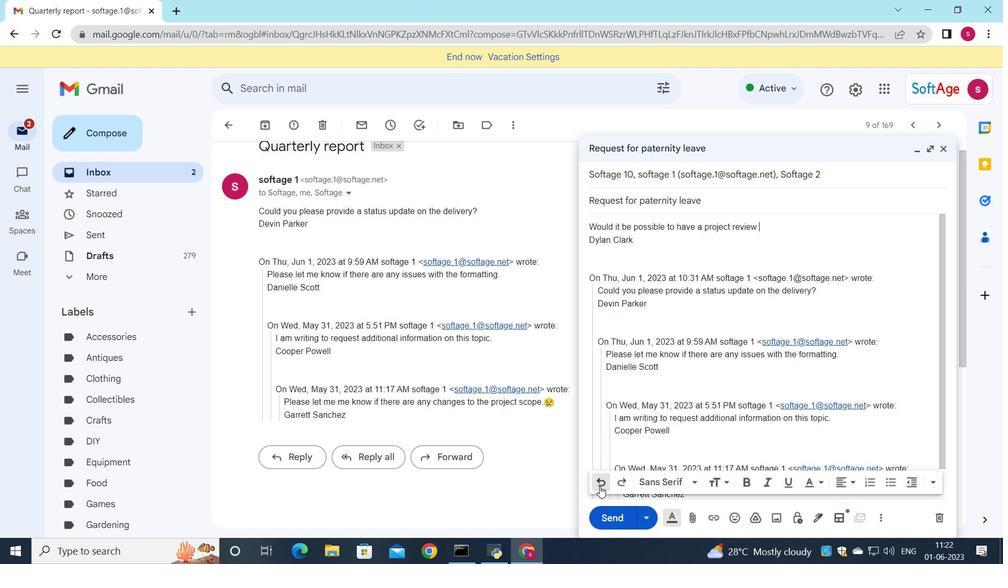 
Action: Mouse pressed left at (600, 486)
Screenshot: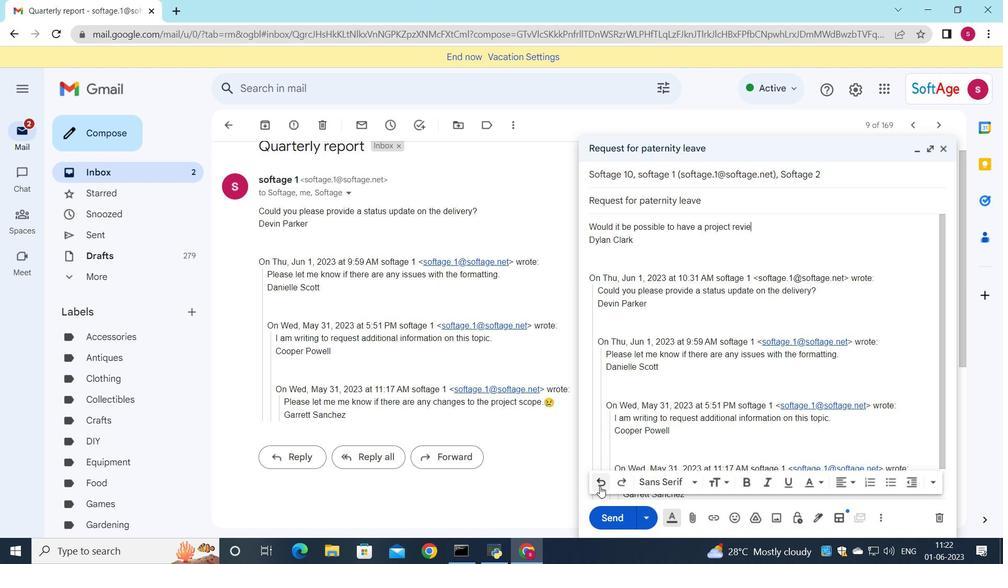 
Action: Mouse pressed left at (600, 486)
Screenshot: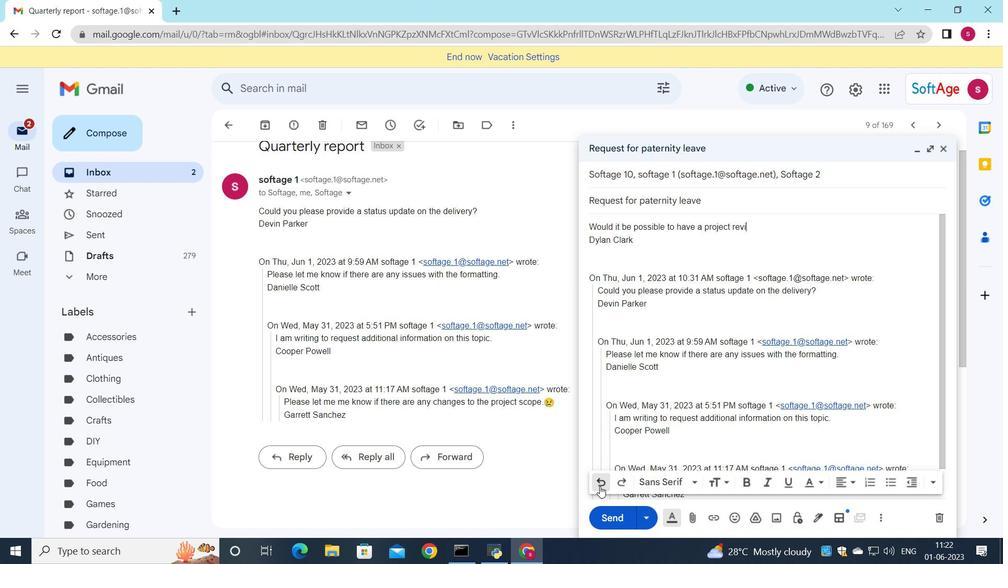 
Action: Mouse pressed left at (600, 486)
Screenshot: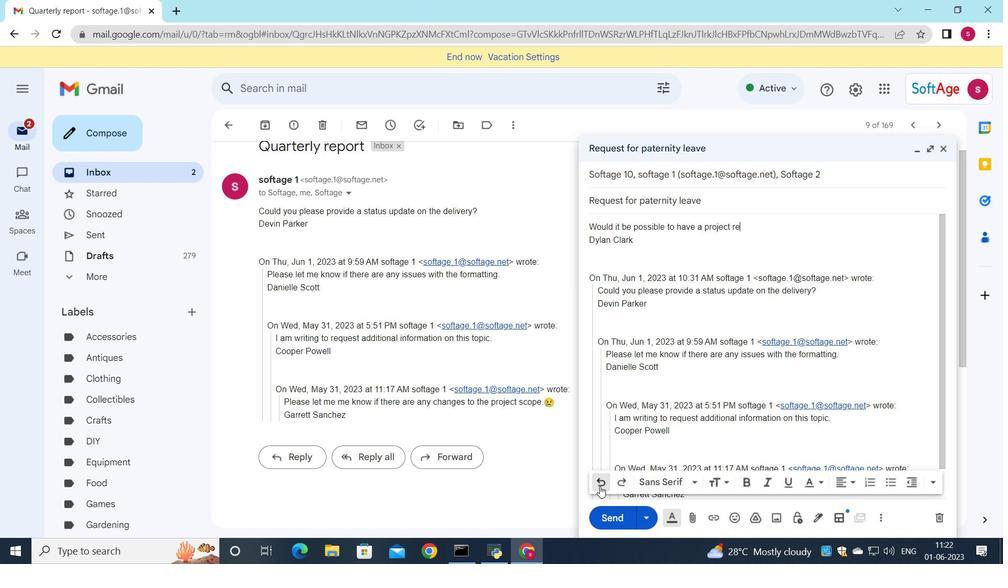 
Action: Mouse pressed left at (600, 486)
Screenshot: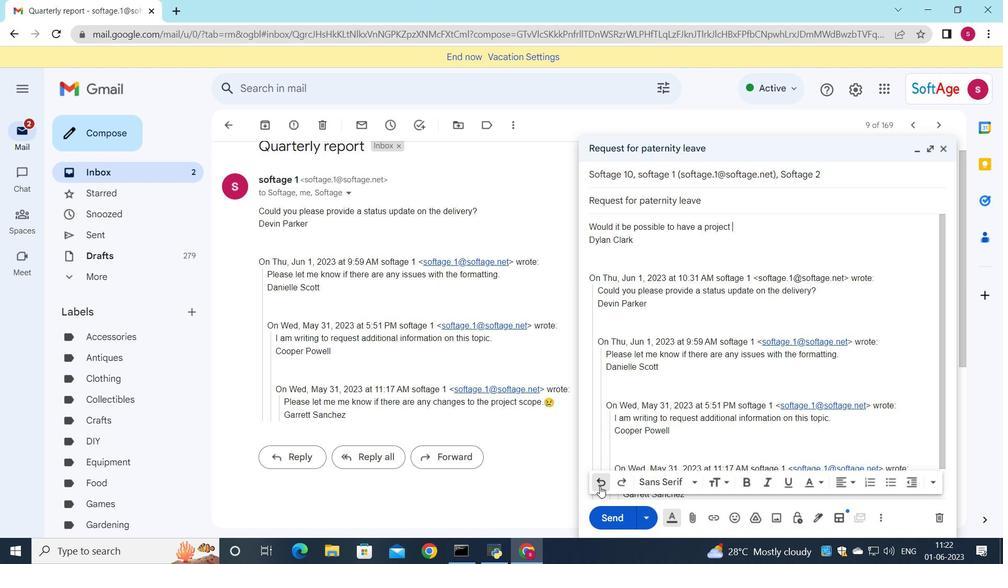 
Action: Mouse pressed left at (600, 486)
Screenshot: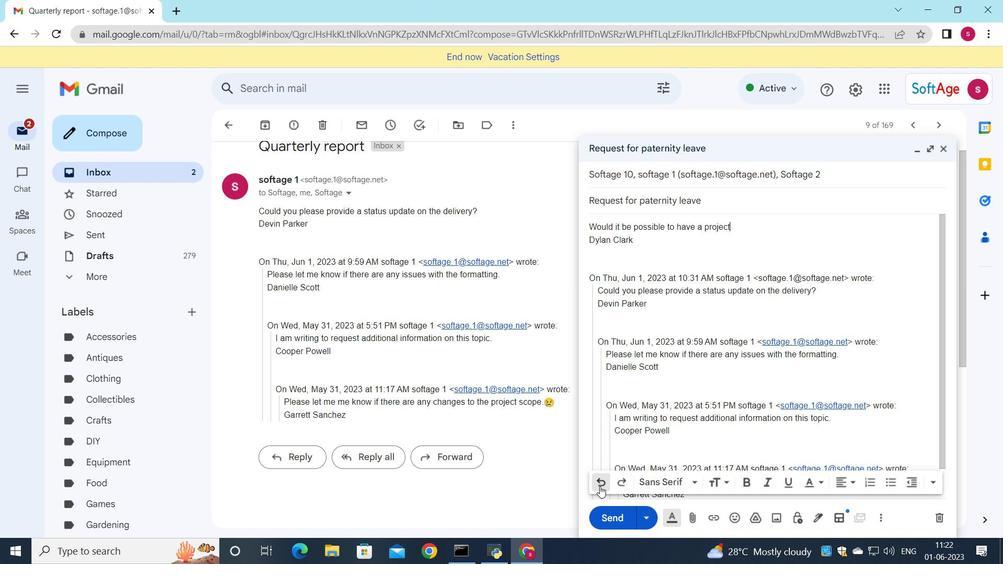 
Action: Mouse pressed left at (600, 486)
Screenshot: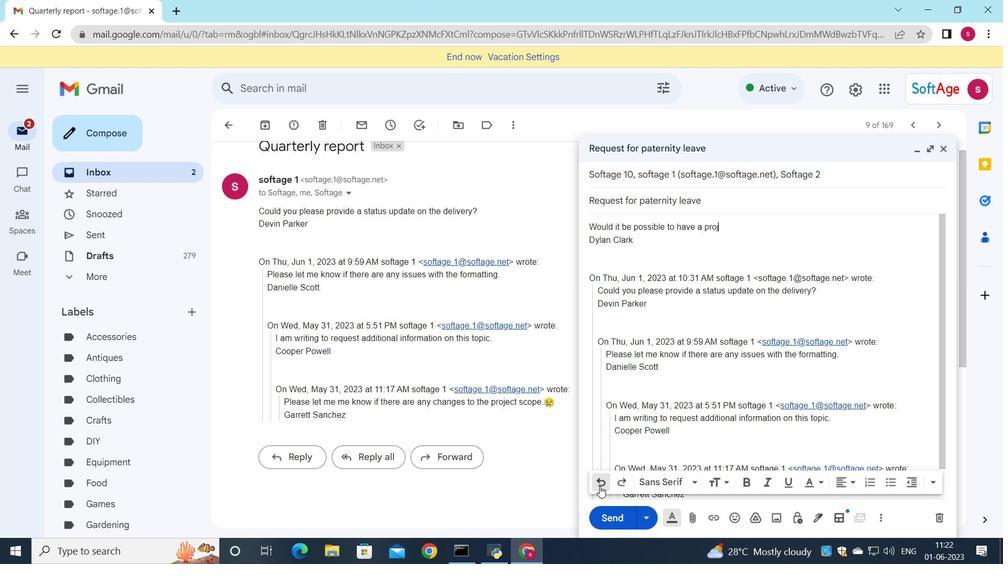 
Action: Mouse pressed left at (600, 486)
Screenshot: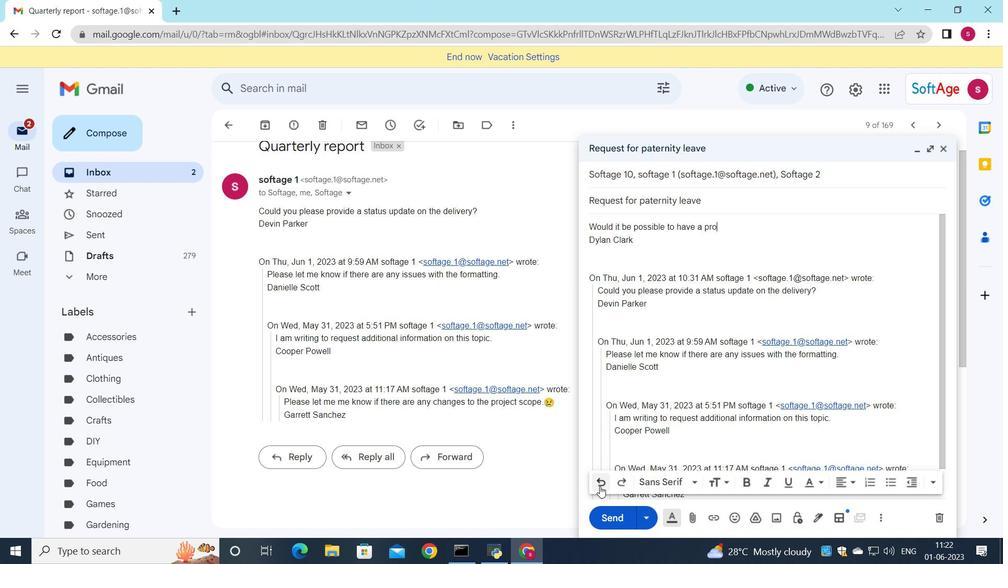 
Action: Mouse pressed left at (600, 486)
Screenshot: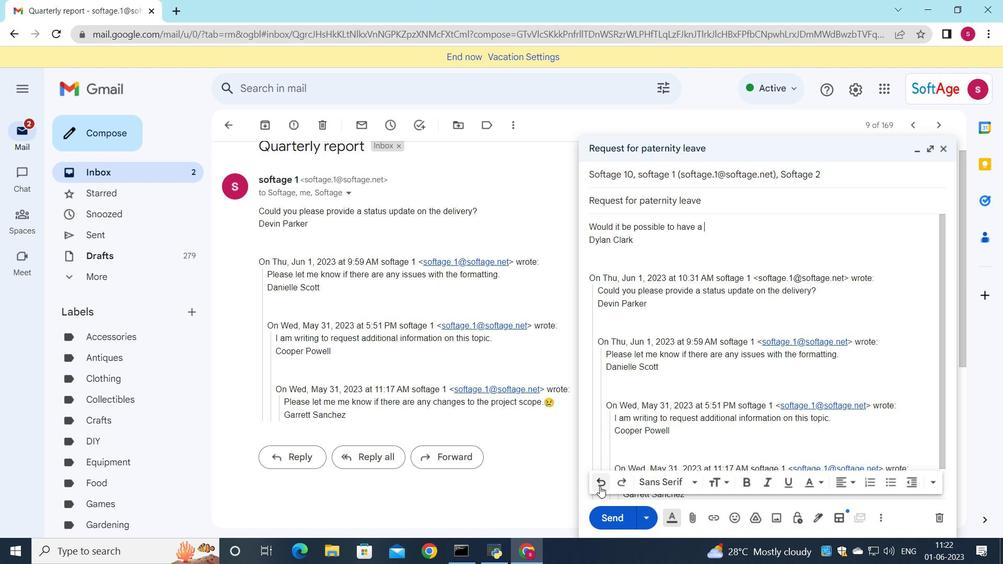 
Action: Mouse pressed left at (600, 486)
Screenshot: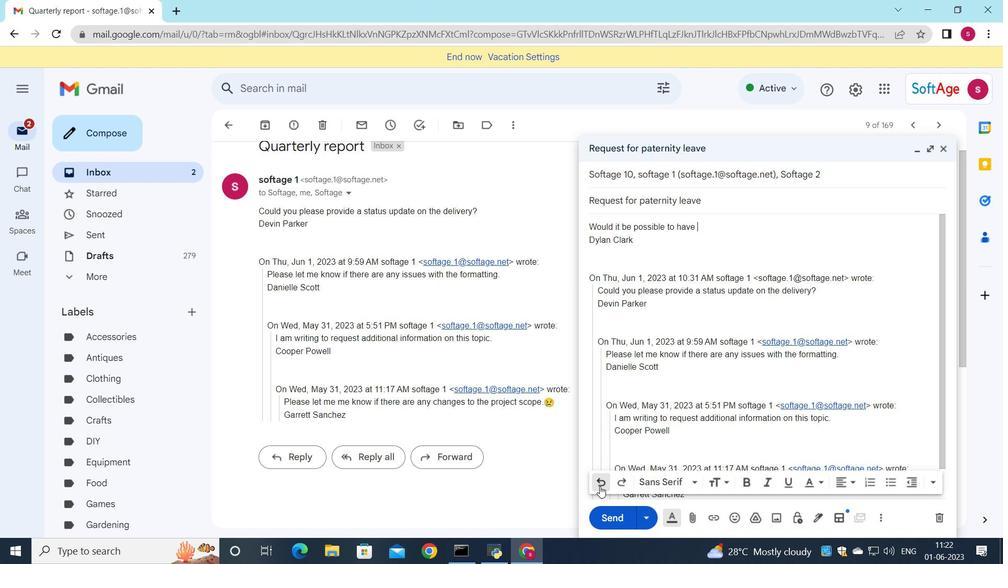 
Action: Mouse pressed left at (600, 486)
Screenshot: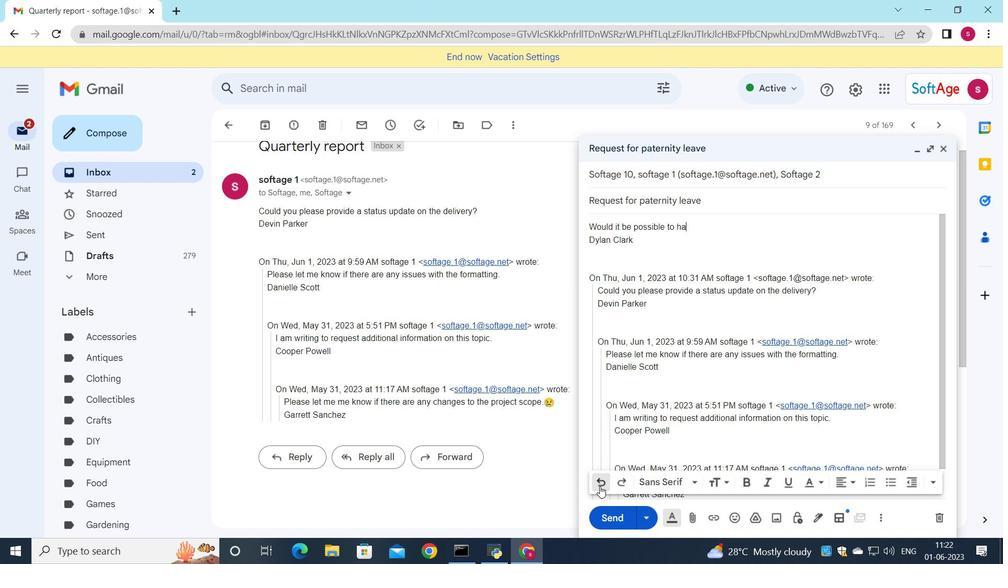 
Action: Mouse pressed left at (600, 486)
Screenshot: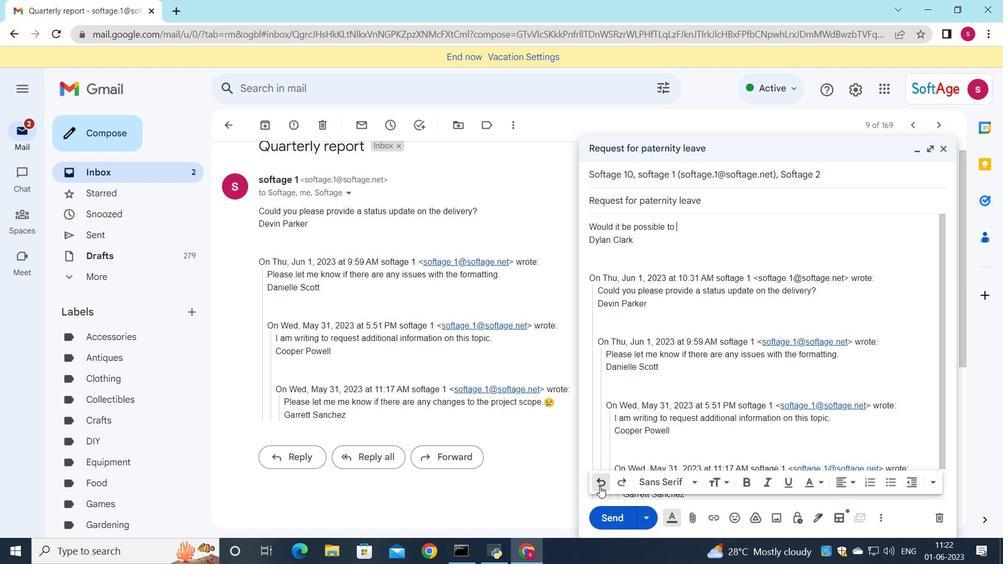 
Action: Mouse pressed left at (600, 486)
Screenshot: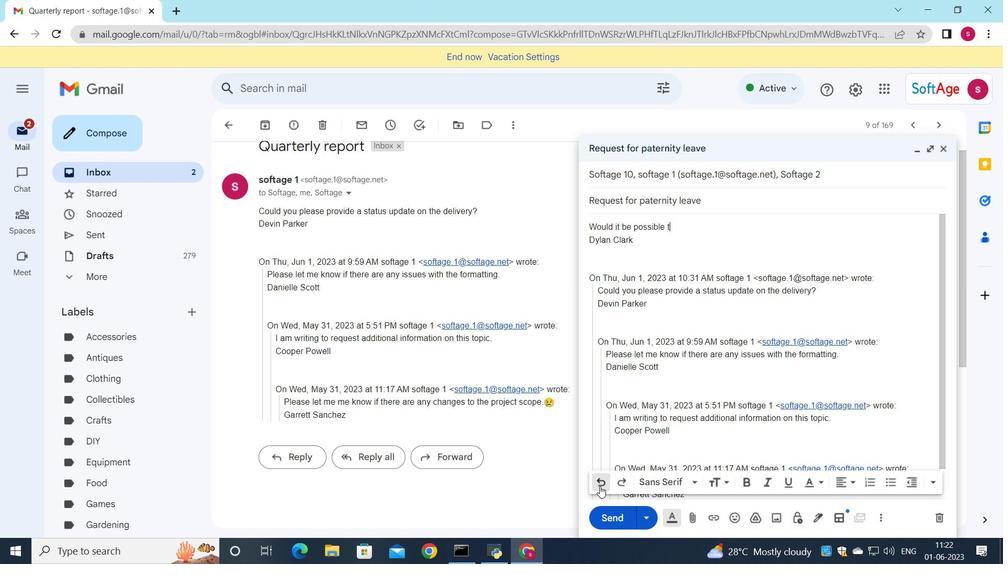 
Action: Mouse pressed left at (600, 486)
Screenshot: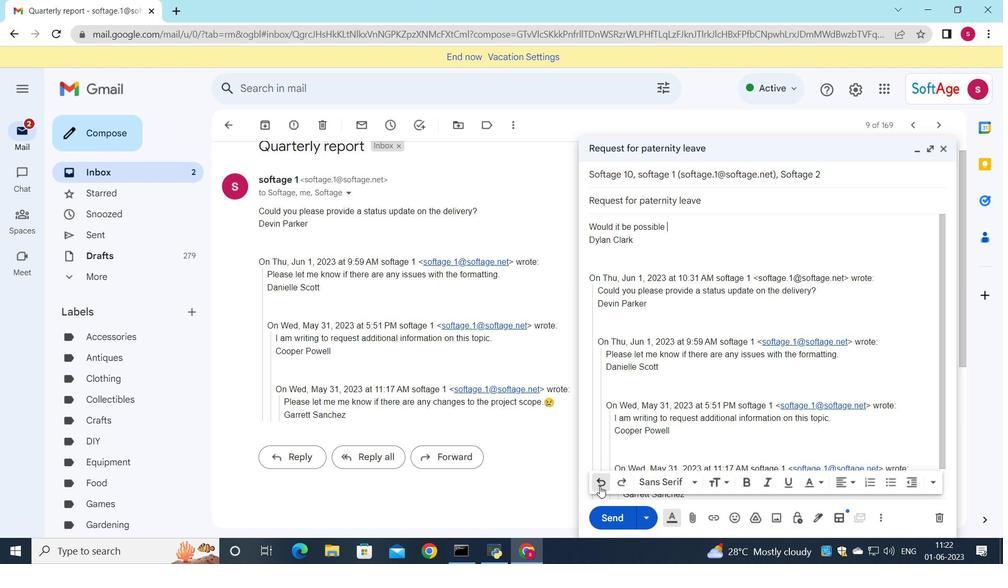 
Action: Mouse pressed left at (600, 486)
Screenshot: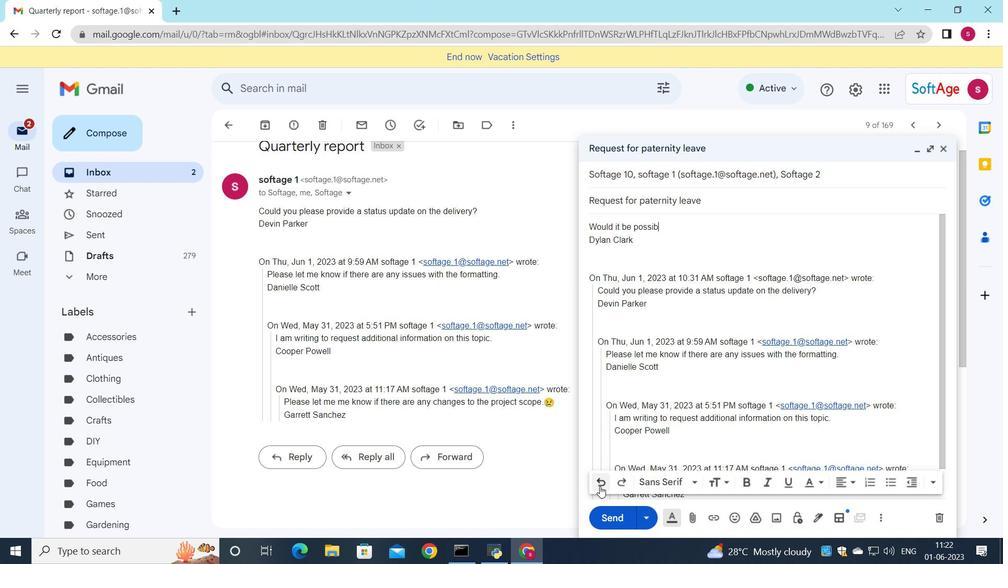 
Action: Mouse pressed left at (600, 486)
Screenshot: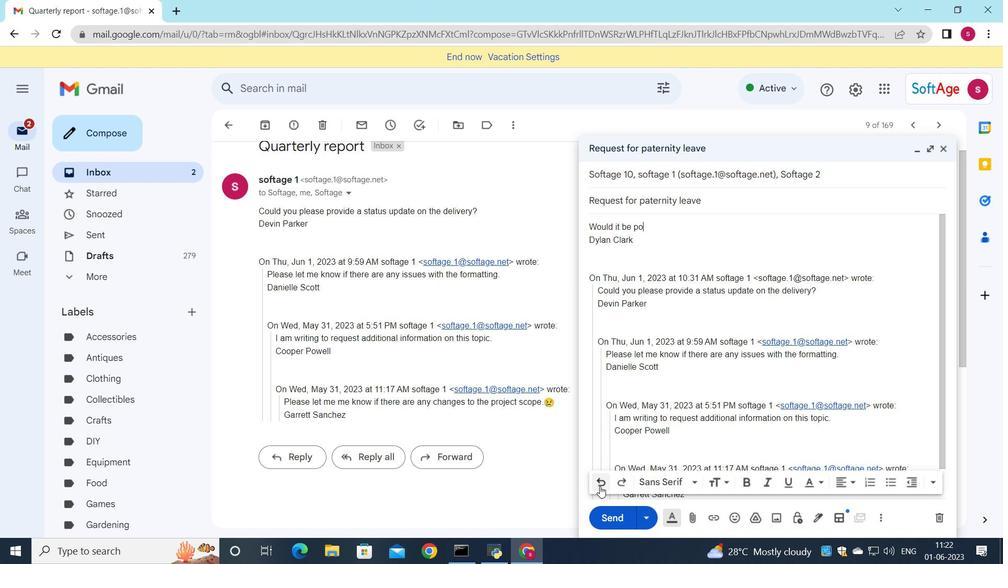 
Action: Mouse pressed left at (600, 486)
Screenshot: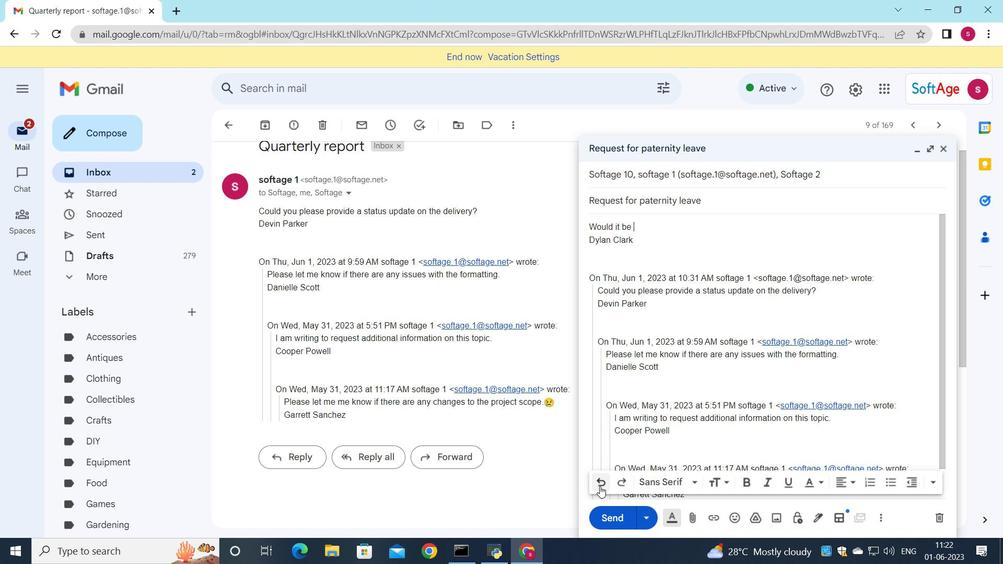 
Action: Mouse pressed left at (600, 486)
Screenshot: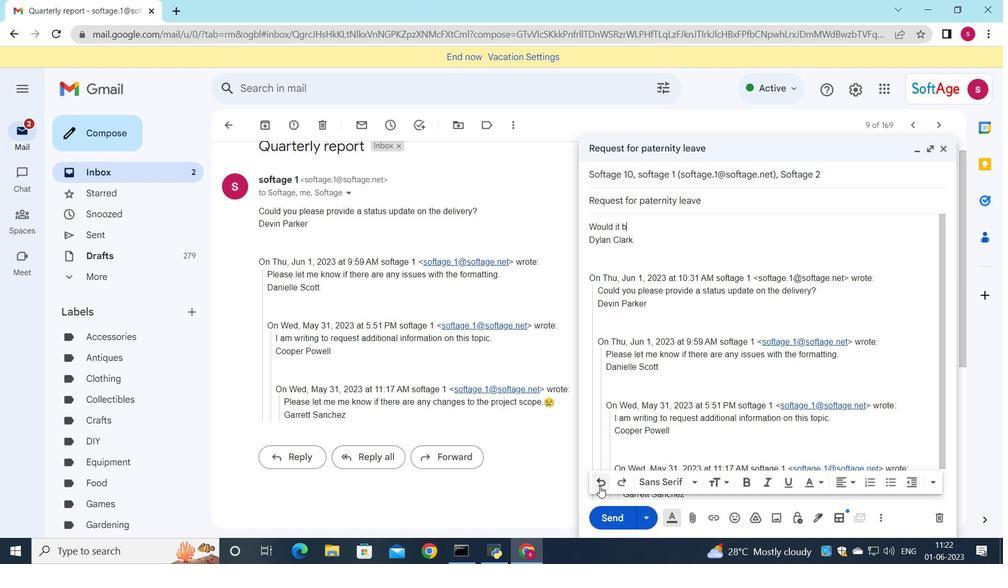 
Action: Mouse pressed left at (600, 486)
Screenshot: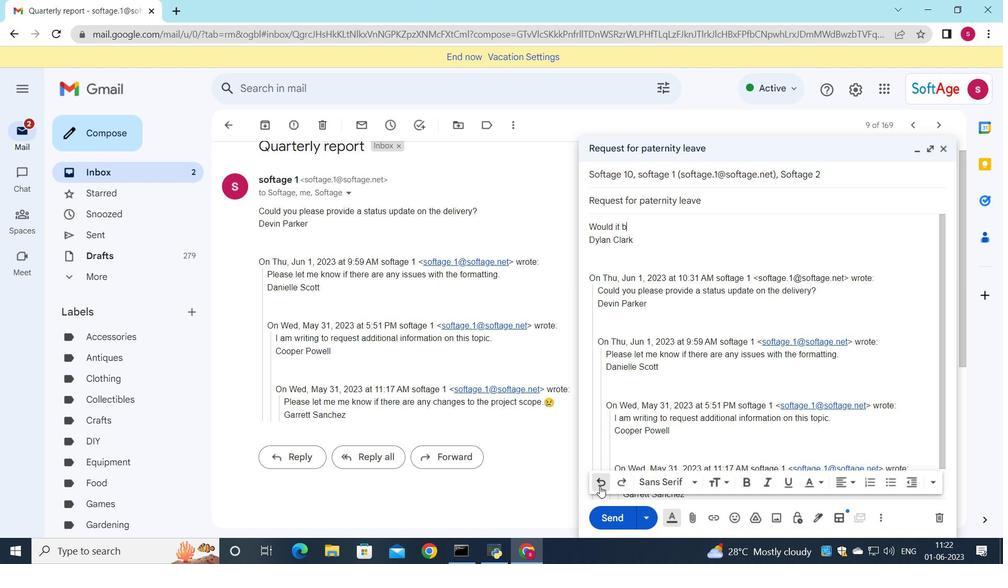 
Action: Mouse pressed left at (600, 486)
Screenshot: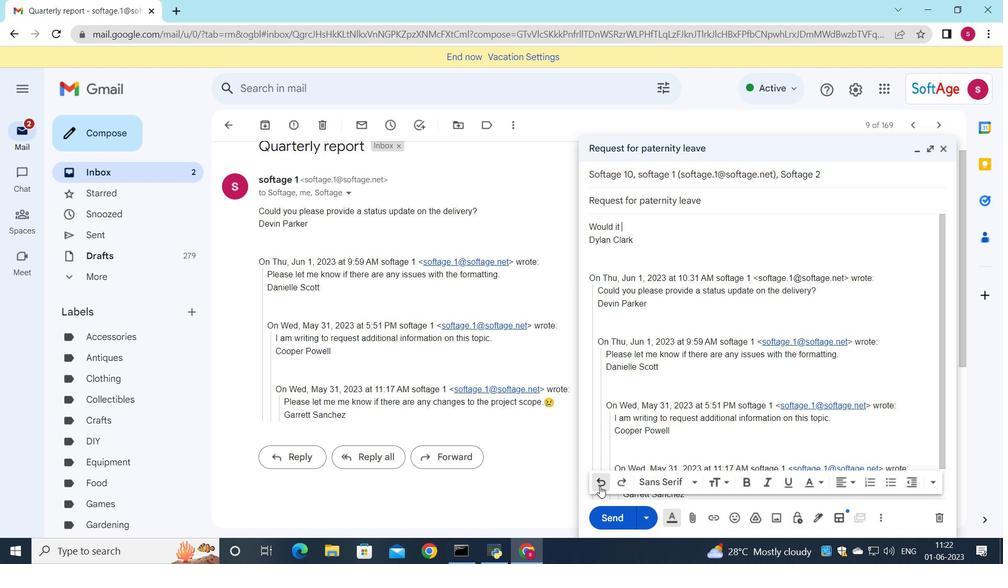 
Action: Mouse pressed left at (600, 486)
Screenshot: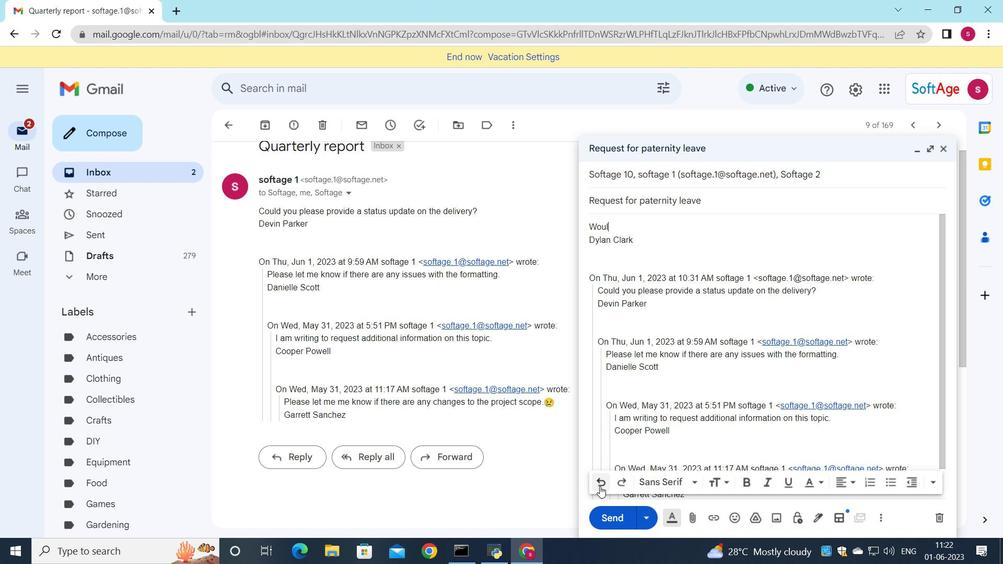 
Action: Mouse pressed left at (600, 486)
Screenshot: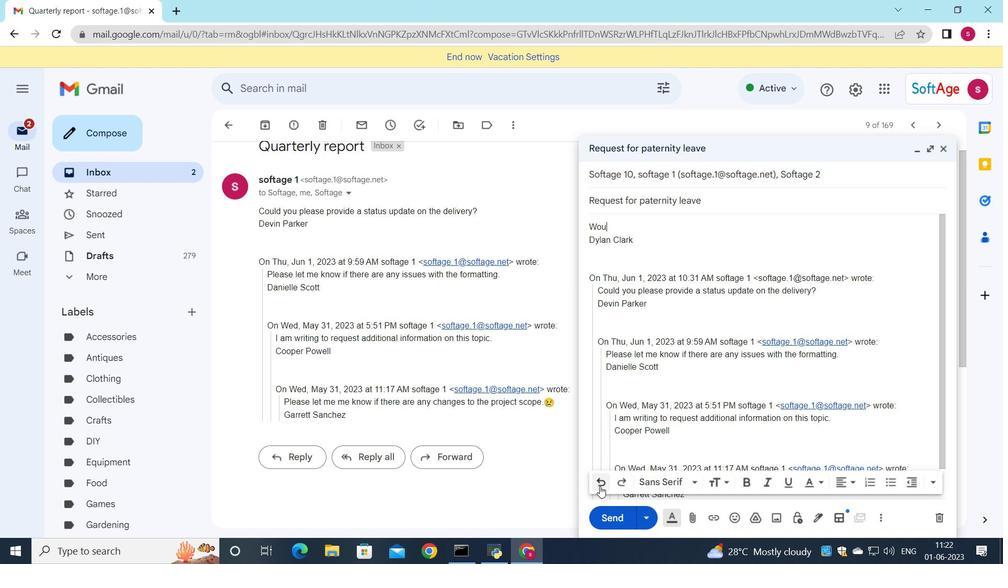 
Action: Mouse pressed left at (600, 486)
Screenshot: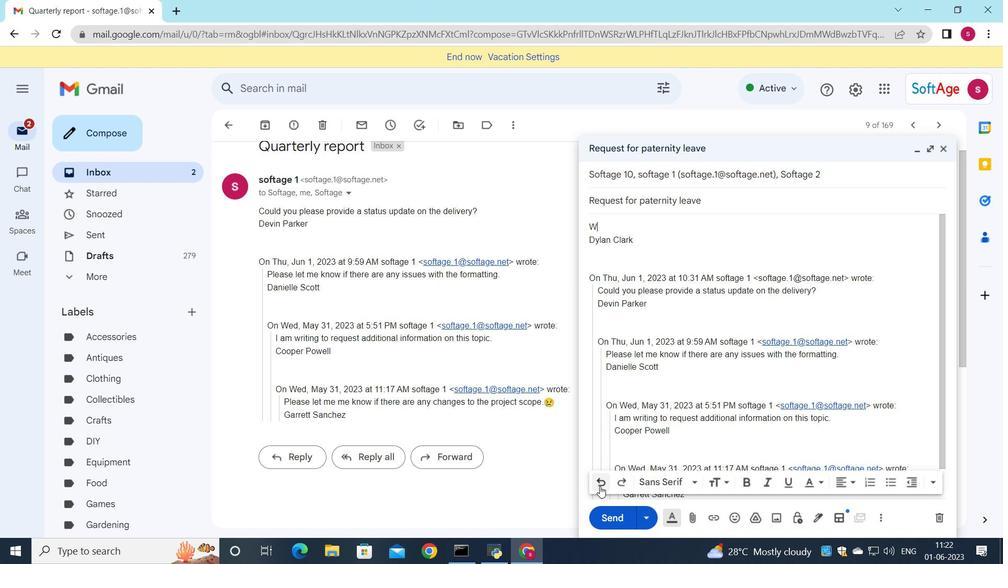
Action: Mouse pressed left at (600, 486)
Screenshot: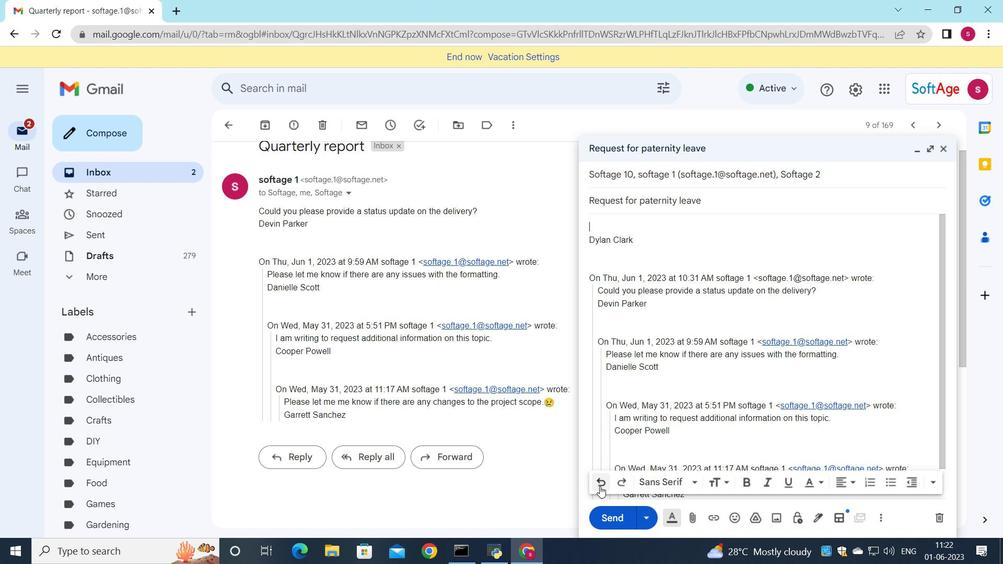 
Action: Mouse pressed left at (600, 486)
Screenshot: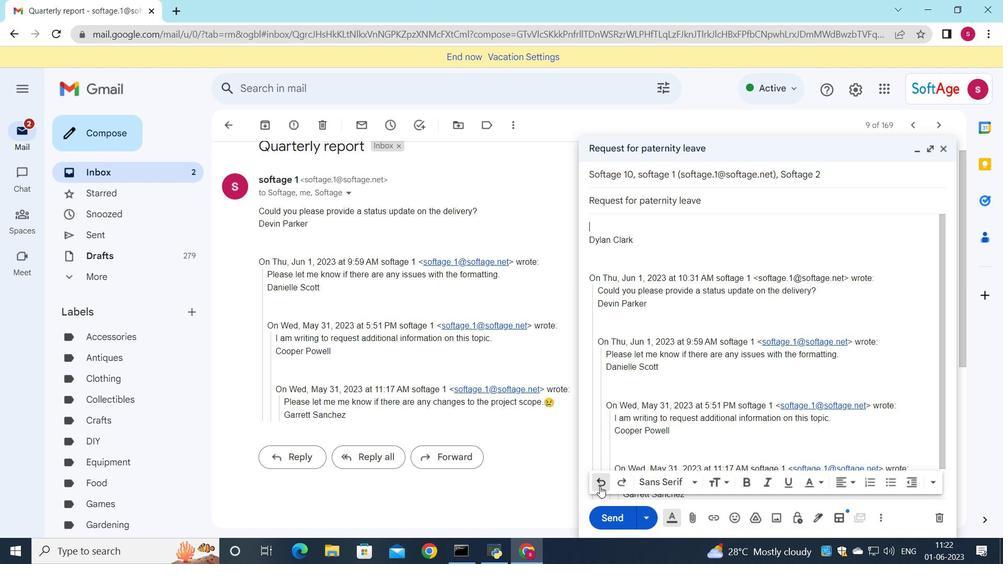 
Action: Mouse pressed left at (600, 486)
Screenshot: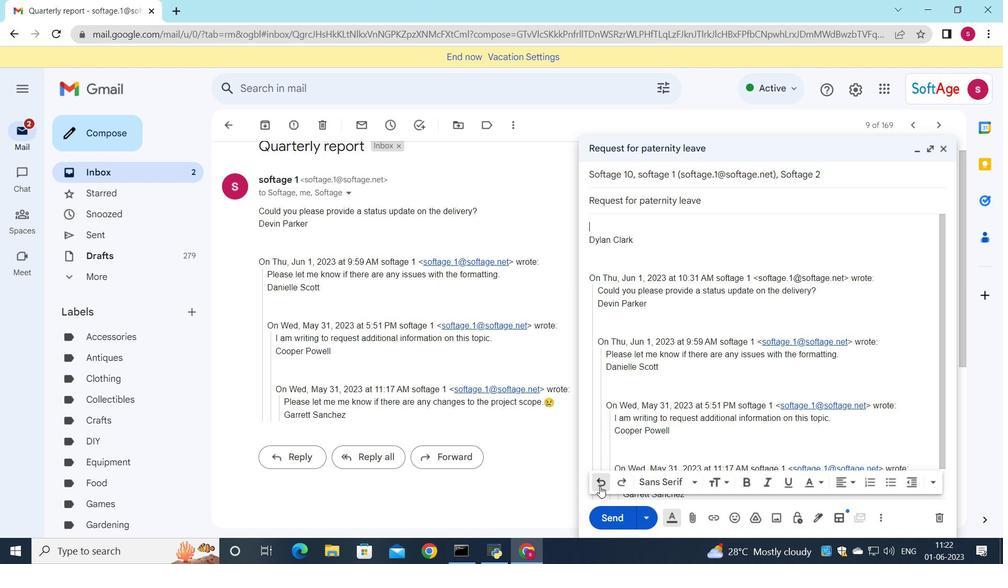 
Action: Key pressed <Key.shift>I<Key.space>will<Key.space>need<Key.space>to<Key.space>check<Key.space>with<Key.space>our<Key.space>team<Key.space>before<Key.space>providing<Key.space>a<Key.space>response<Key.space><Key.backspace>.
Screenshot: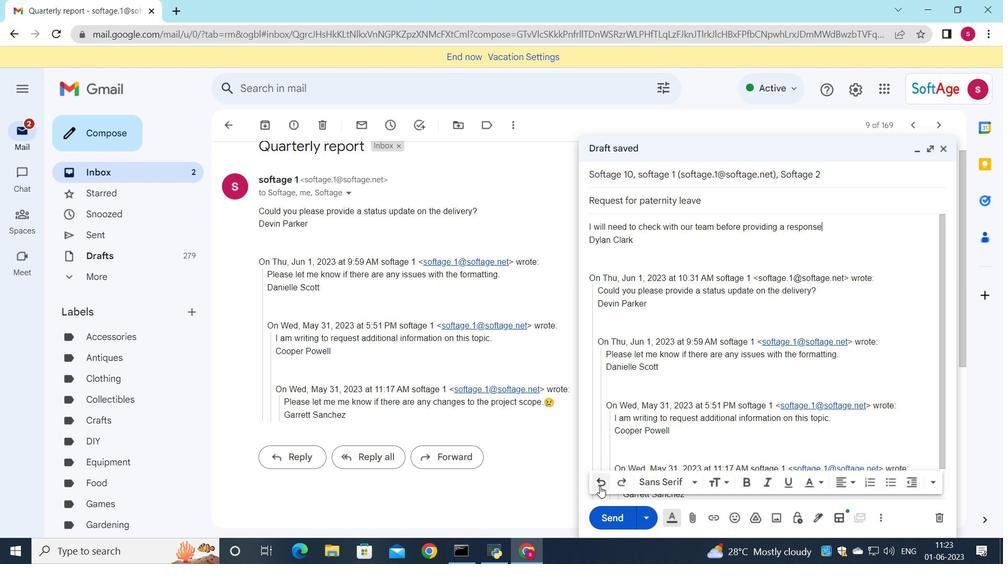 
Action: Mouse moved to (617, 508)
Screenshot: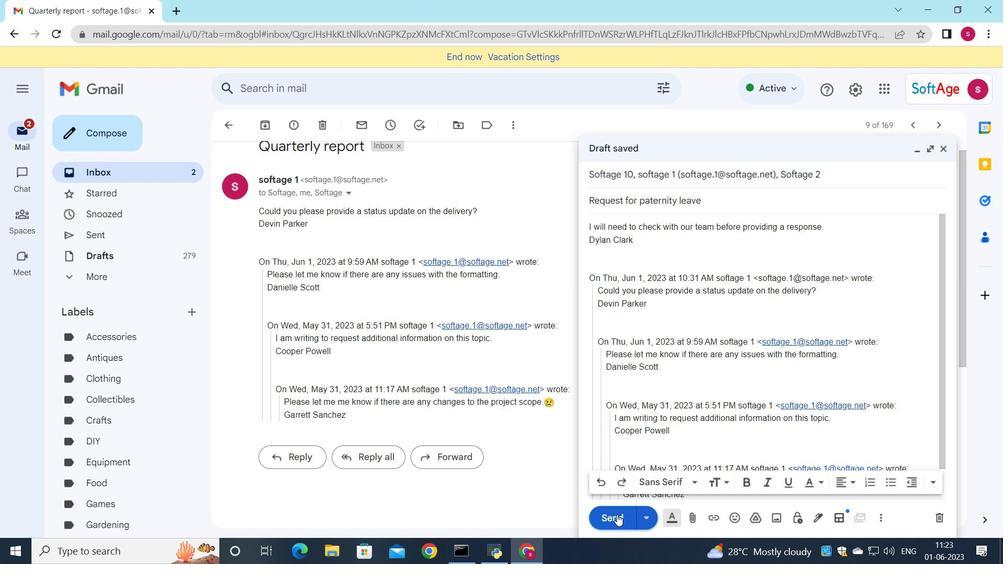 
Action: Mouse pressed left at (617, 508)
Screenshot: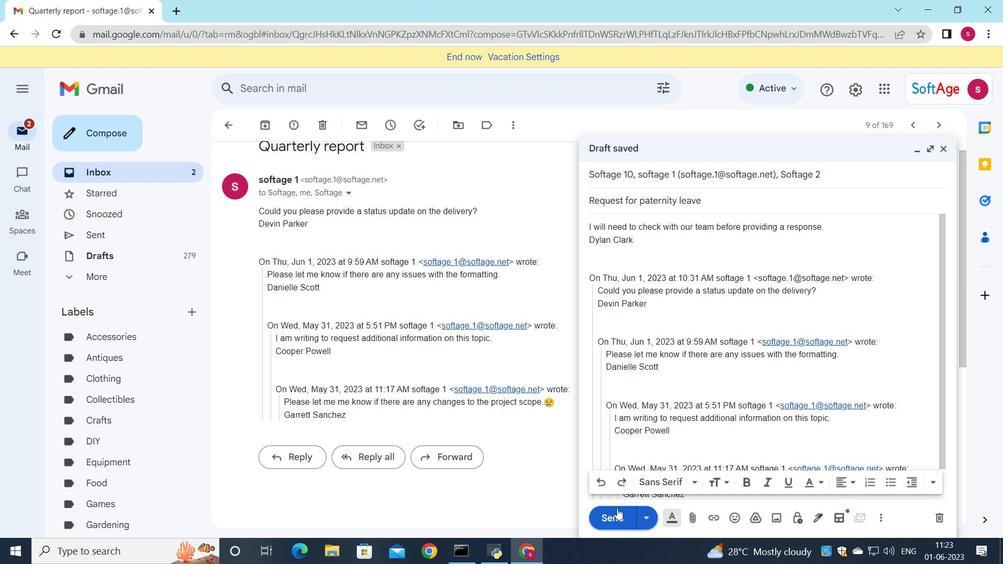 
Action: Mouse moved to (209, 156)
Screenshot: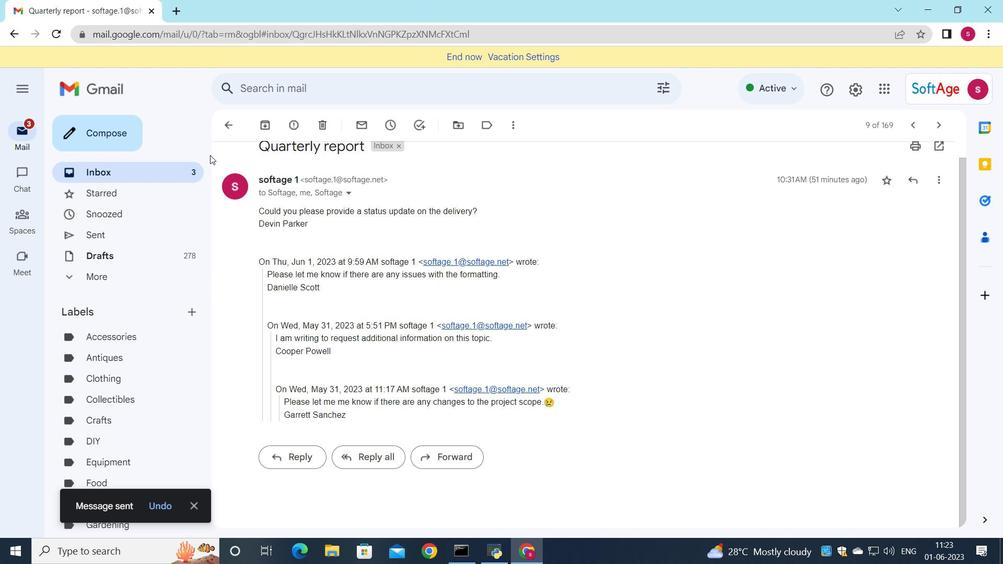 
Action: Mouse pressed left at (209, 156)
Screenshot: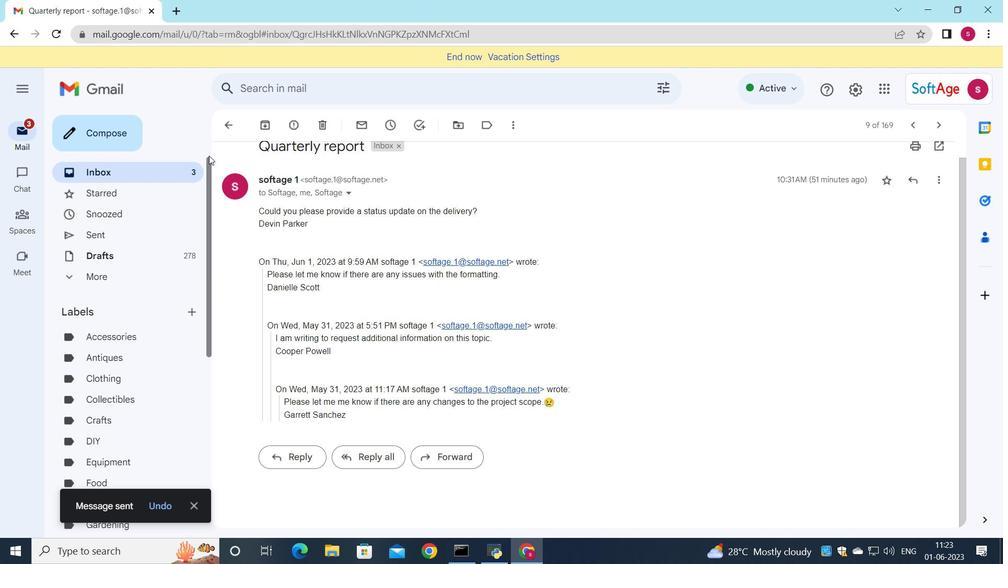 
Action: Mouse moved to (198, 171)
Screenshot: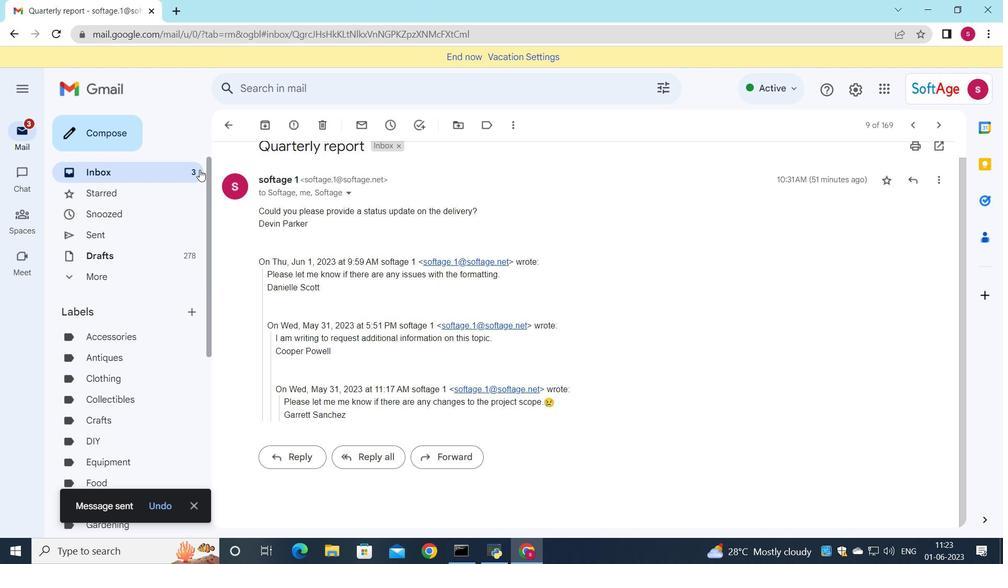 
Action: Mouse pressed left at (198, 171)
Screenshot: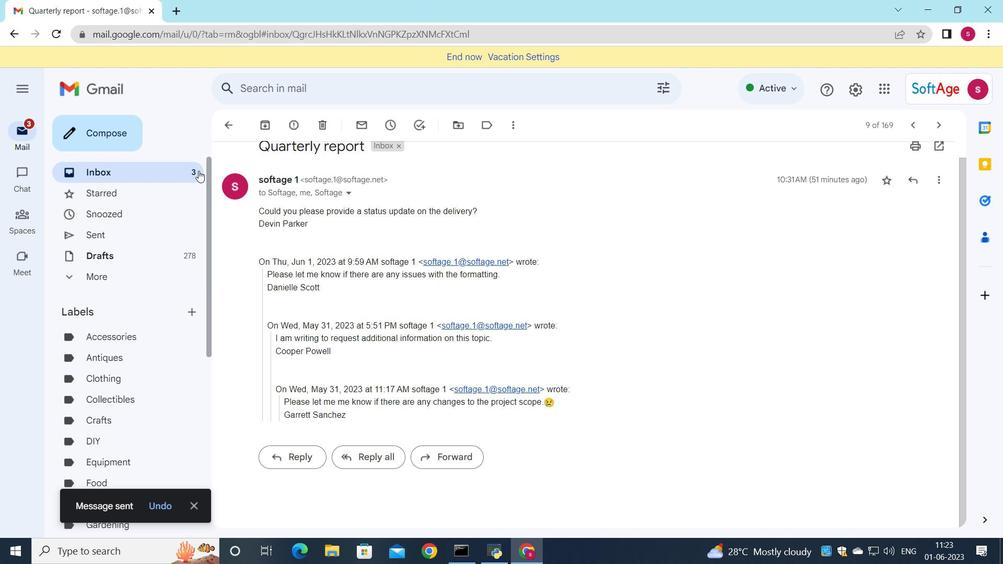 
Action: Mouse moved to (496, 158)
Screenshot: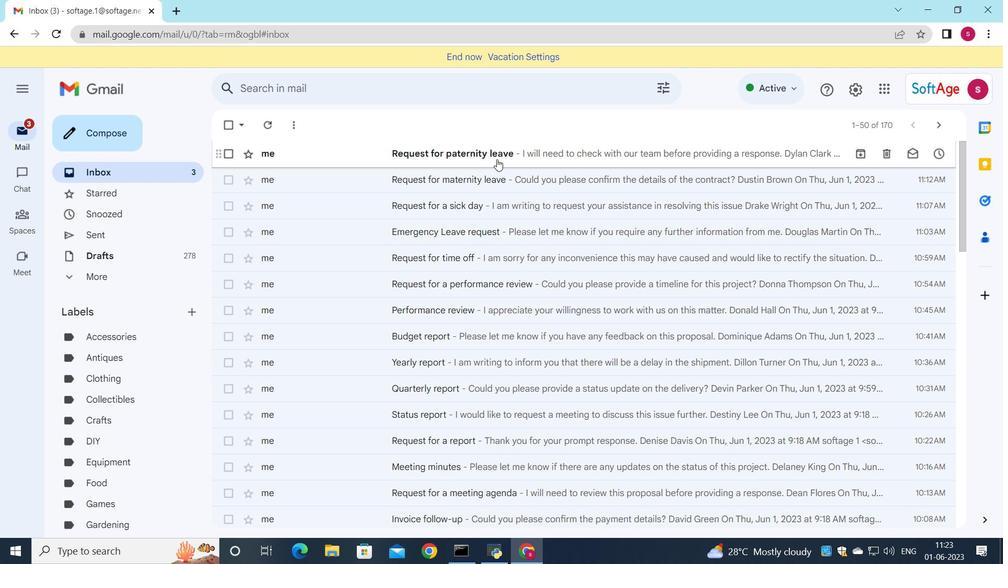 
Action: Mouse pressed left at (496, 158)
Screenshot: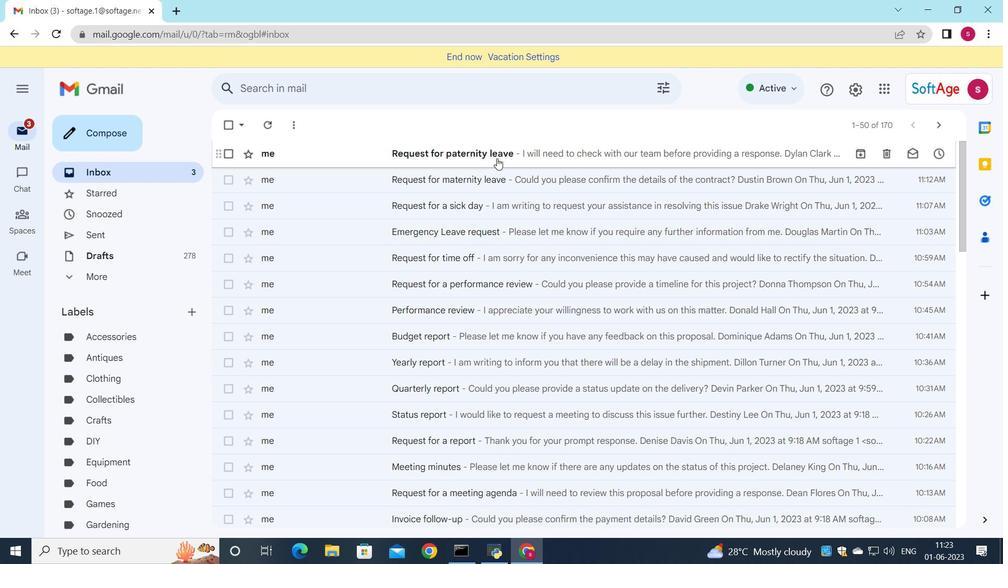 
